 Task: Plan a trip to Astaneh-ye Ashrafiyeh, Iran from 24th December, 2023 to 28th December, 2023 for 2 adults. Place can be room with 1 bedroom having 1 bed and 1 bathroom. Property type can be hotel.
Action: Mouse moved to (591, 106)
Screenshot: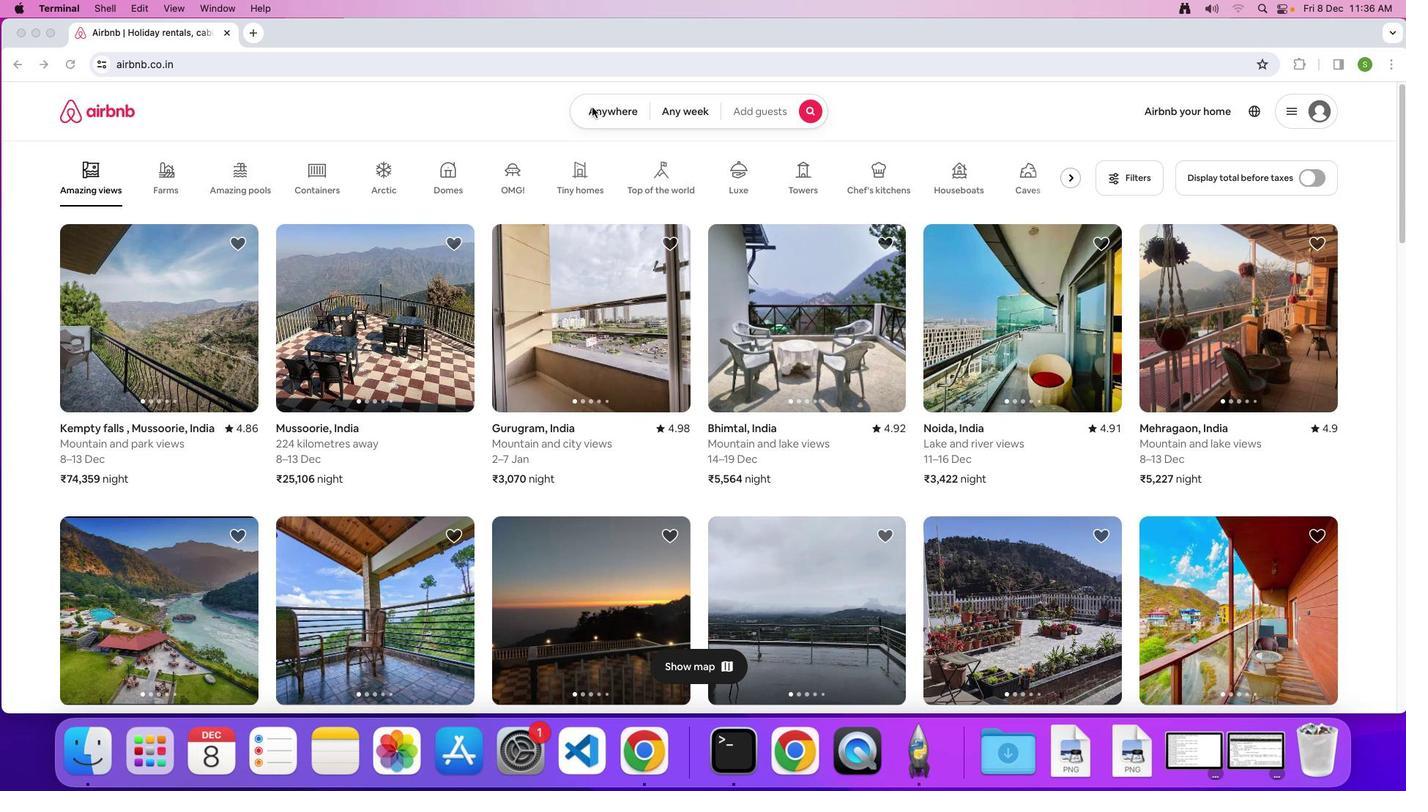 
Action: Mouse pressed left at (591, 106)
Screenshot: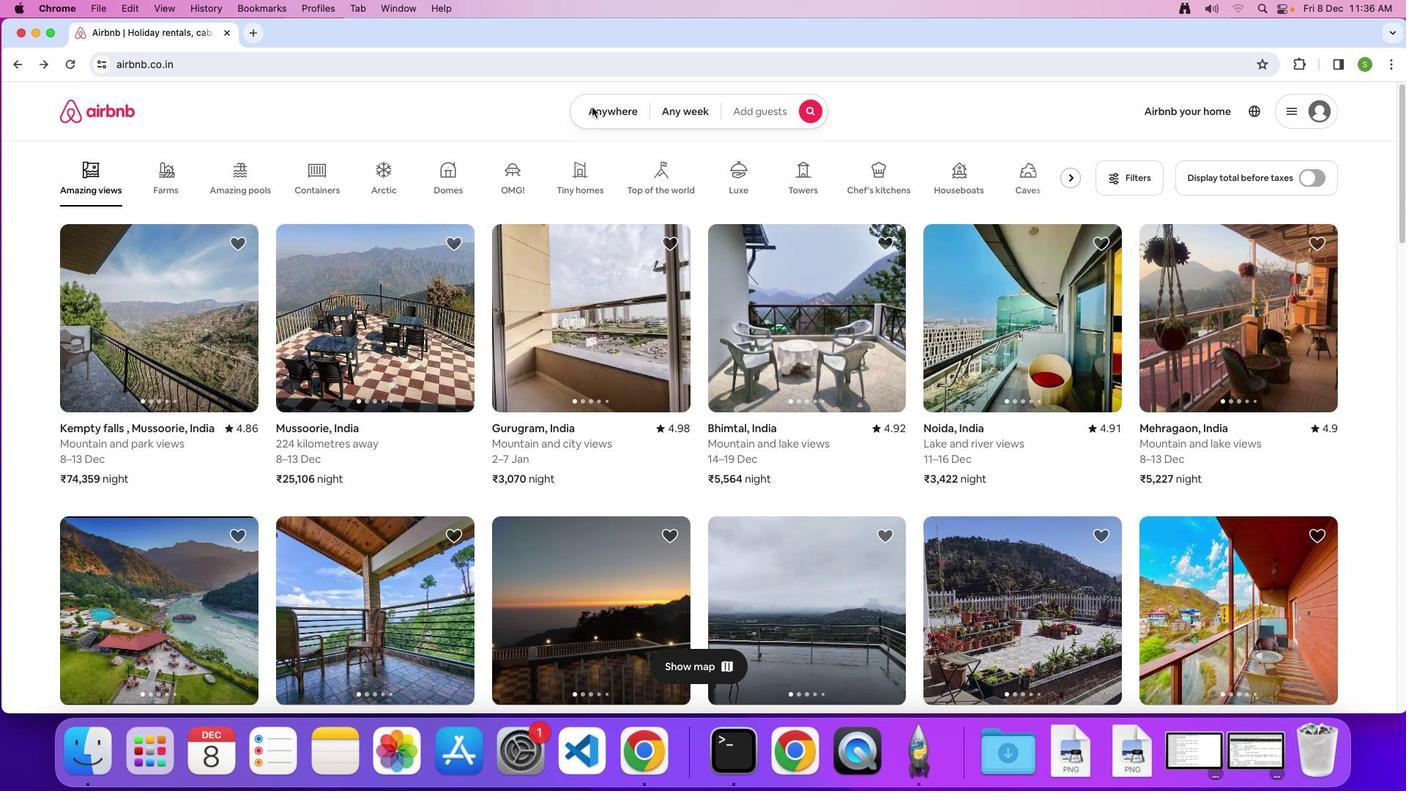 
Action: Mouse moved to (590, 109)
Screenshot: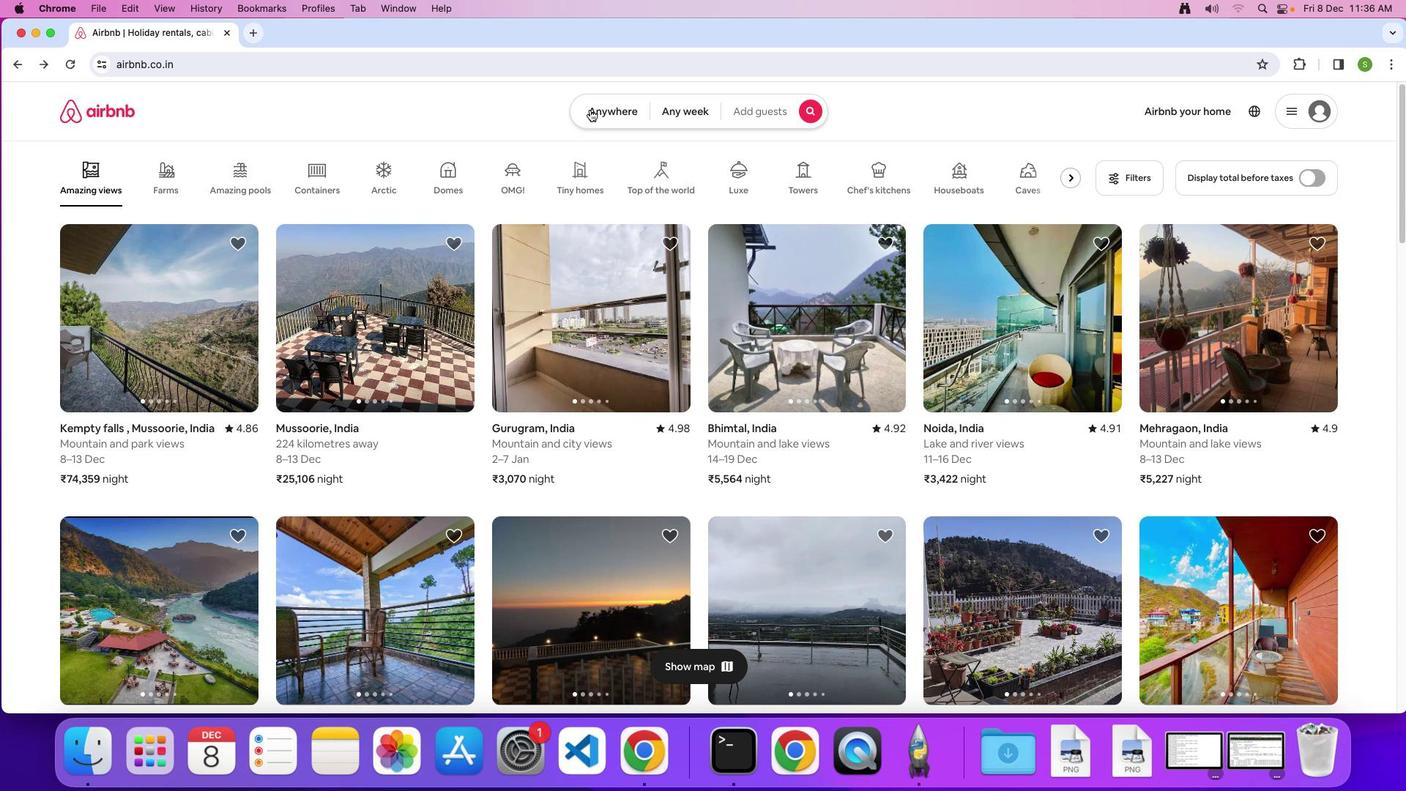 
Action: Mouse pressed left at (590, 109)
Screenshot: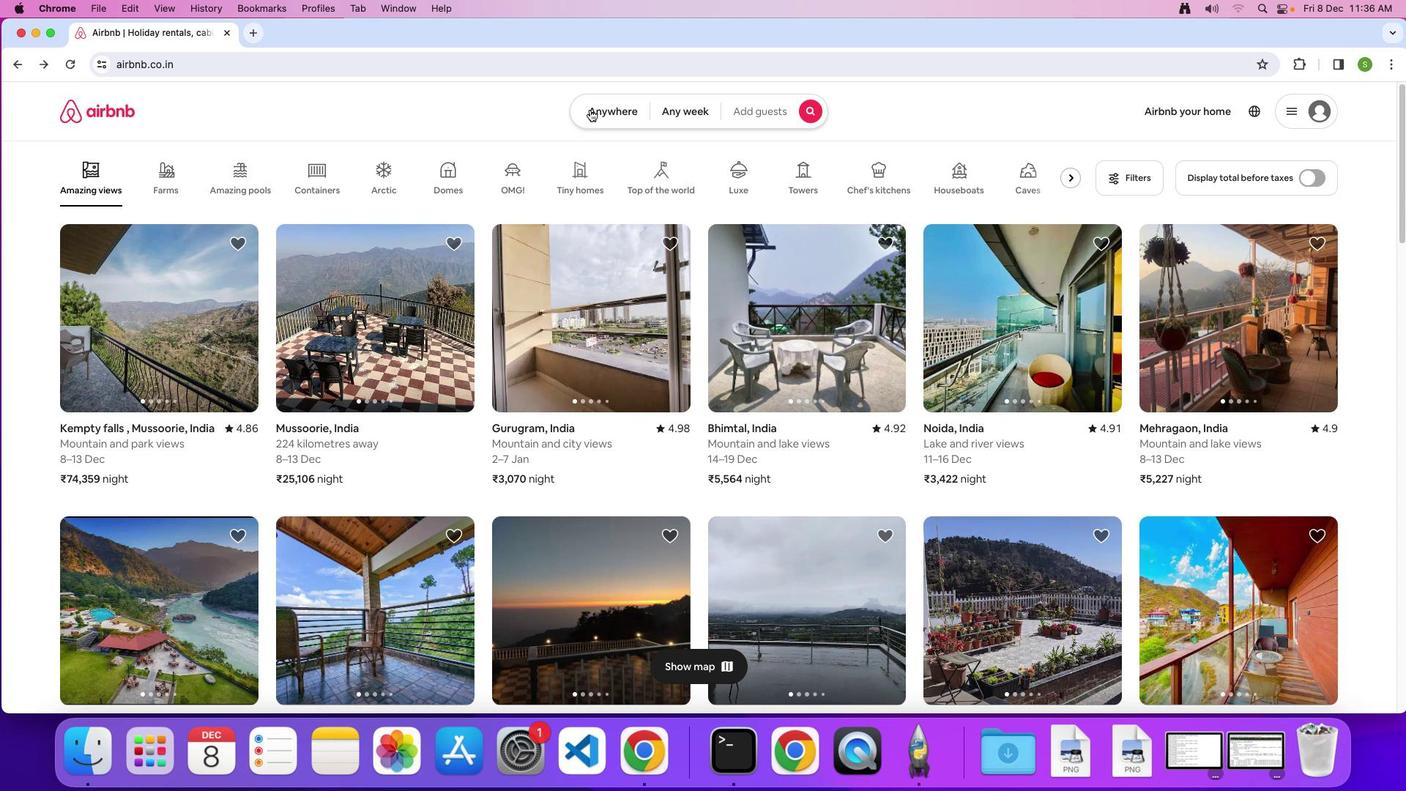 
Action: Mouse moved to (487, 158)
Screenshot: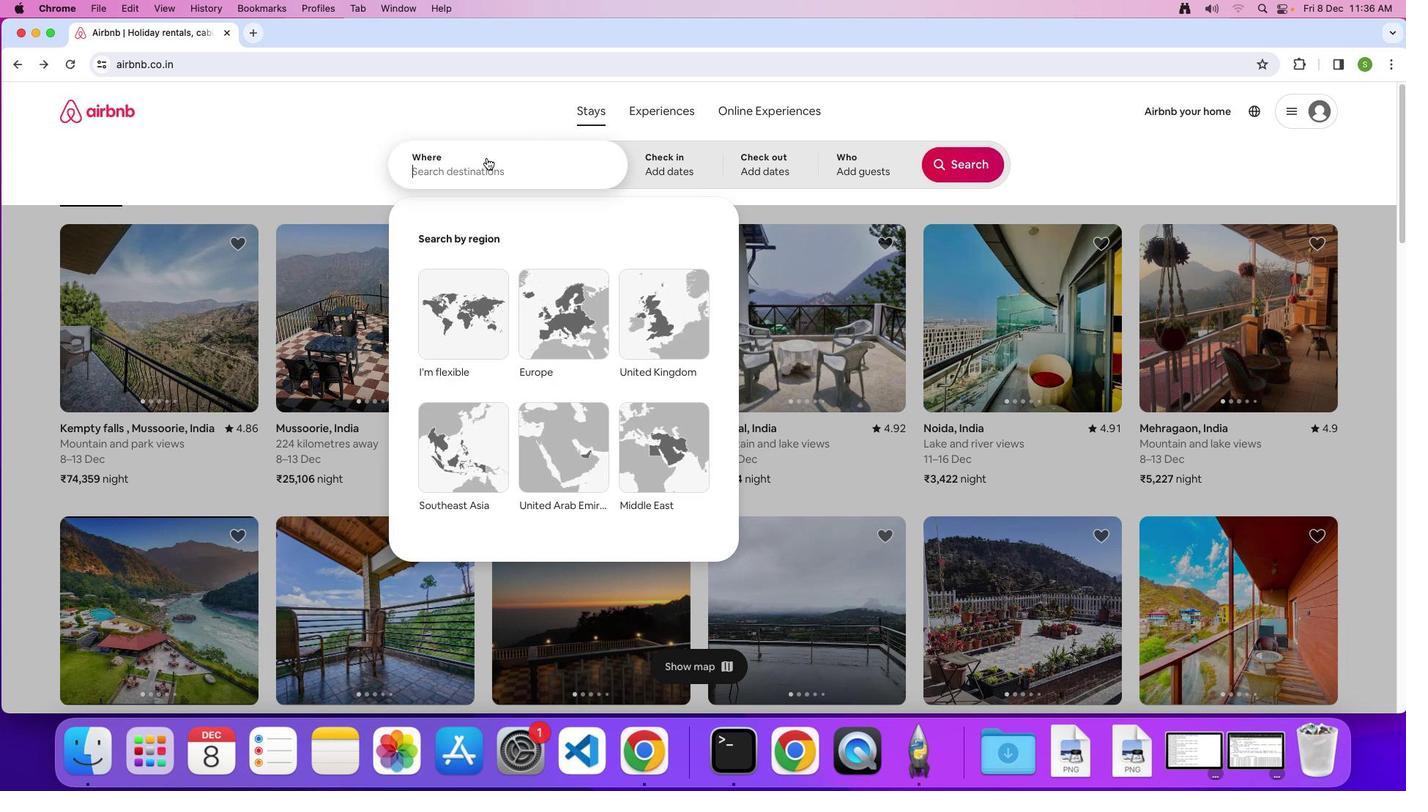 
Action: Mouse pressed left at (487, 158)
Screenshot: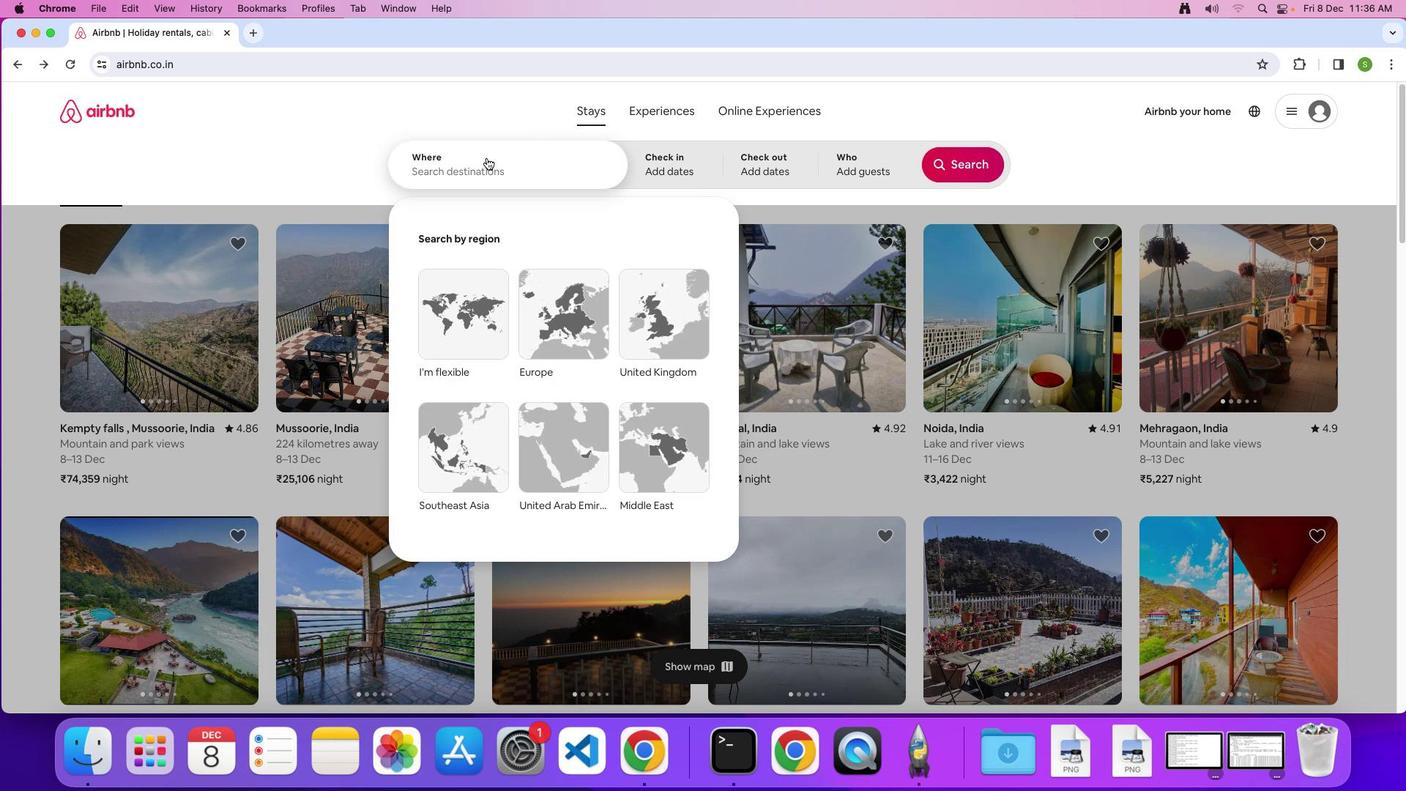 
Action: Key pressed Key.shift'A'Key.caps_lock's''t''a''n''e''h''-''y''e'Key.spaceKey.shift'A''s''h''r''a''f''i''y''e''h'','Key.spaceKey.shift'i''r''a''n'Key.enter
Screenshot: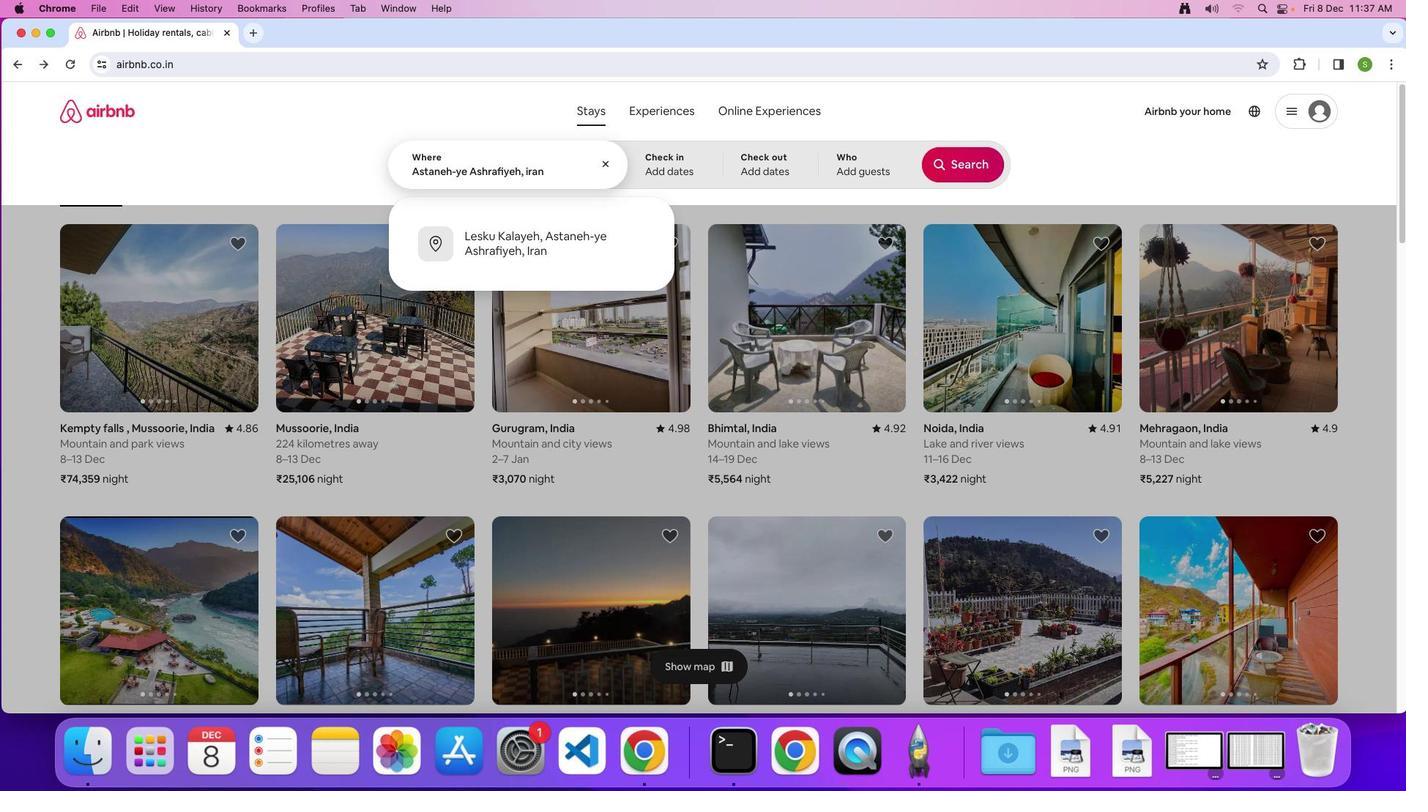 
Action: Mouse moved to (453, 492)
Screenshot: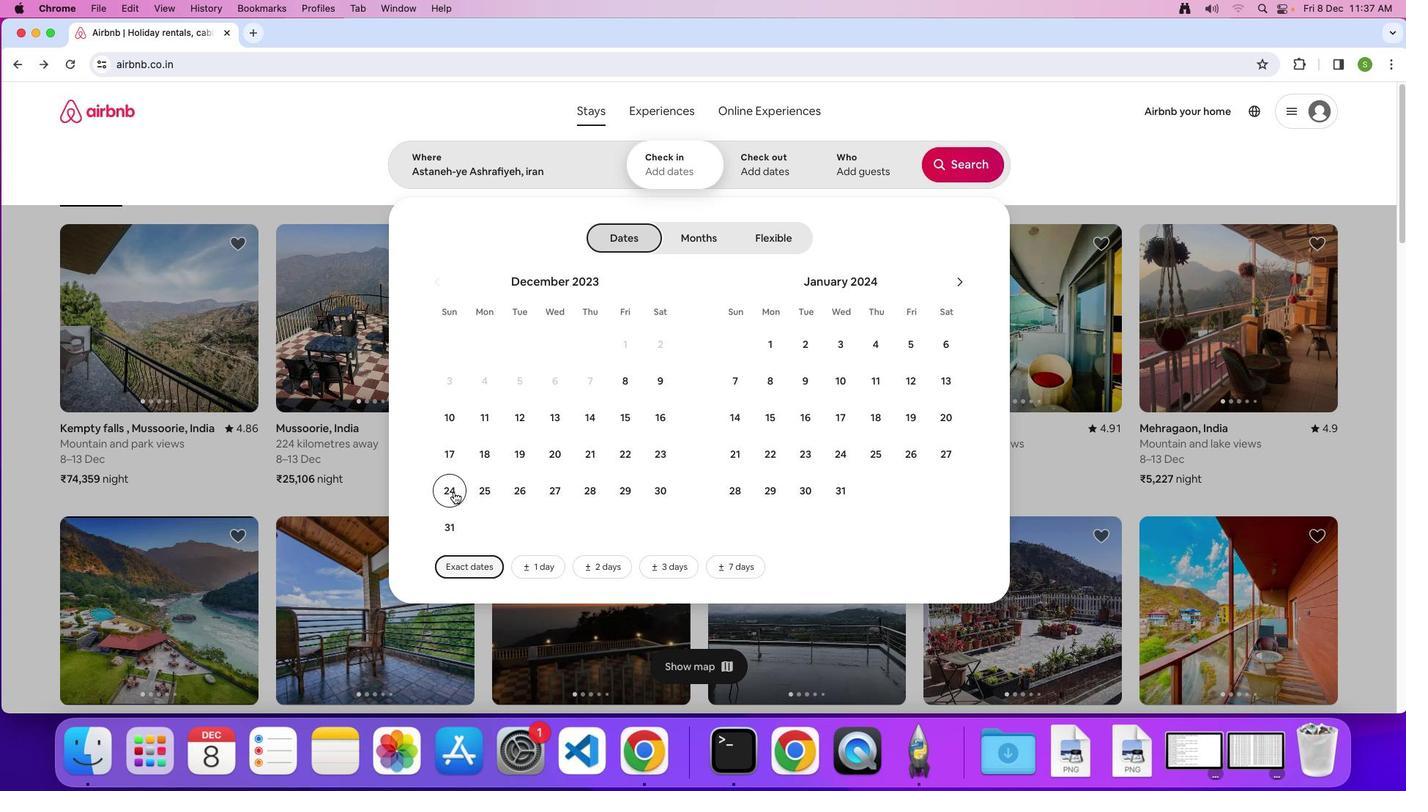 
Action: Mouse pressed left at (453, 492)
Screenshot: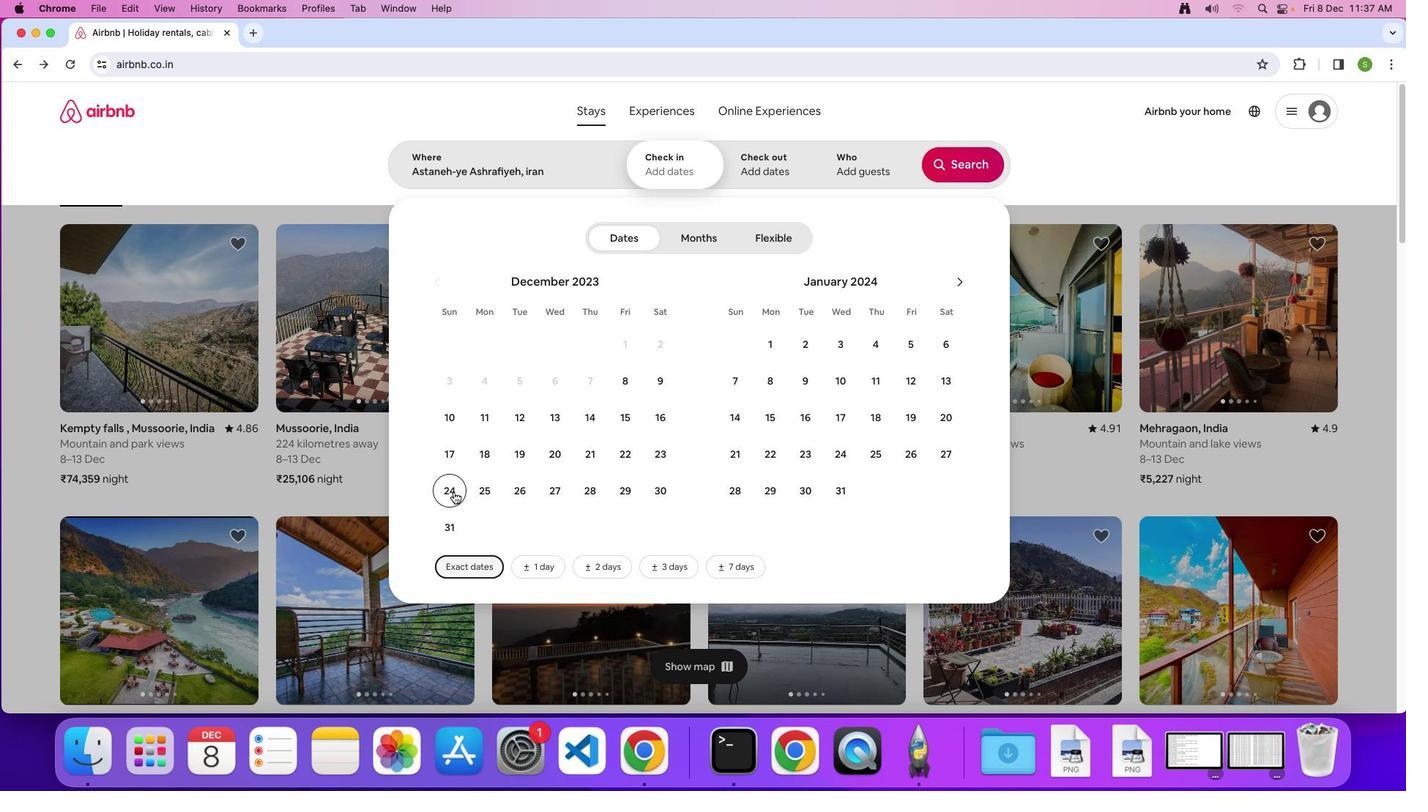 
Action: Mouse moved to (586, 493)
Screenshot: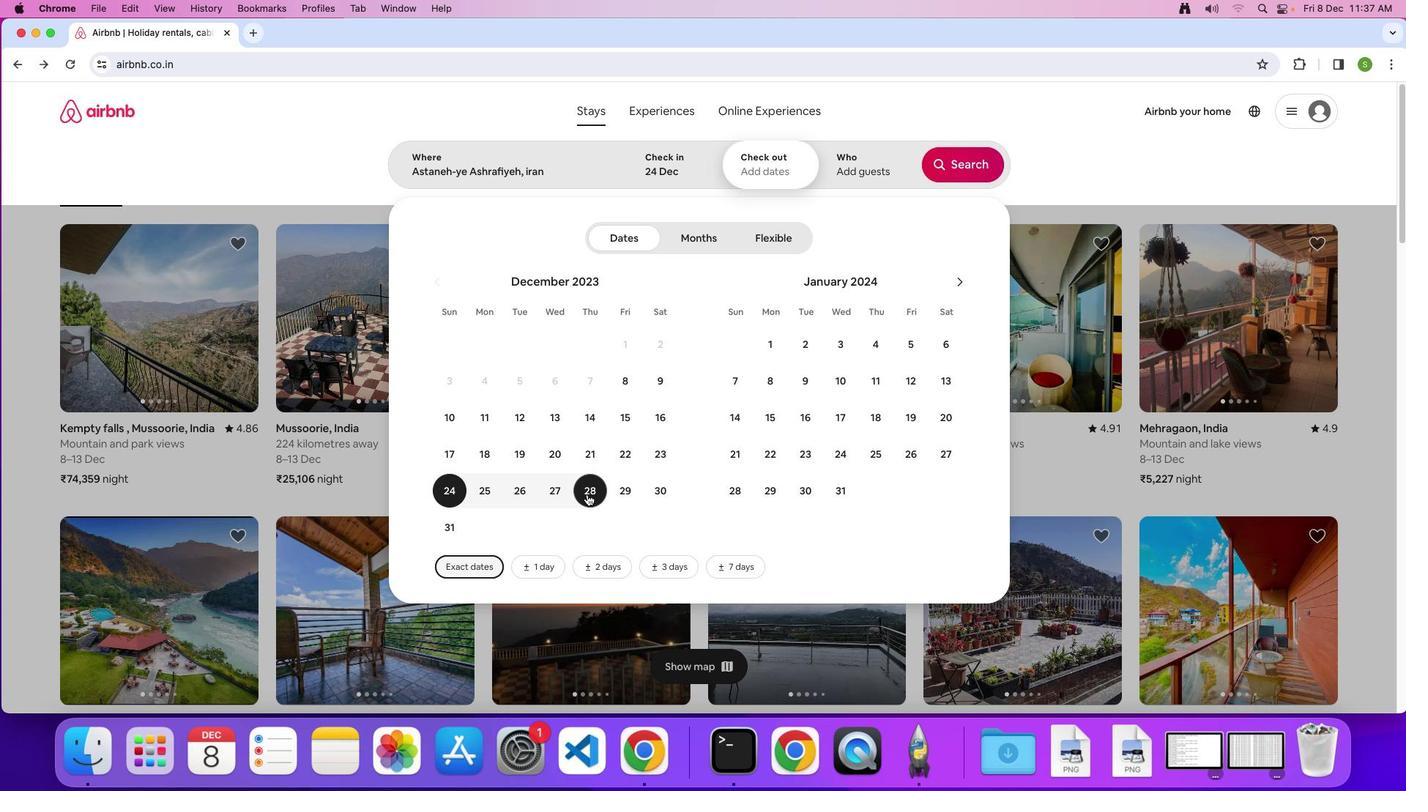 
Action: Mouse pressed left at (586, 493)
Screenshot: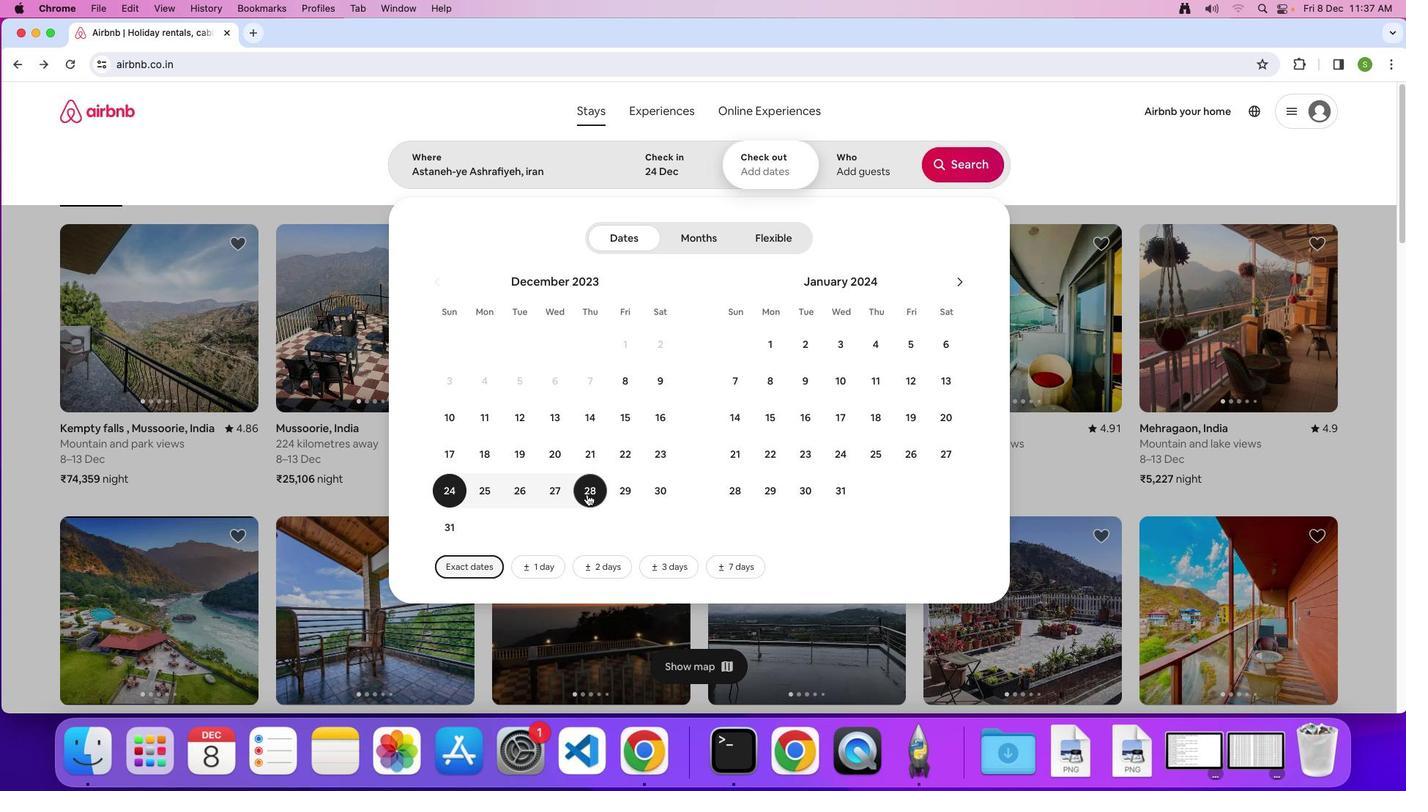 
Action: Mouse moved to (868, 166)
Screenshot: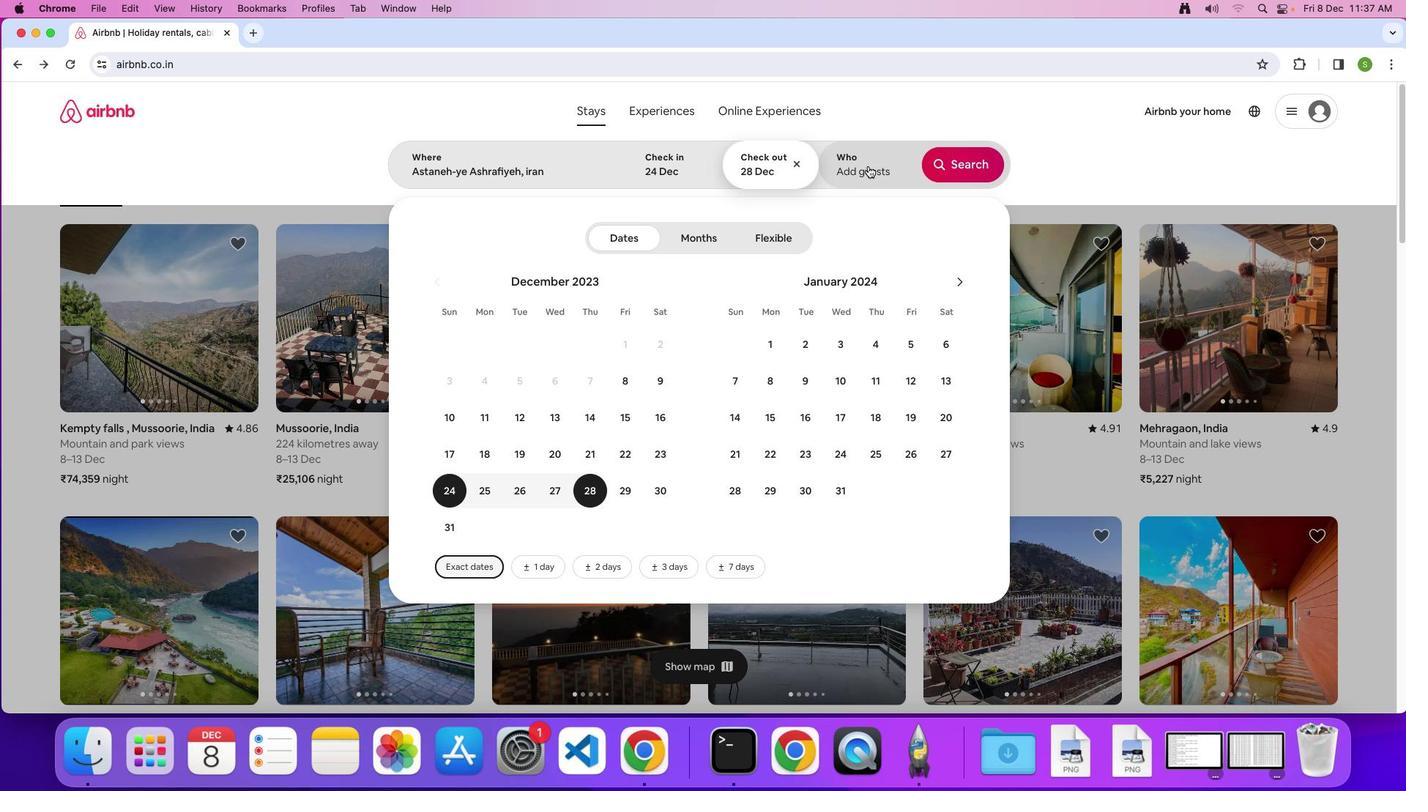 
Action: Mouse pressed left at (868, 166)
Screenshot: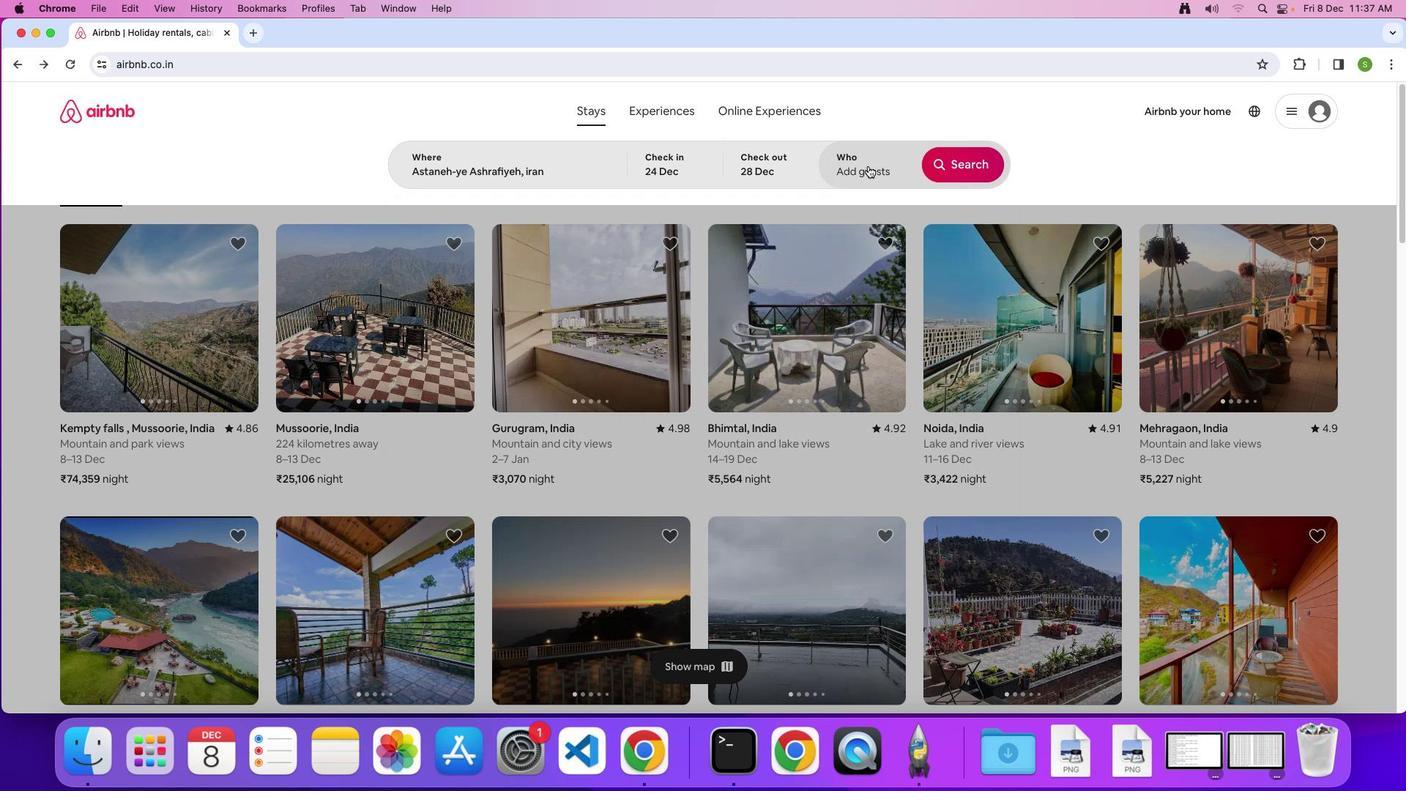 
Action: Mouse moved to (961, 236)
Screenshot: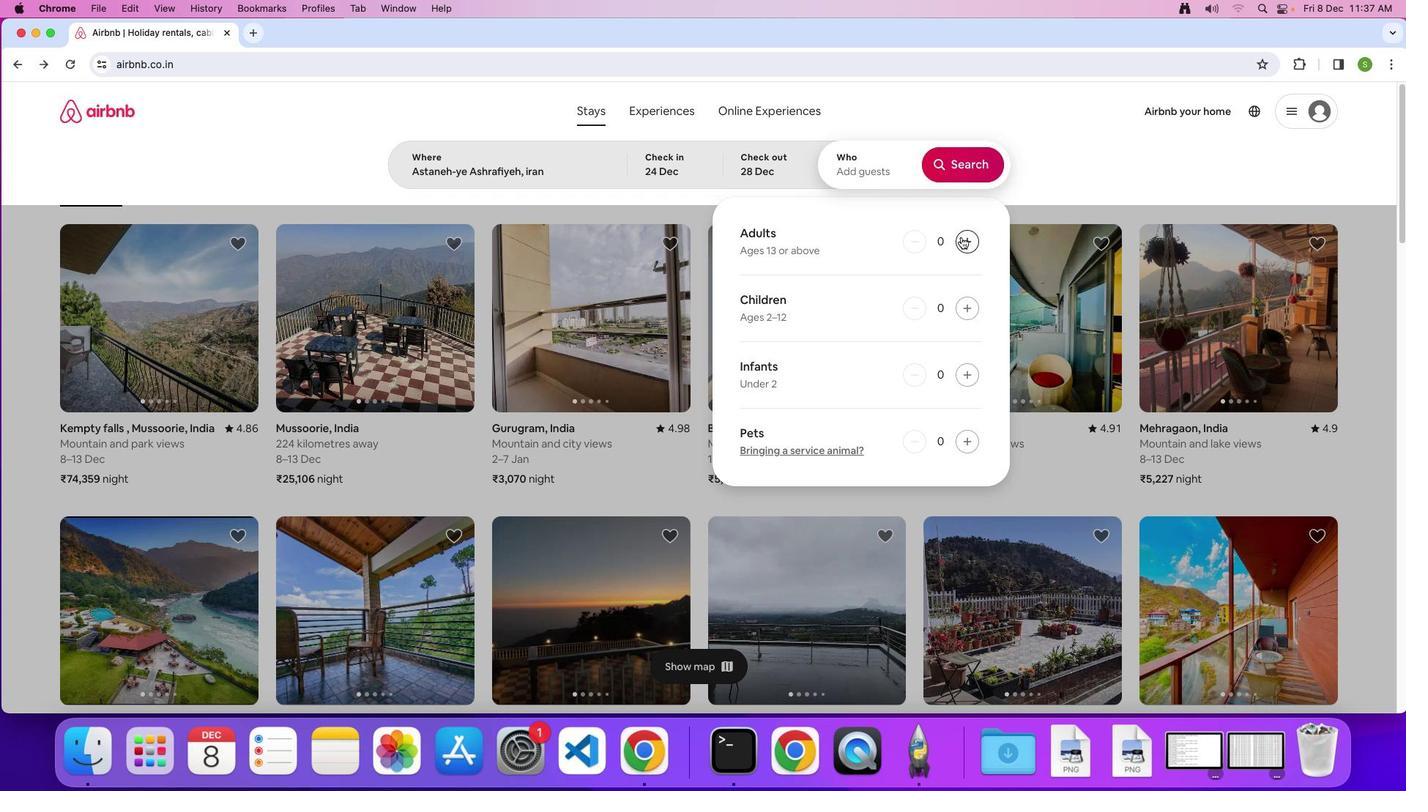 
Action: Mouse pressed left at (961, 236)
Screenshot: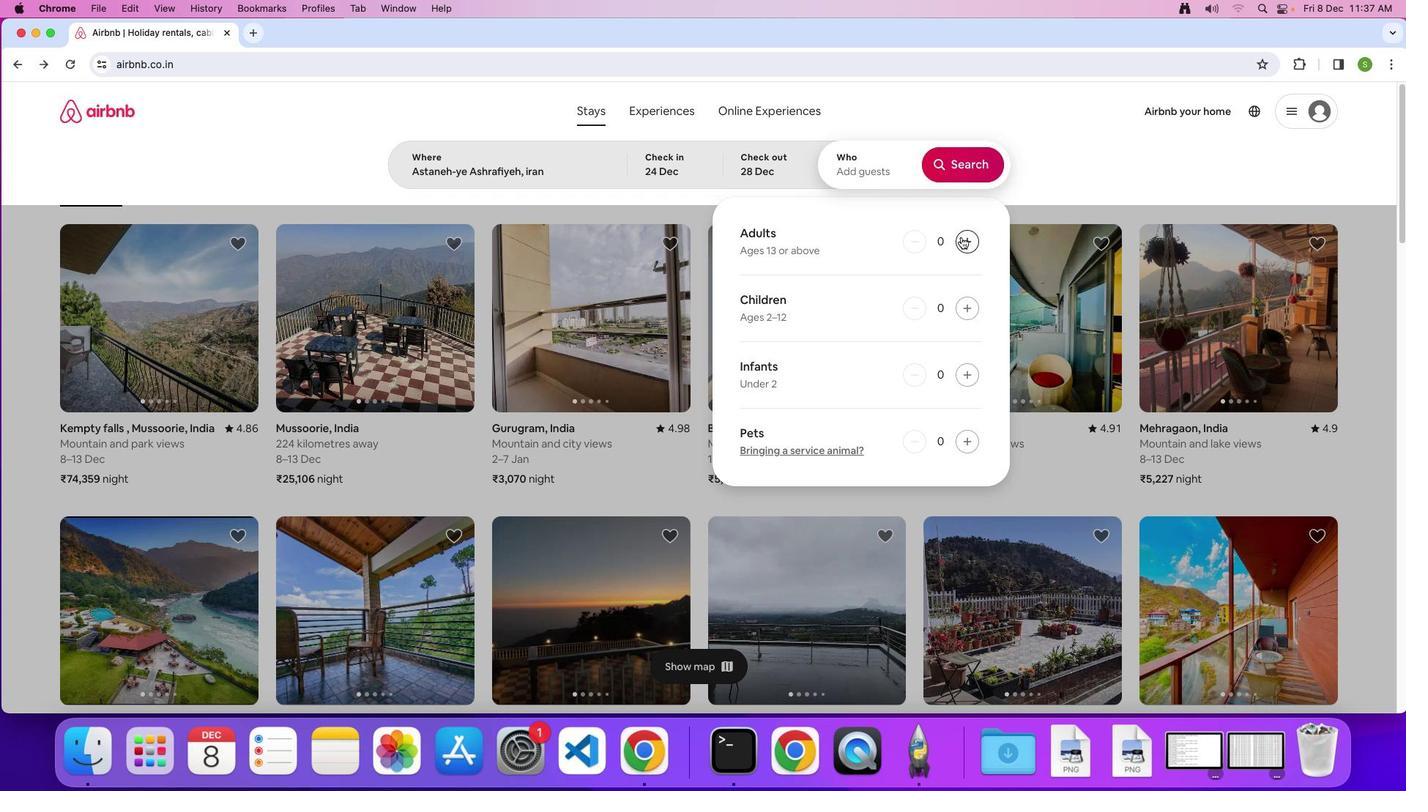 
Action: Mouse pressed left at (961, 236)
Screenshot: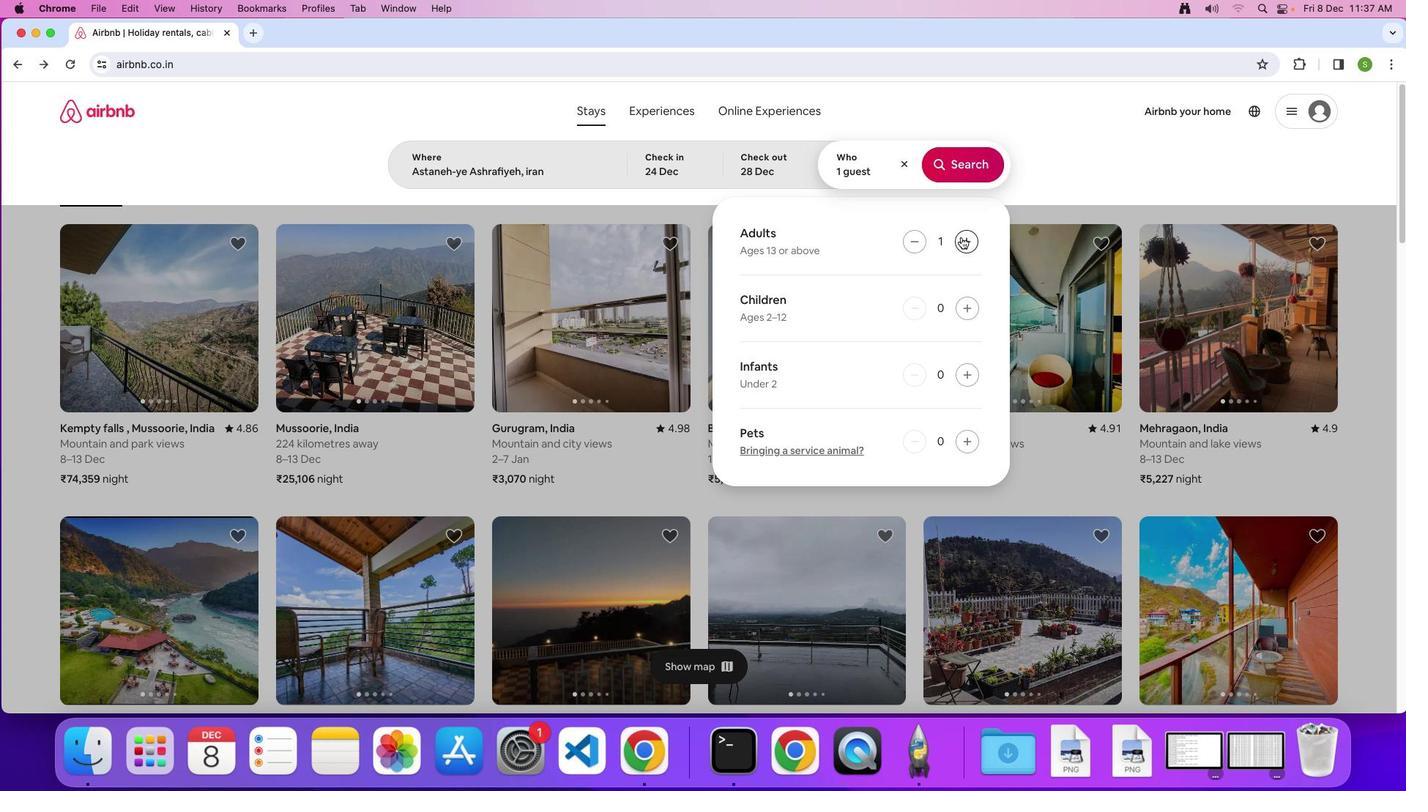 
Action: Mouse moved to (978, 169)
Screenshot: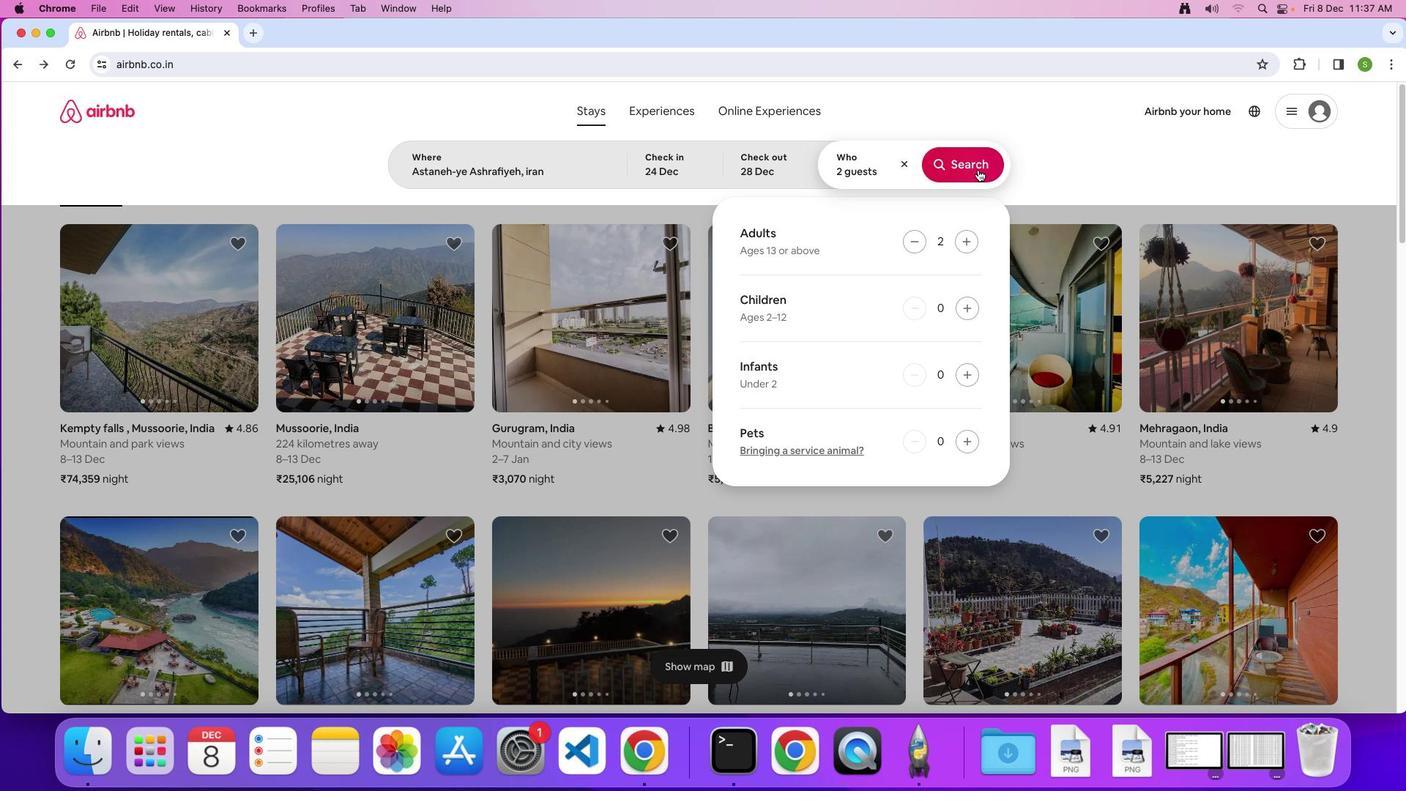 
Action: Mouse pressed left at (978, 169)
Screenshot: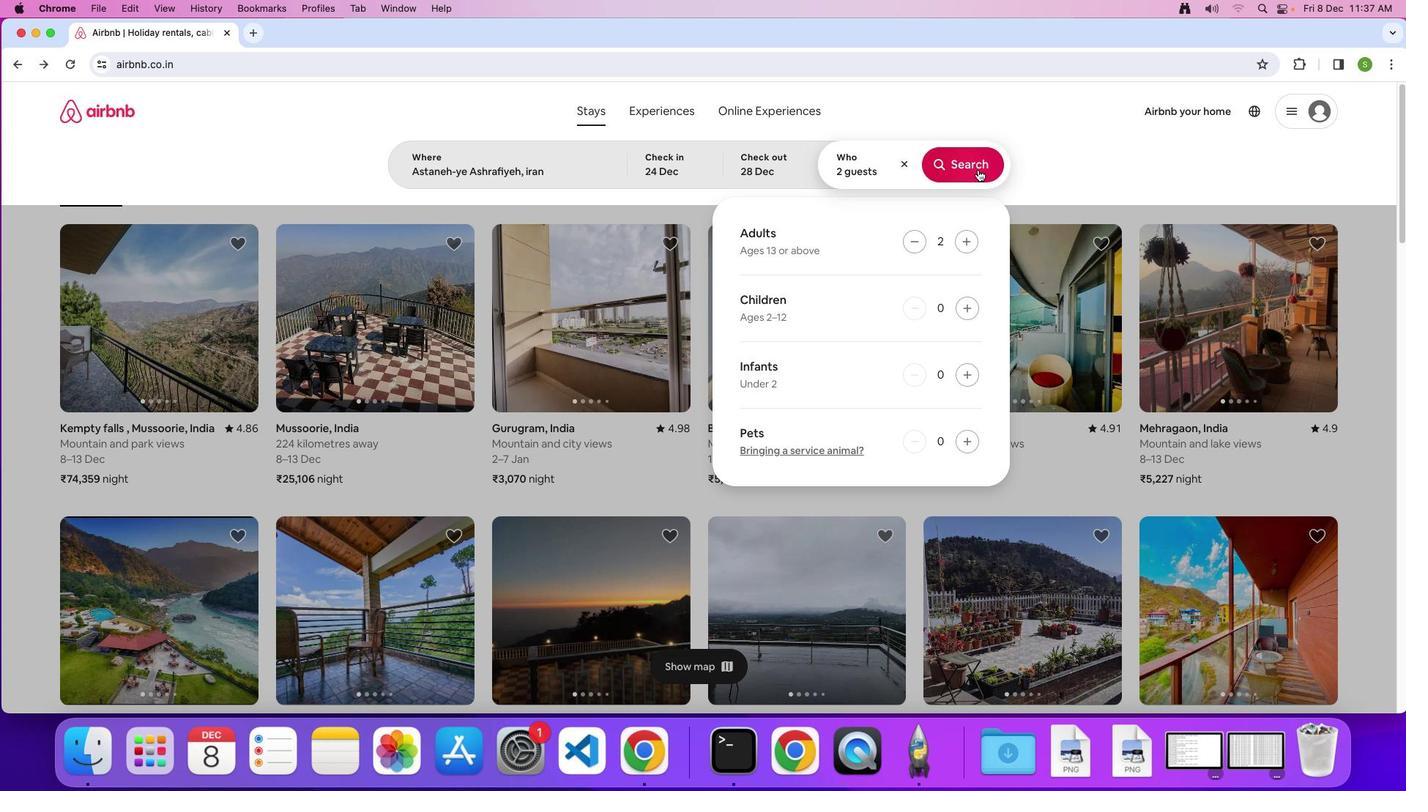 
Action: Mouse moved to (1195, 177)
Screenshot: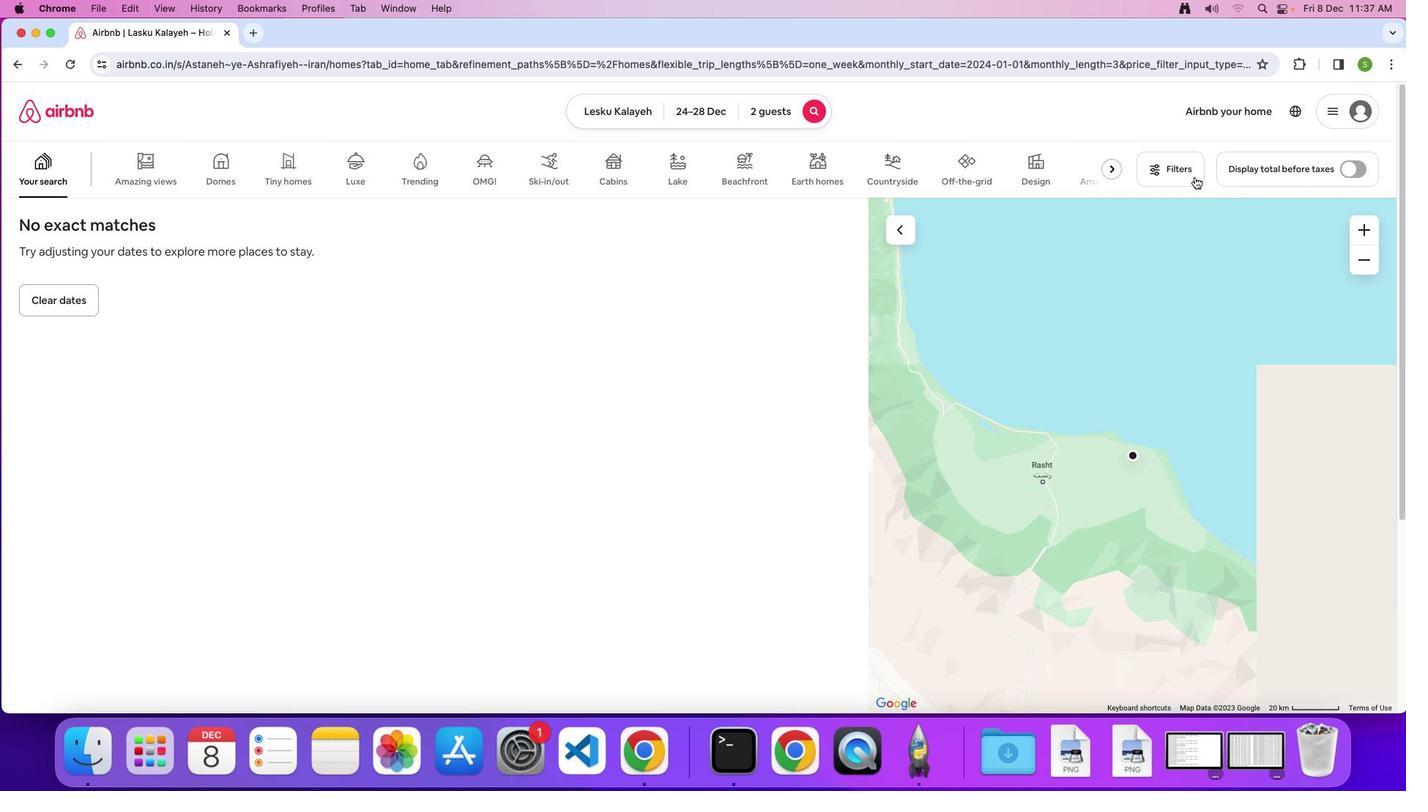 
Action: Mouse pressed left at (1195, 177)
Screenshot: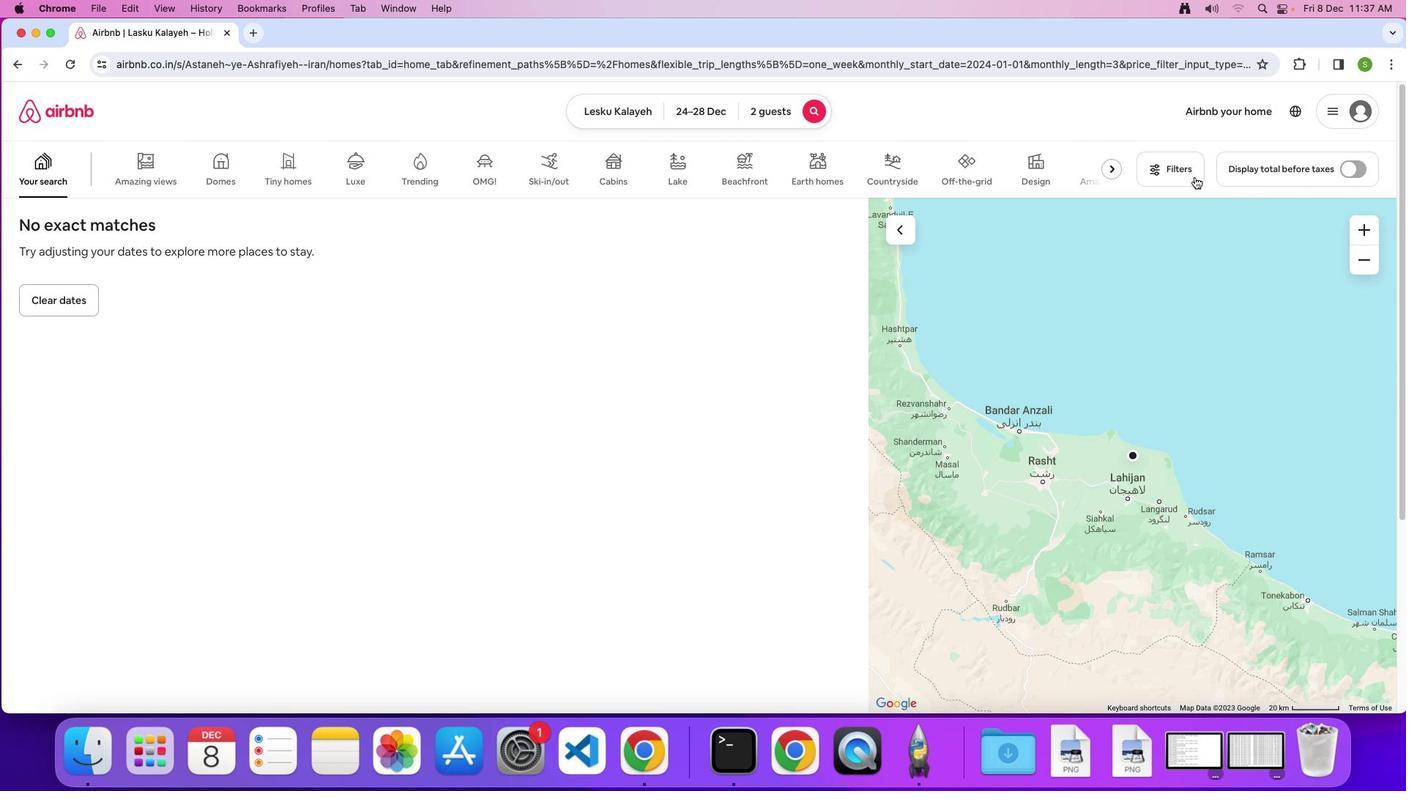 
Action: Mouse moved to (681, 262)
Screenshot: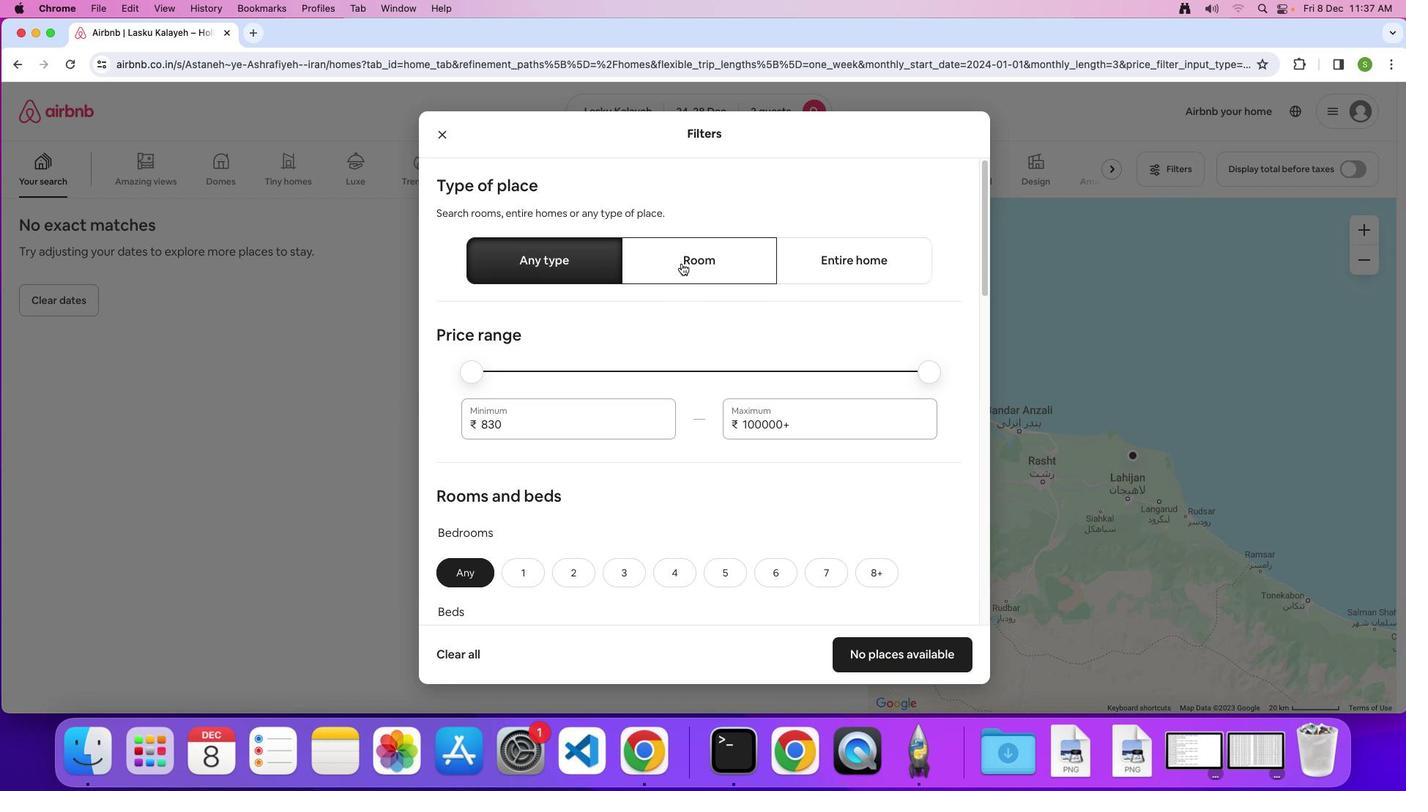 
Action: Mouse pressed left at (681, 262)
Screenshot: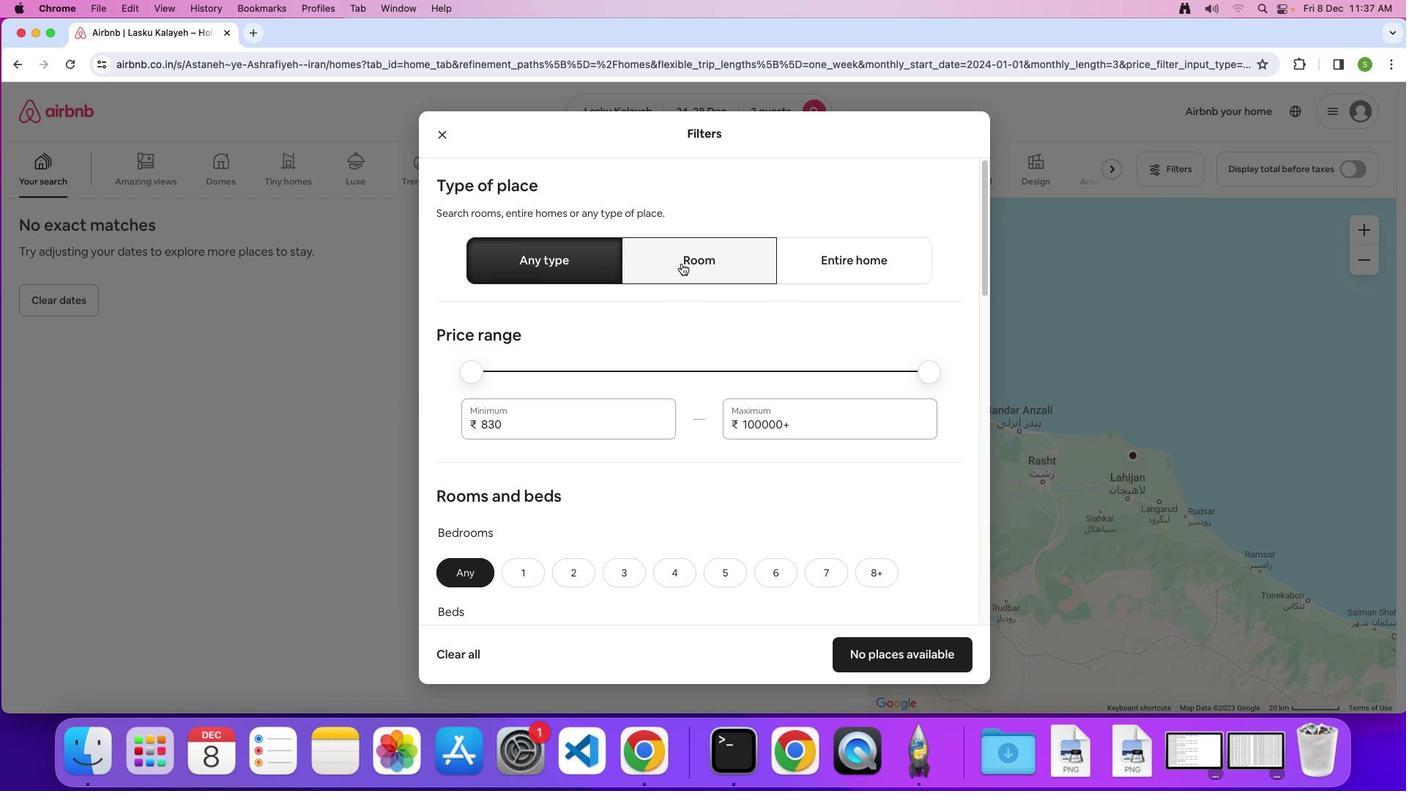 
Action: Mouse moved to (689, 388)
Screenshot: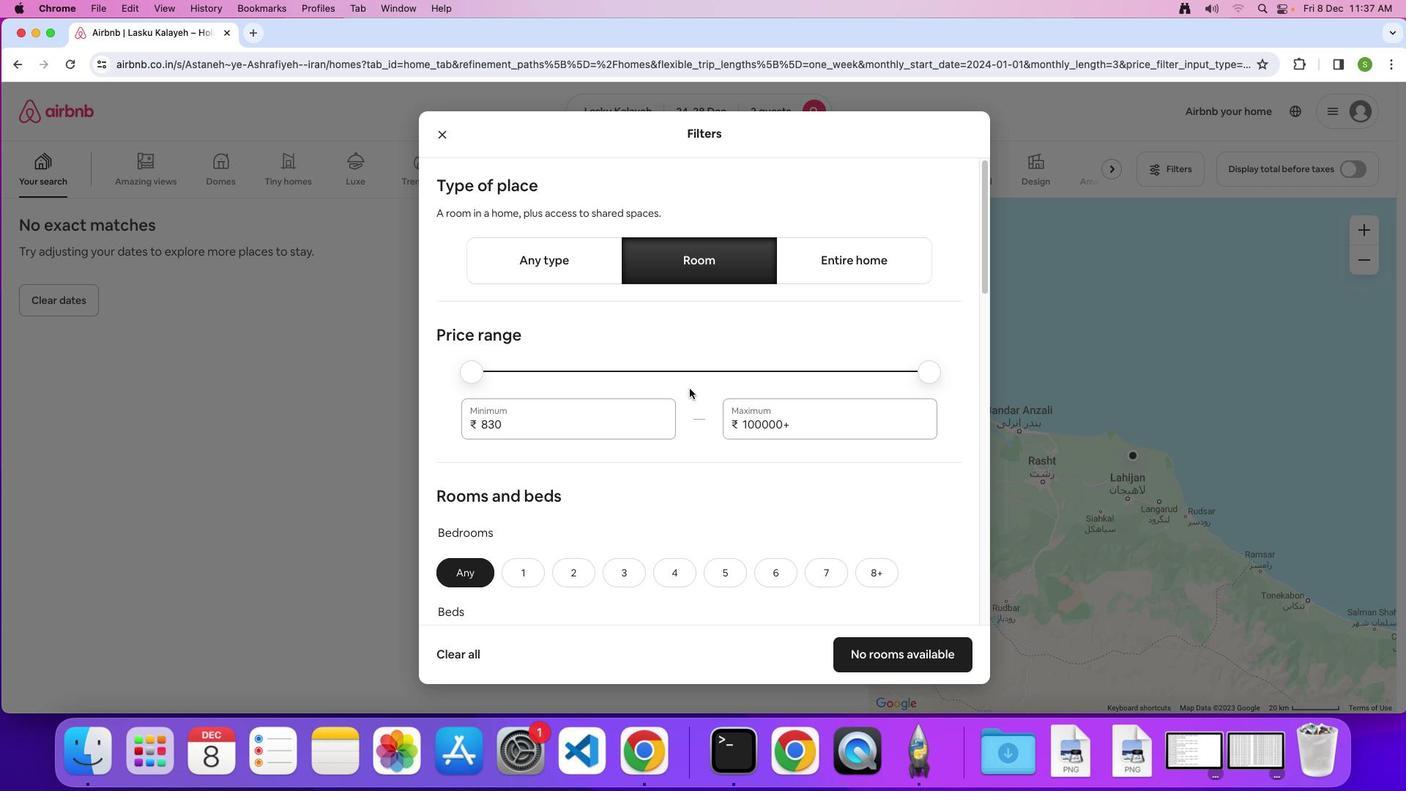 
Action: Mouse scrolled (689, 388) with delta (0, 0)
Screenshot: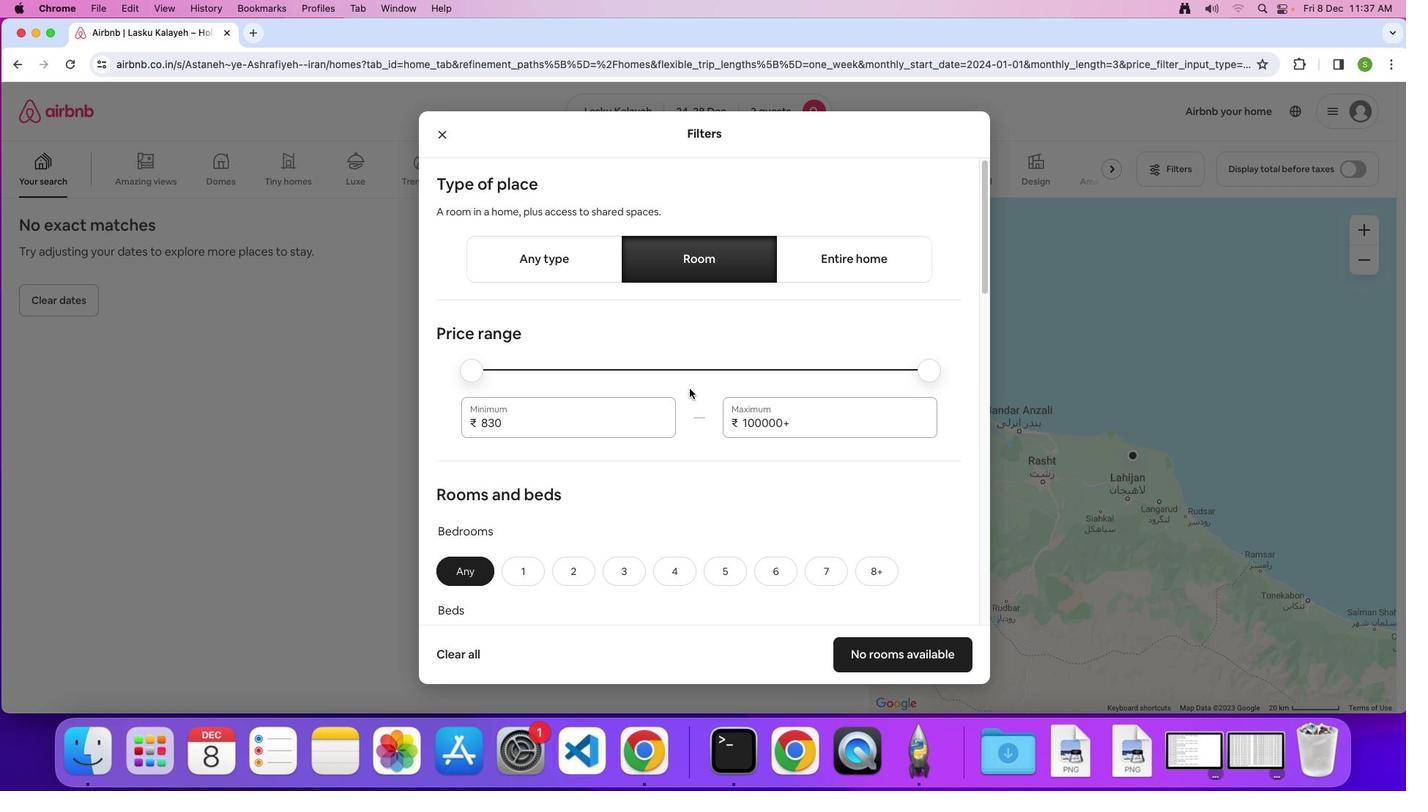 
Action: Mouse scrolled (689, 388) with delta (0, 0)
Screenshot: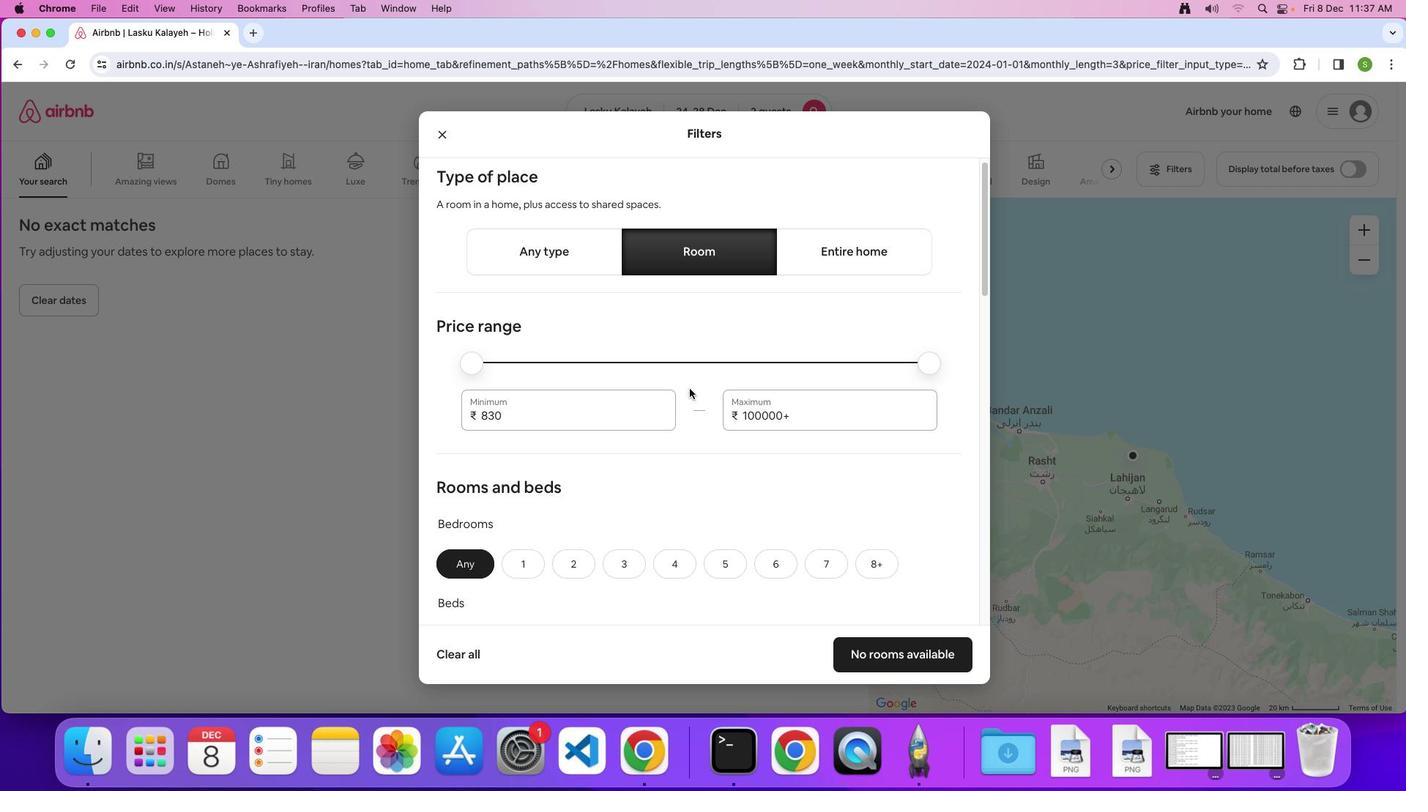 
Action: Mouse scrolled (689, 388) with delta (0, 0)
Screenshot: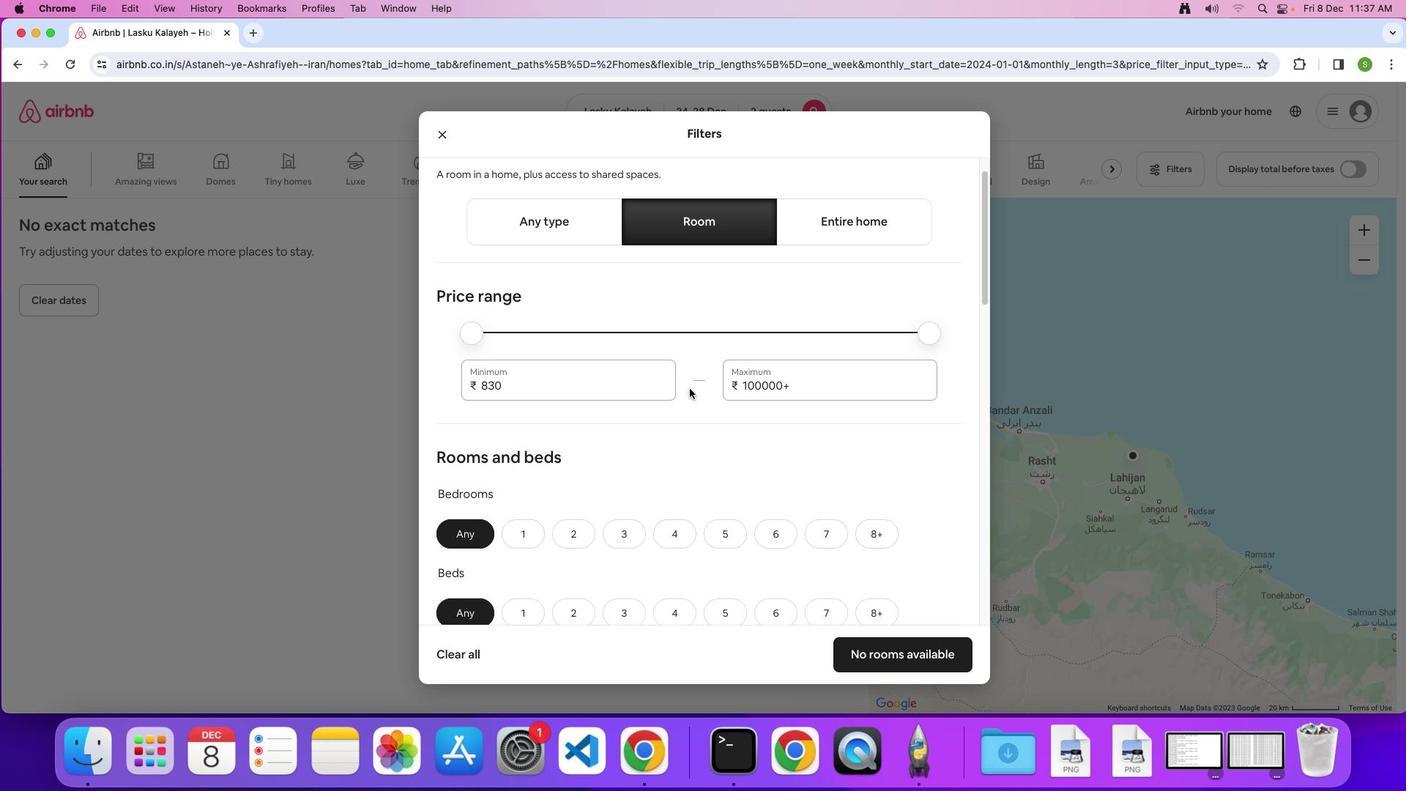 
Action: Mouse scrolled (689, 388) with delta (0, 0)
Screenshot: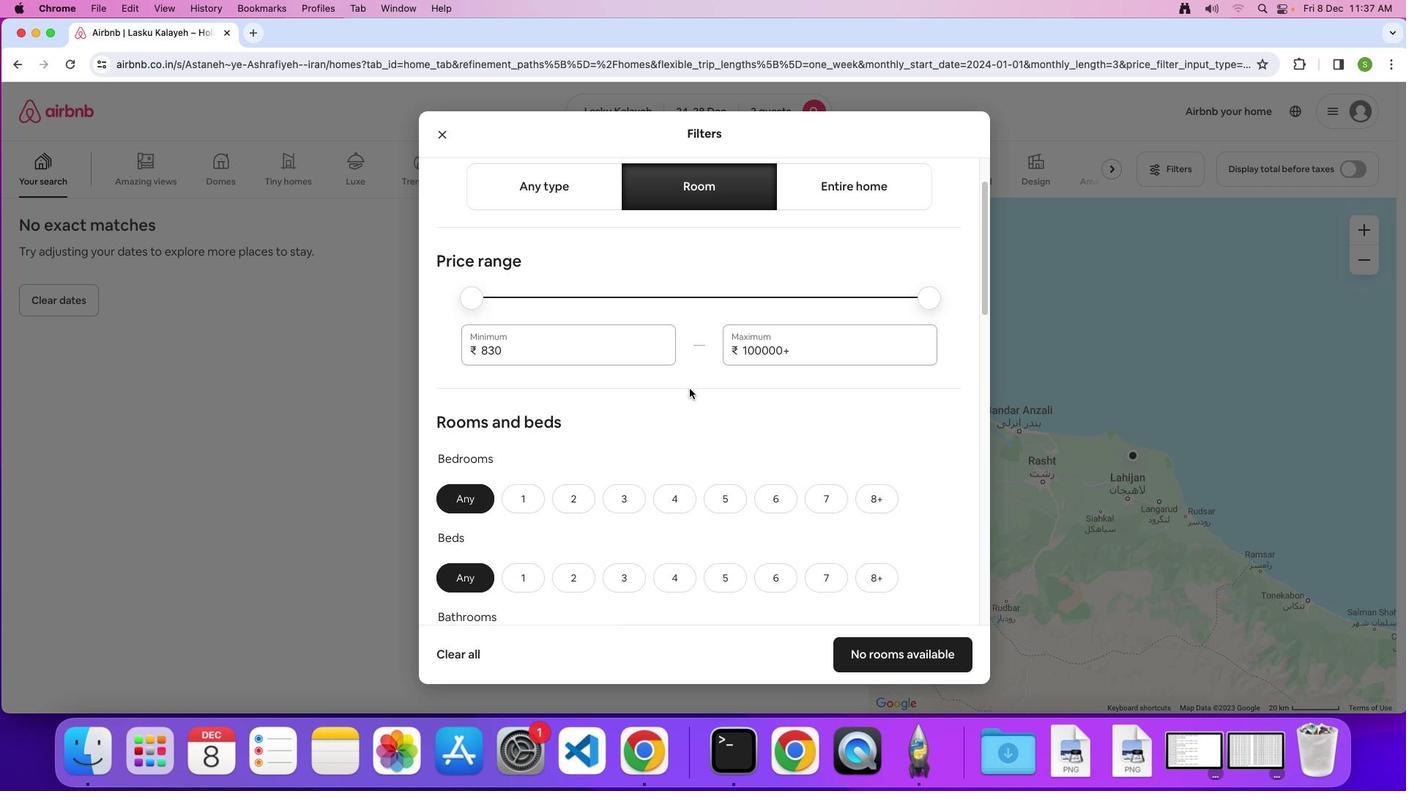 
Action: Mouse scrolled (689, 388) with delta (0, 0)
Screenshot: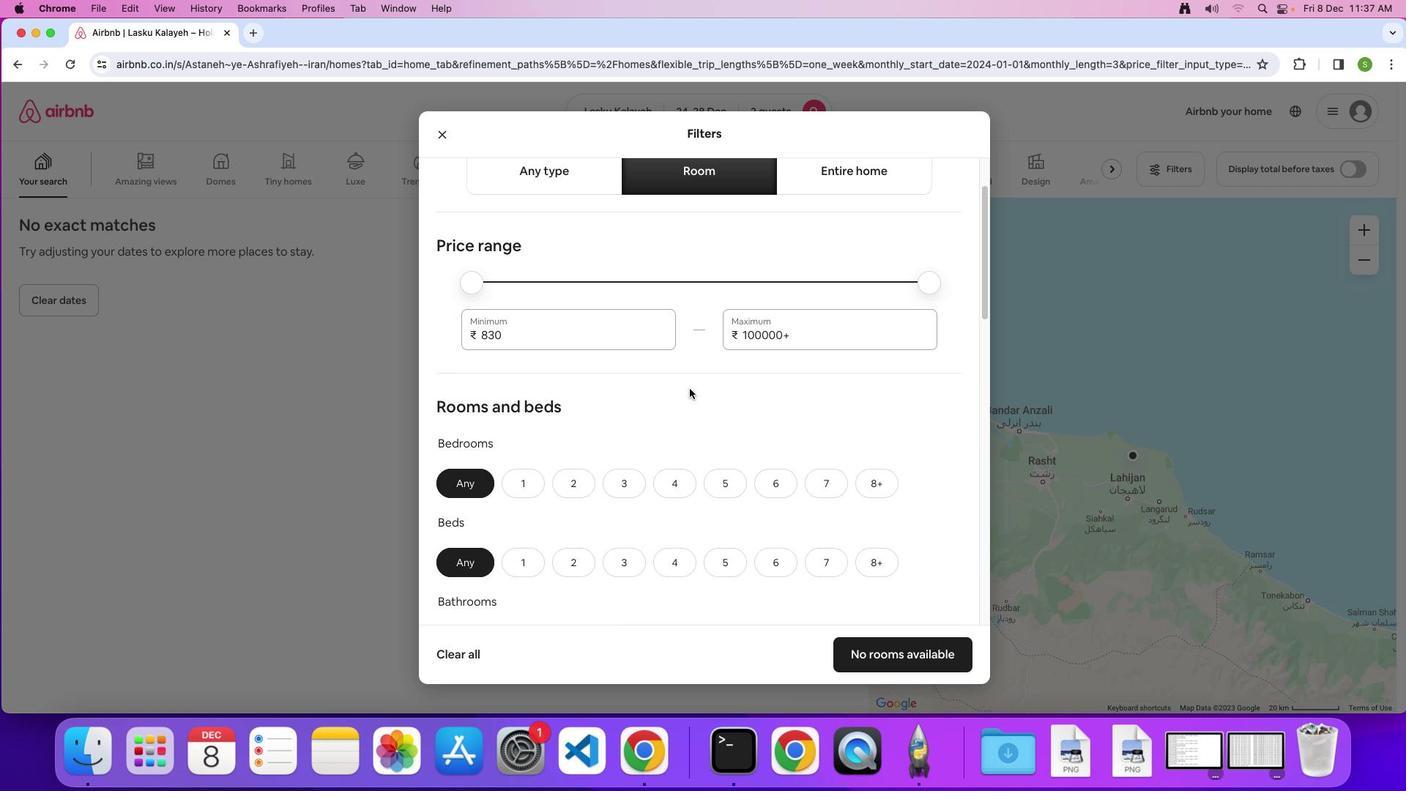 
Action: Mouse scrolled (689, 388) with delta (0, 0)
Screenshot: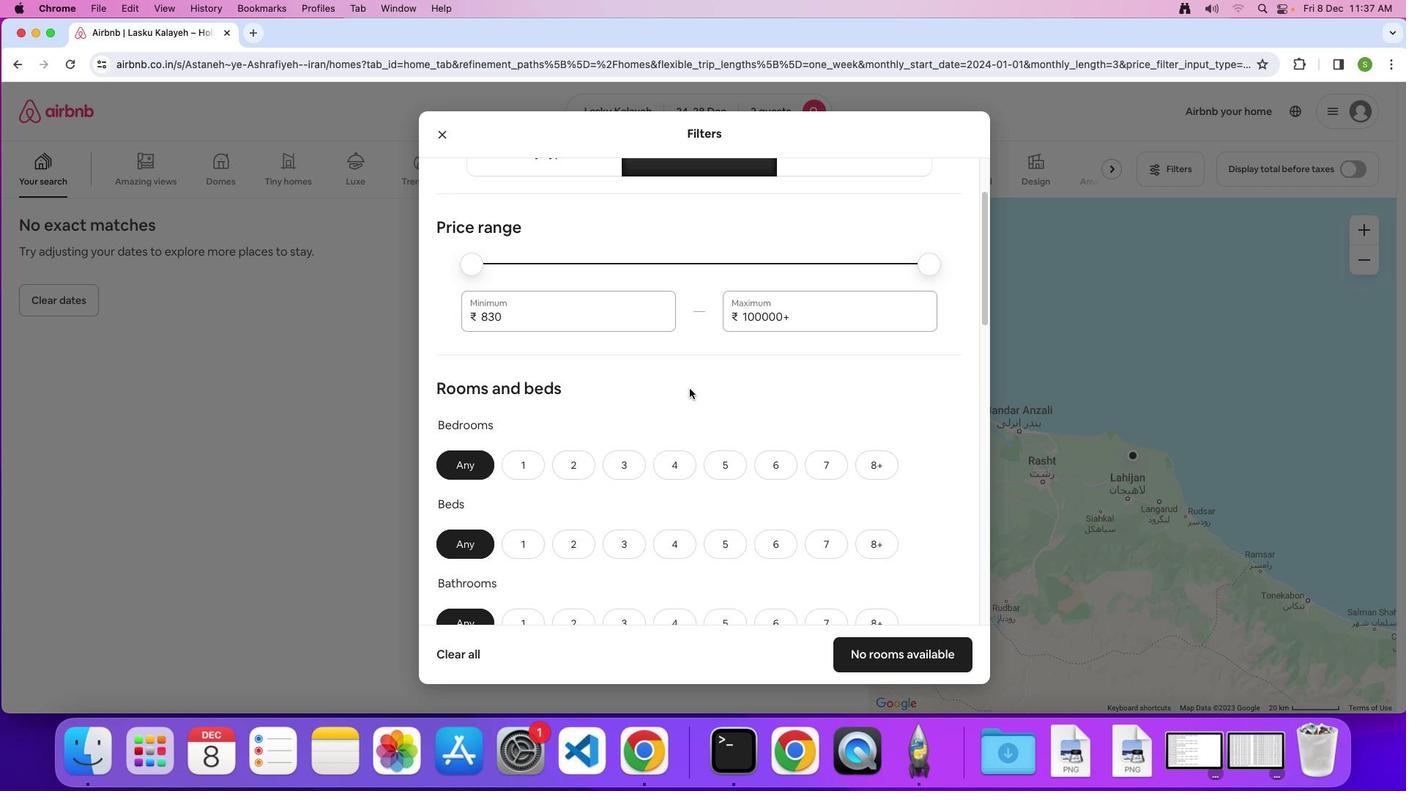 
Action: Mouse scrolled (689, 388) with delta (0, 0)
Screenshot: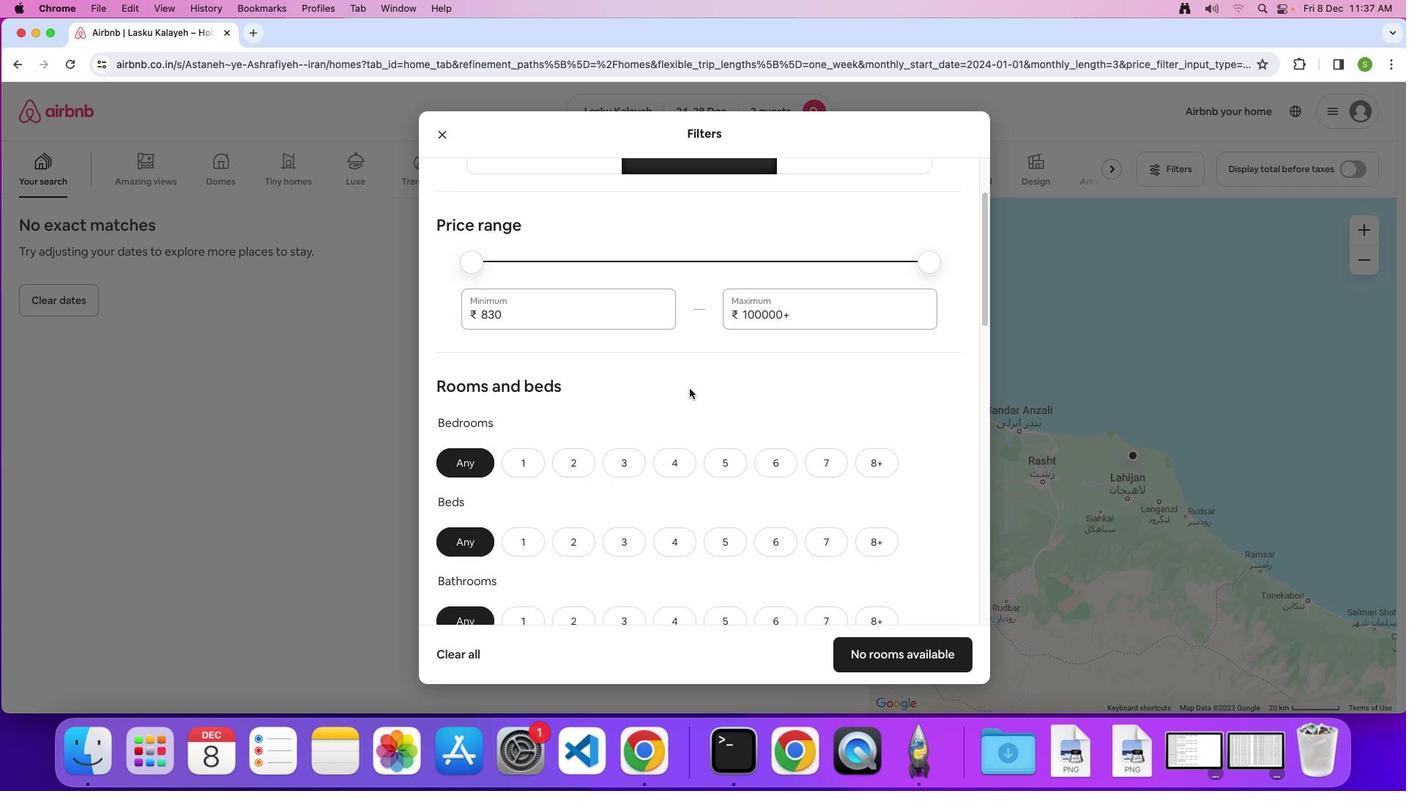 
Action: Mouse scrolled (689, 388) with delta (0, -1)
Screenshot: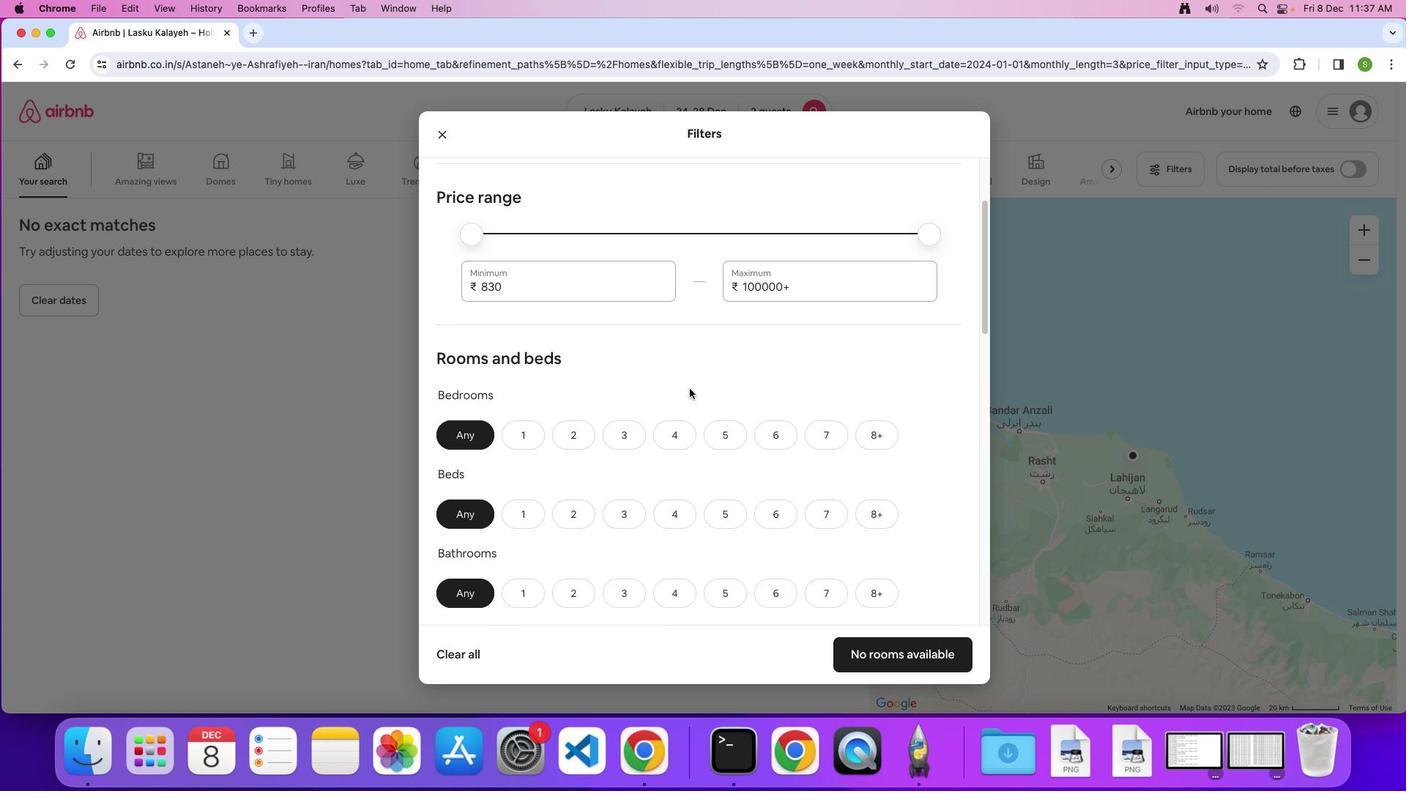 
Action: Mouse scrolled (689, 388) with delta (0, 0)
Screenshot: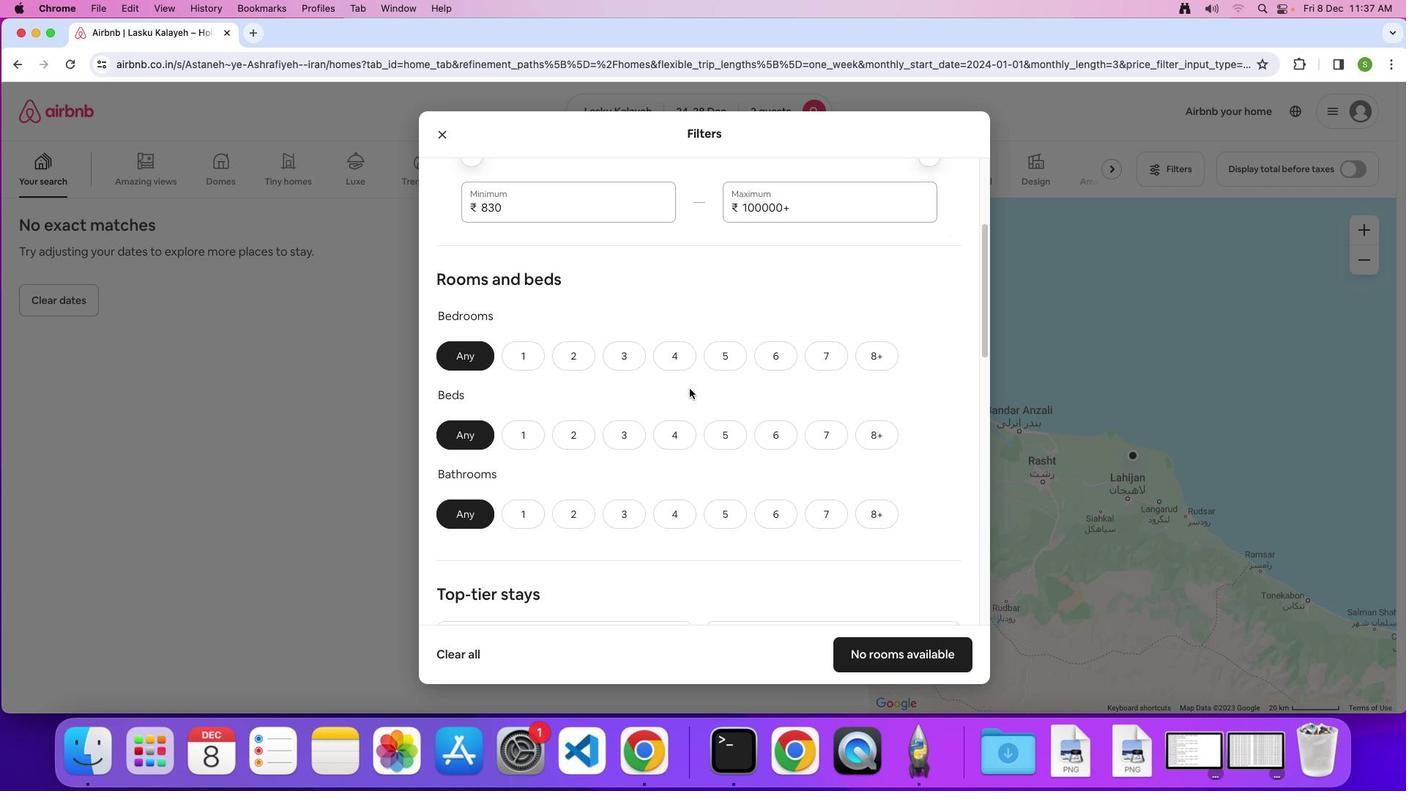 
Action: Mouse scrolled (689, 388) with delta (0, 0)
Screenshot: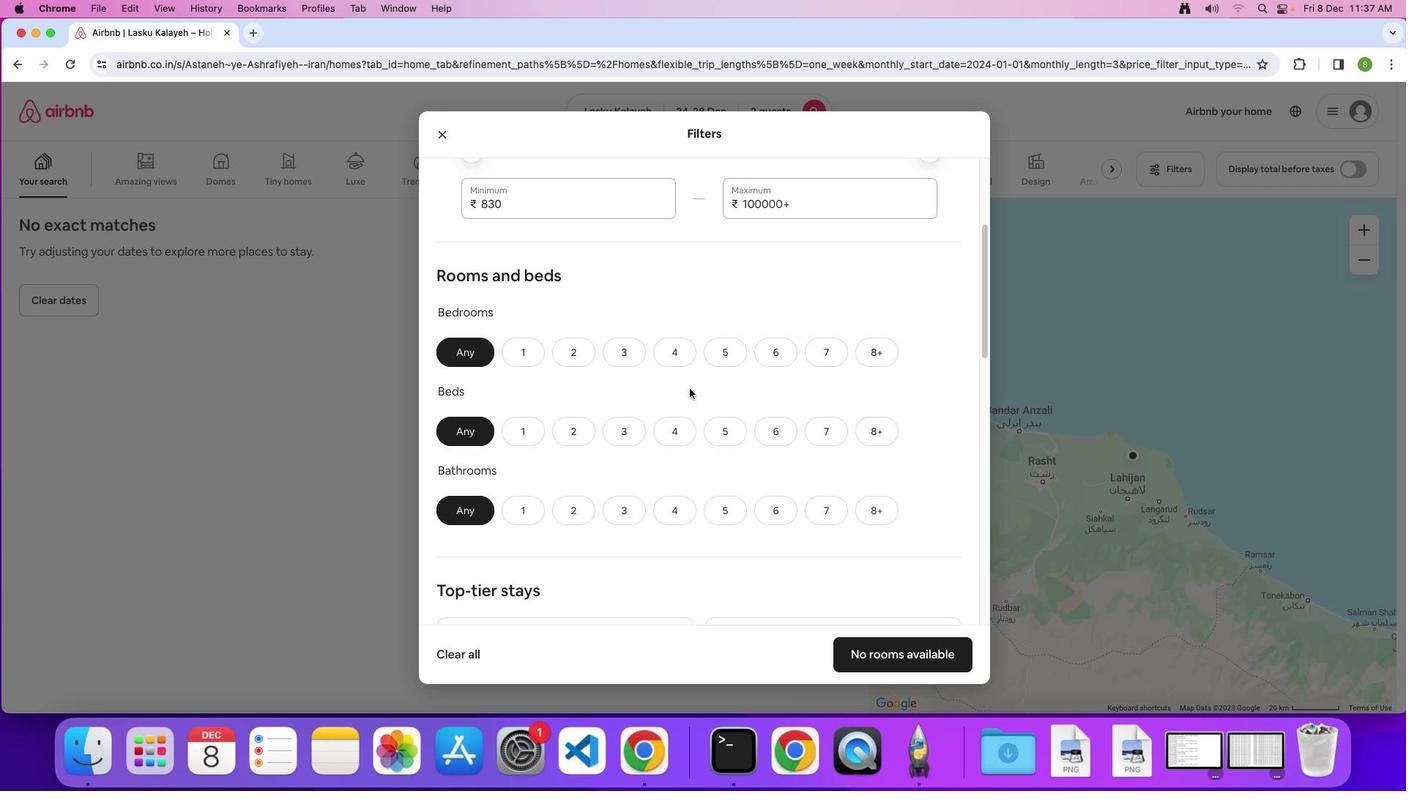 
Action: Mouse moved to (514, 333)
Screenshot: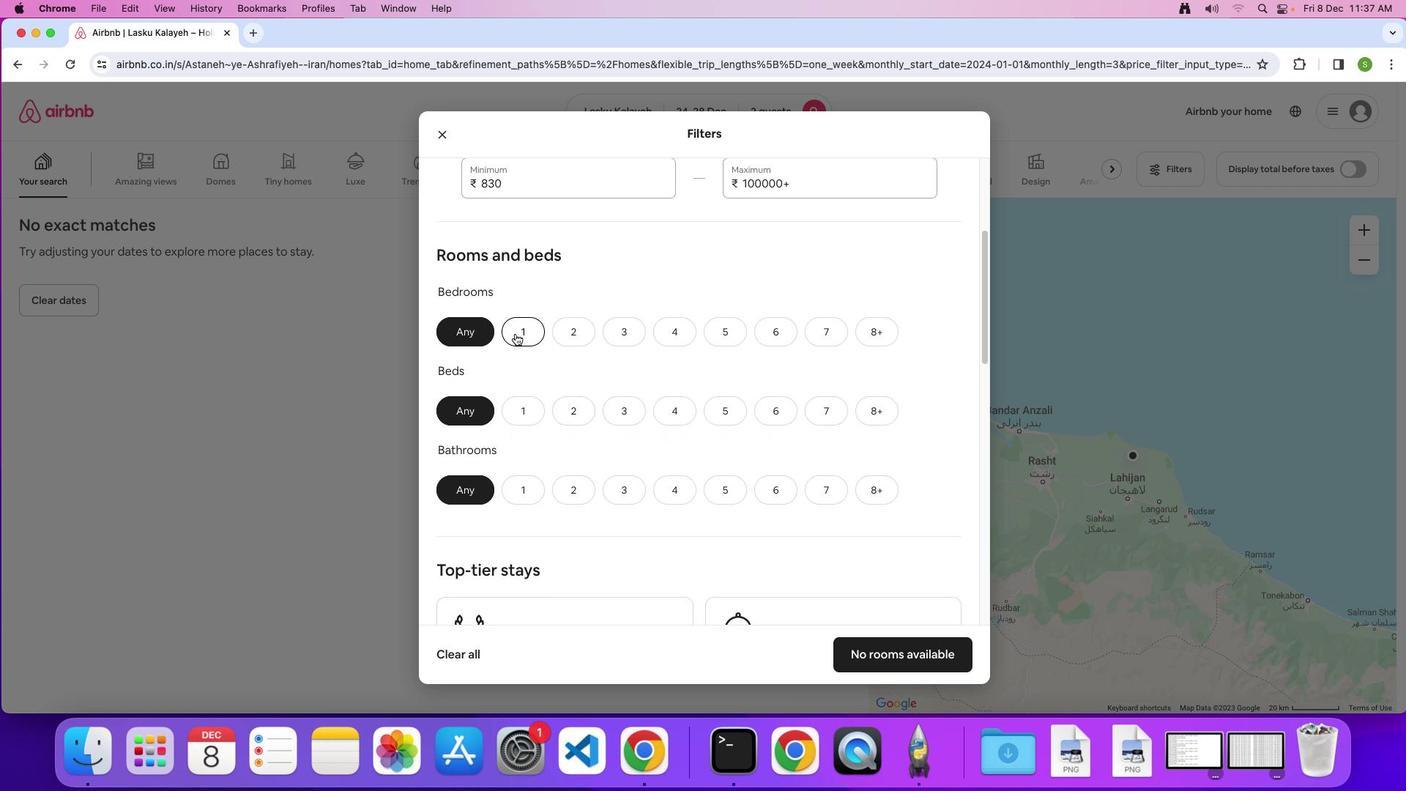 
Action: Mouse pressed left at (514, 333)
Screenshot: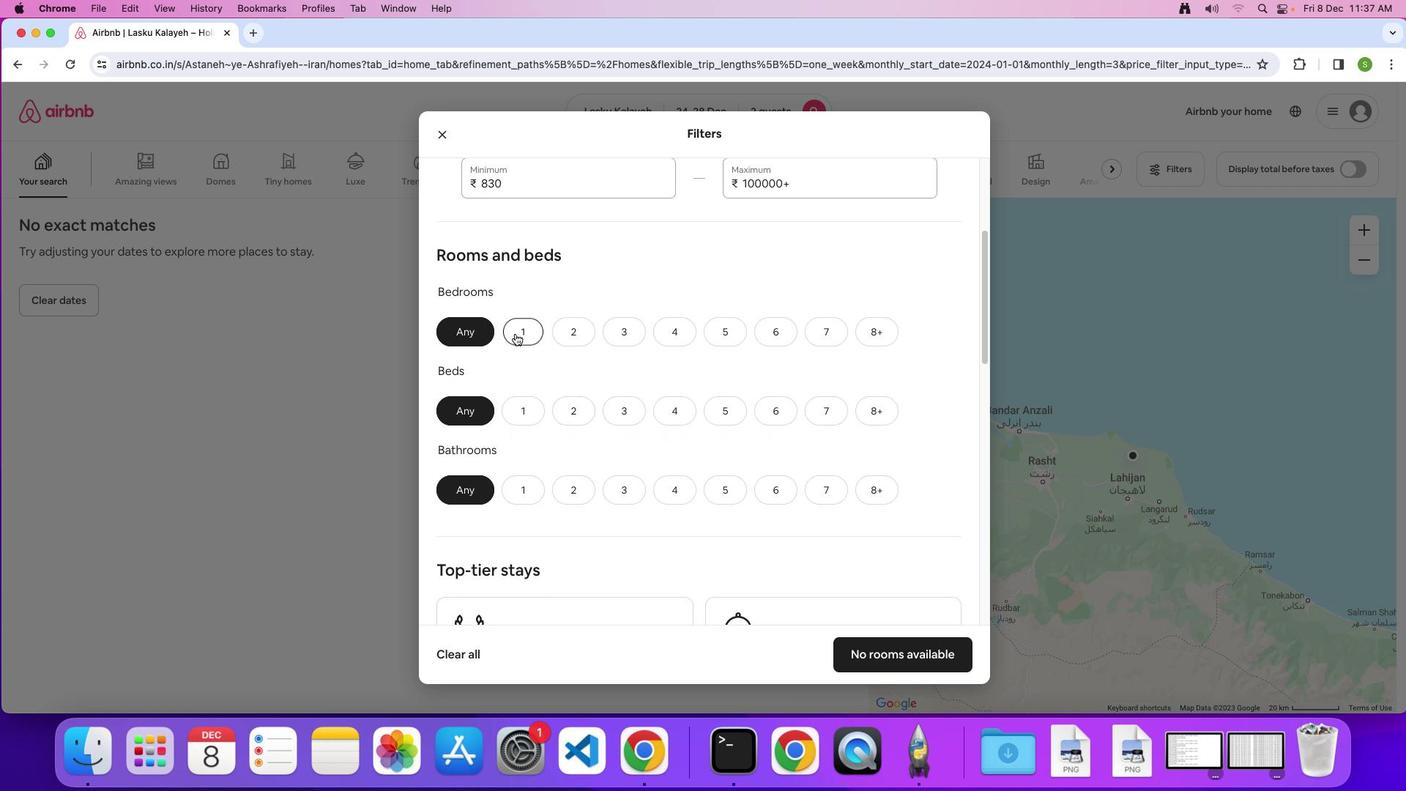 
Action: Mouse moved to (520, 402)
Screenshot: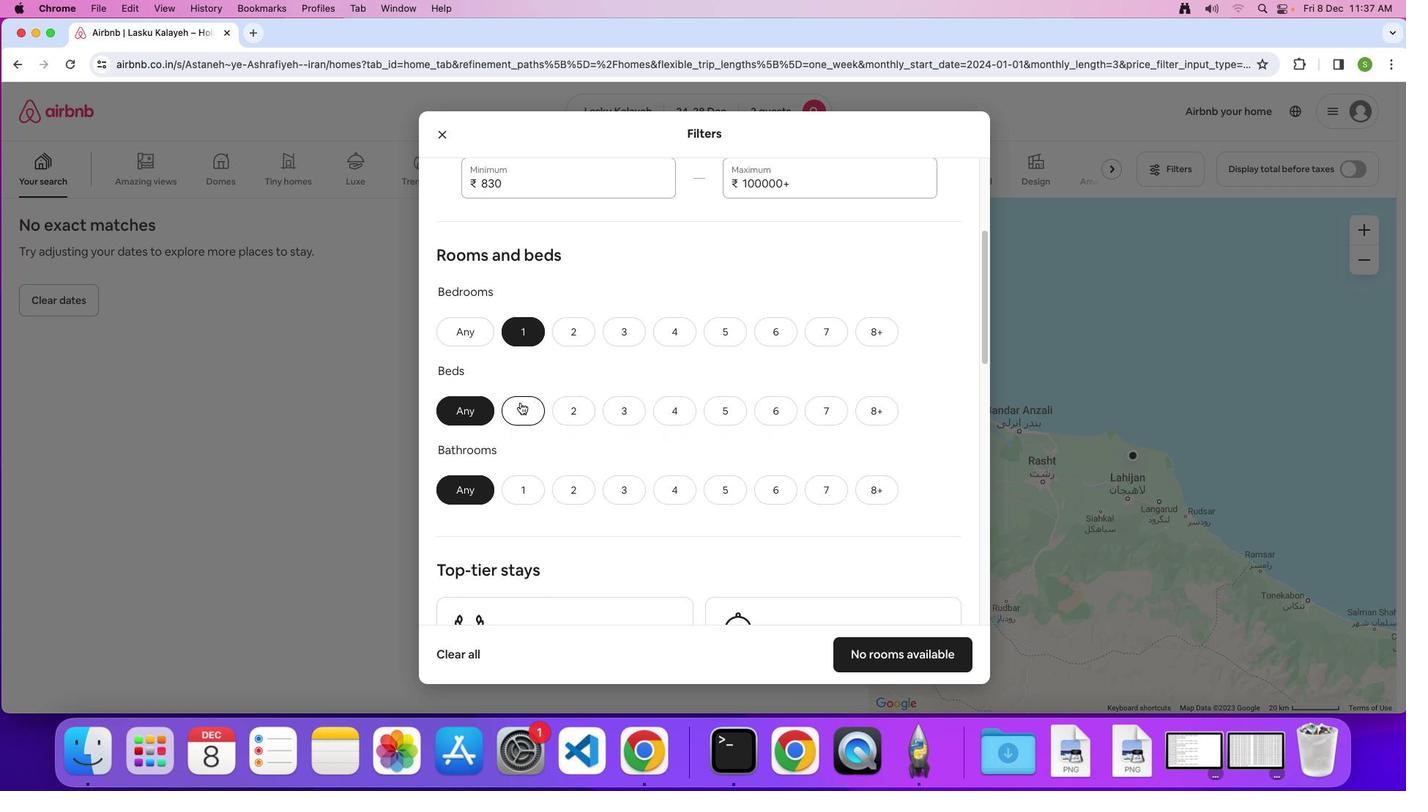 
Action: Mouse pressed left at (520, 402)
Screenshot: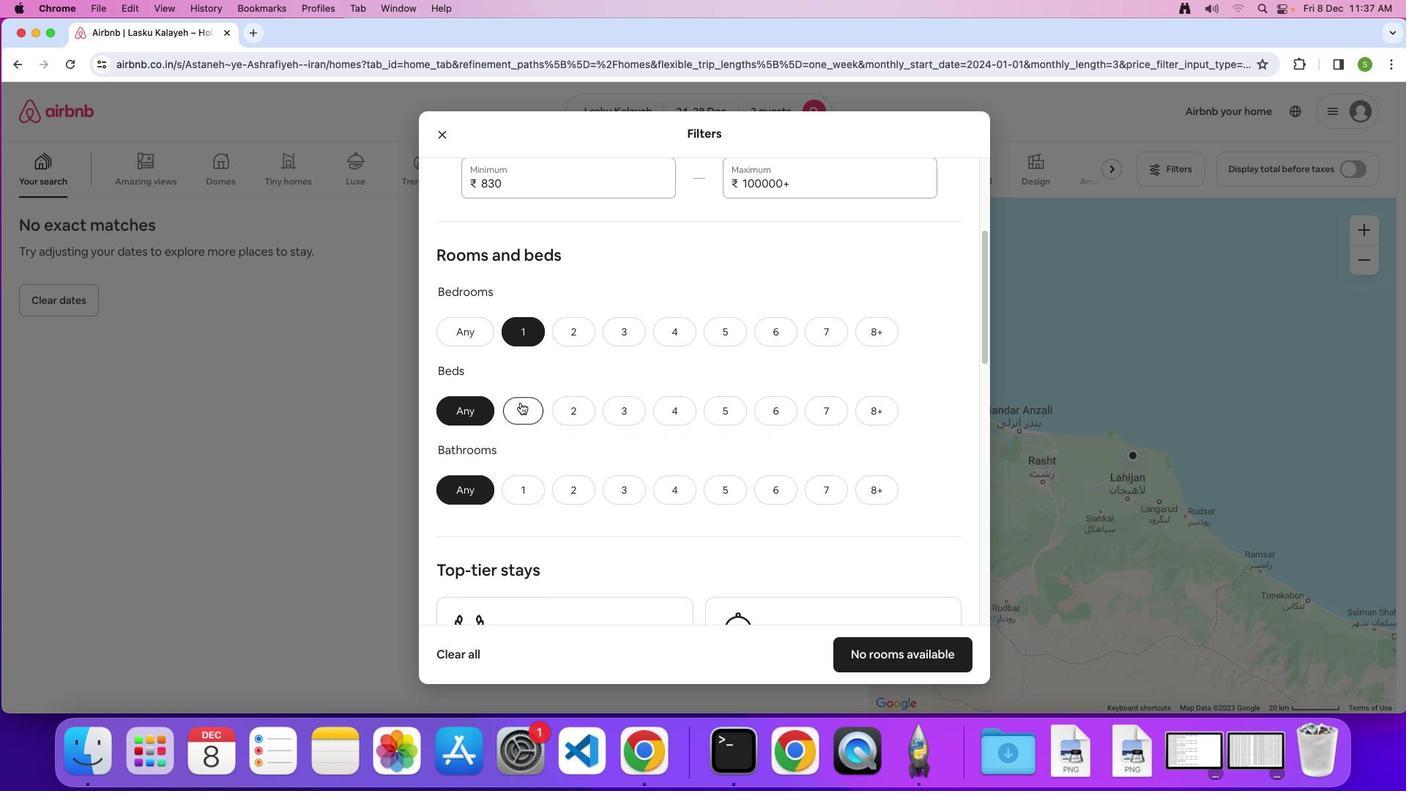 
Action: Mouse moved to (520, 482)
Screenshot: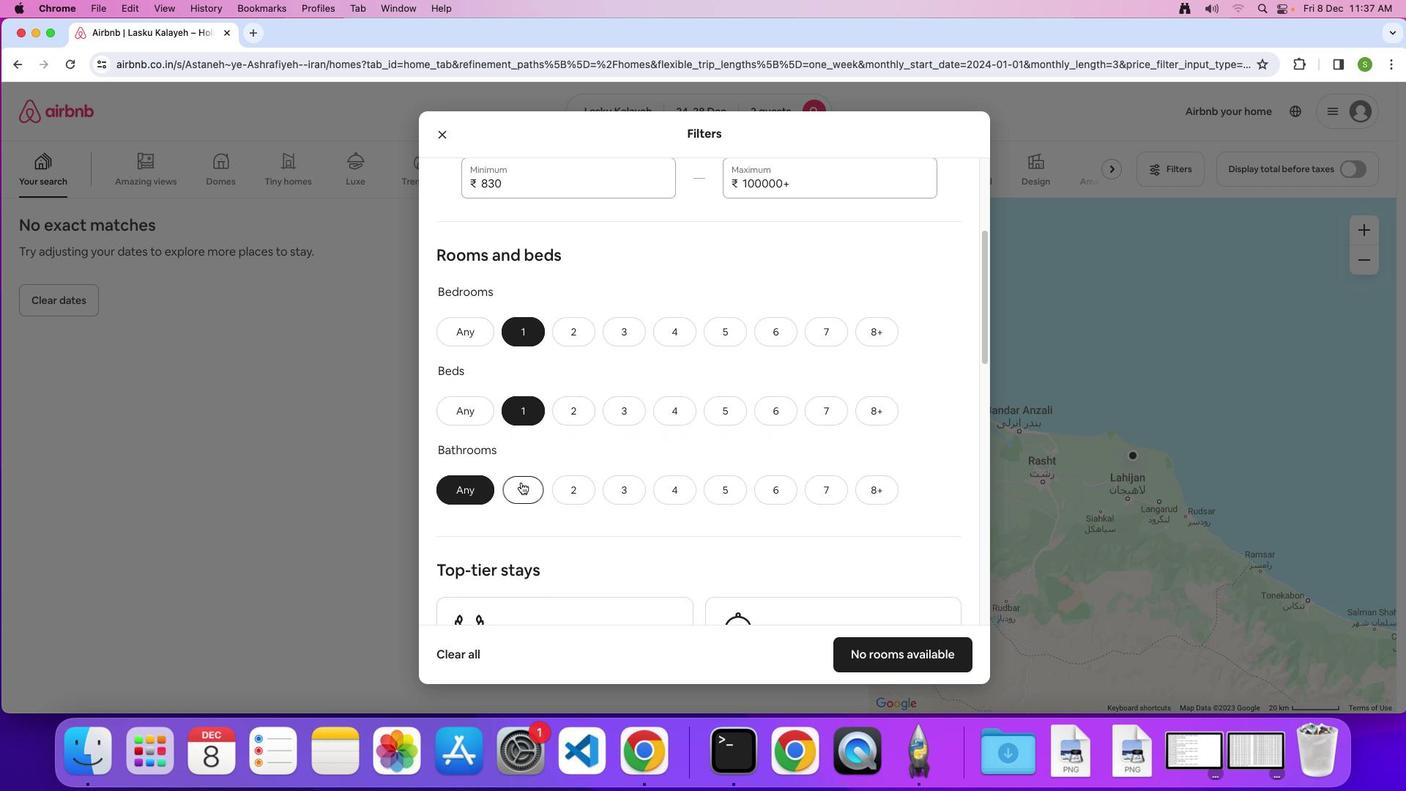
Action: Mouse pressed left at (520, 482)
Screenshot: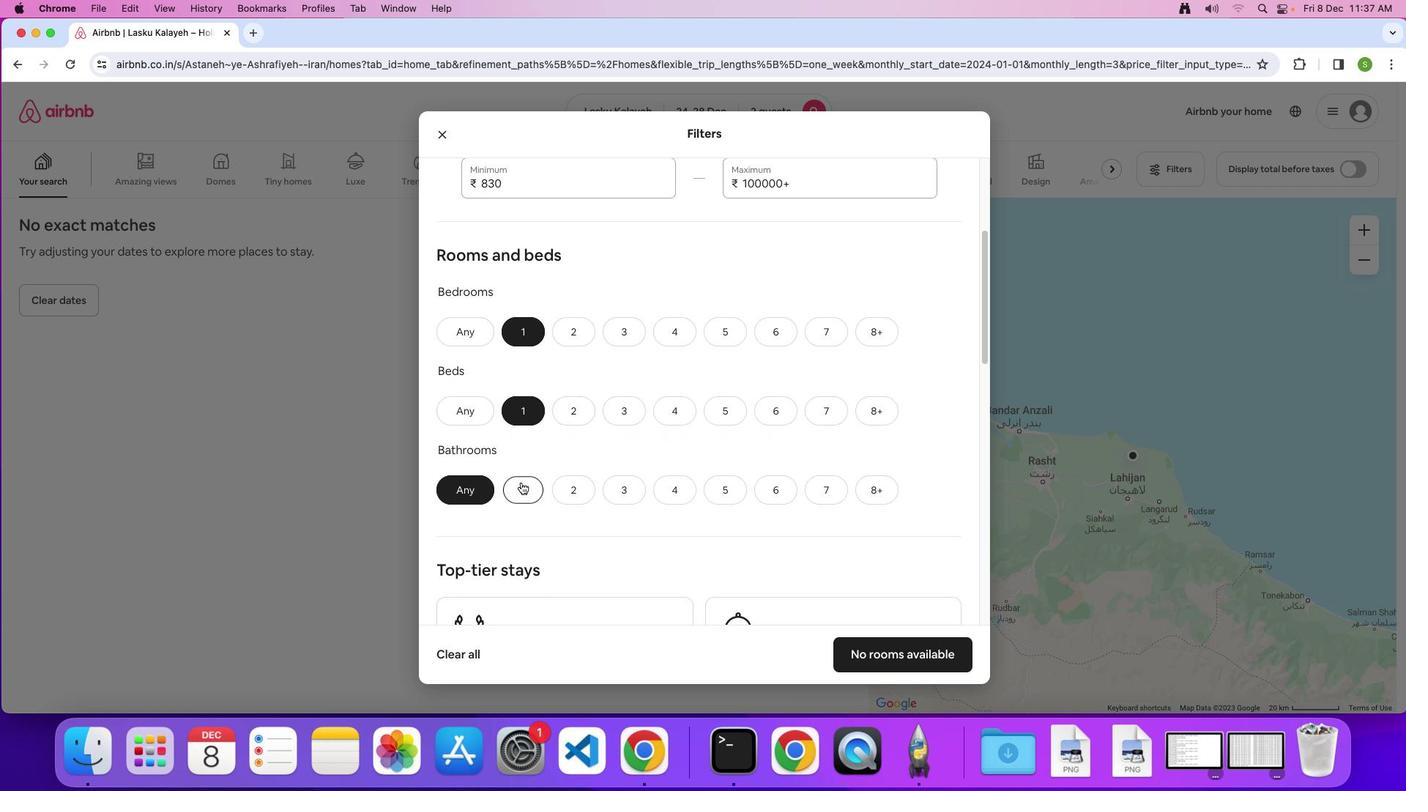 
Action: Mouse moved to (700, 418)
Screenshot: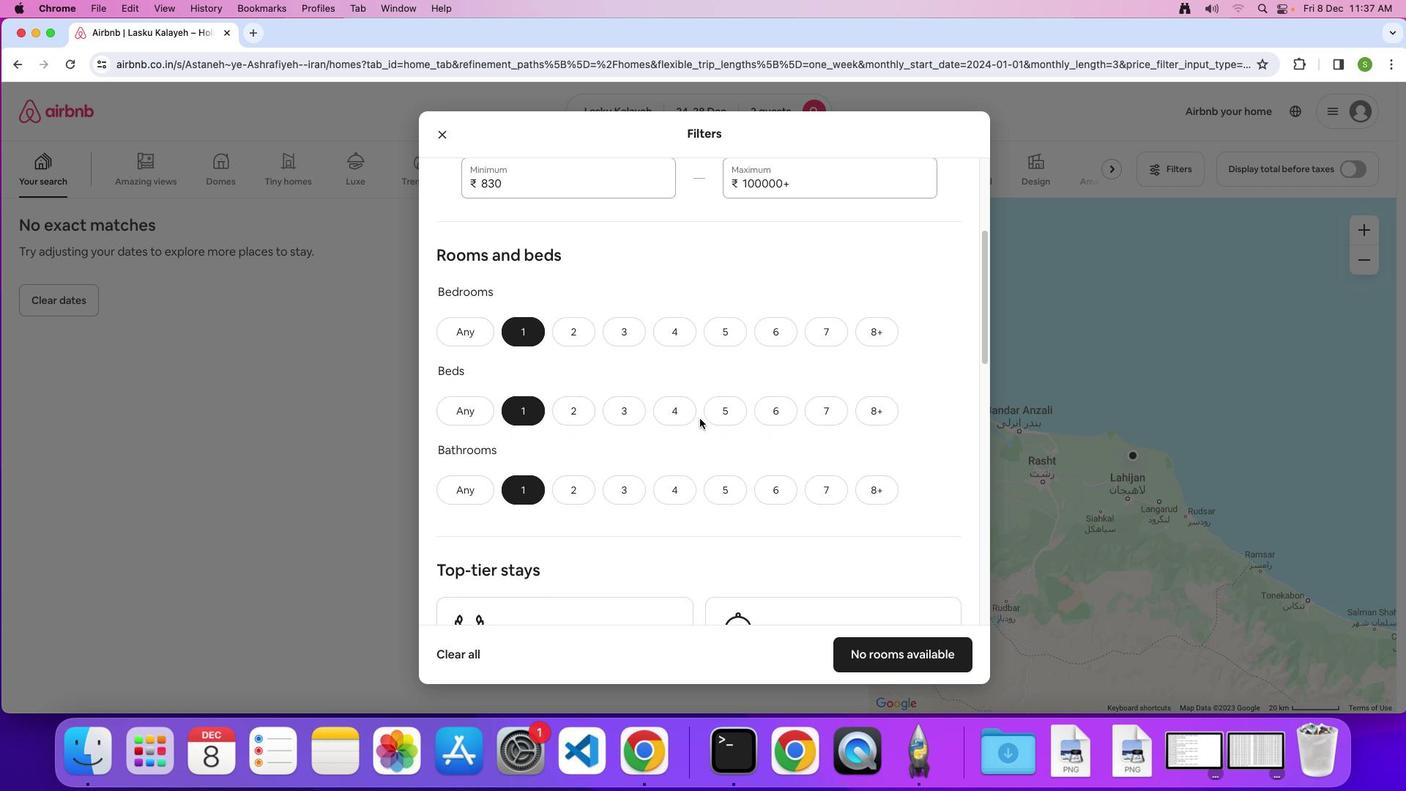 
Action: Mouse scrolled (700, 418) with delta (0, 0)
Screenshot: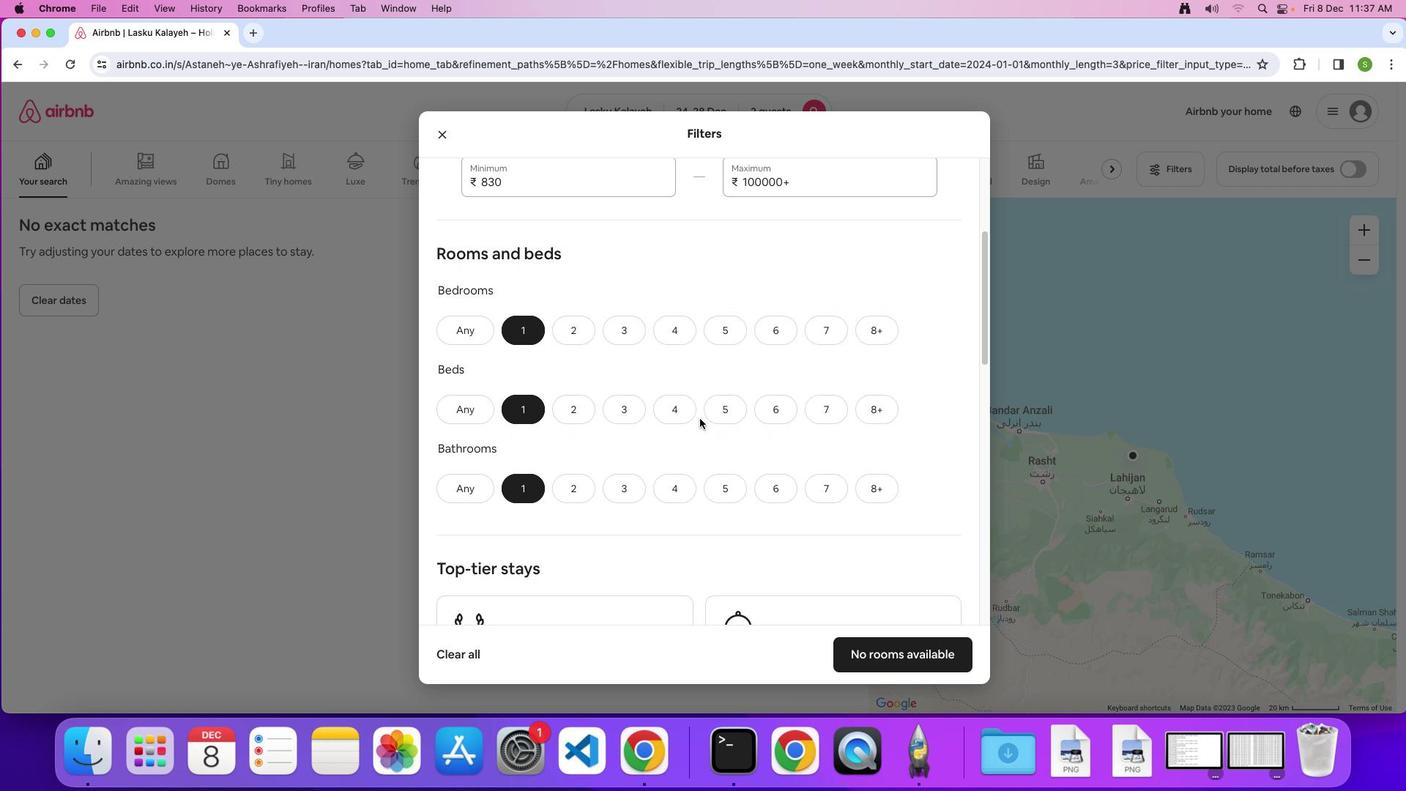 
Action: Mouse scrolled (700, 418) with delta (0, 0)
Screenshot: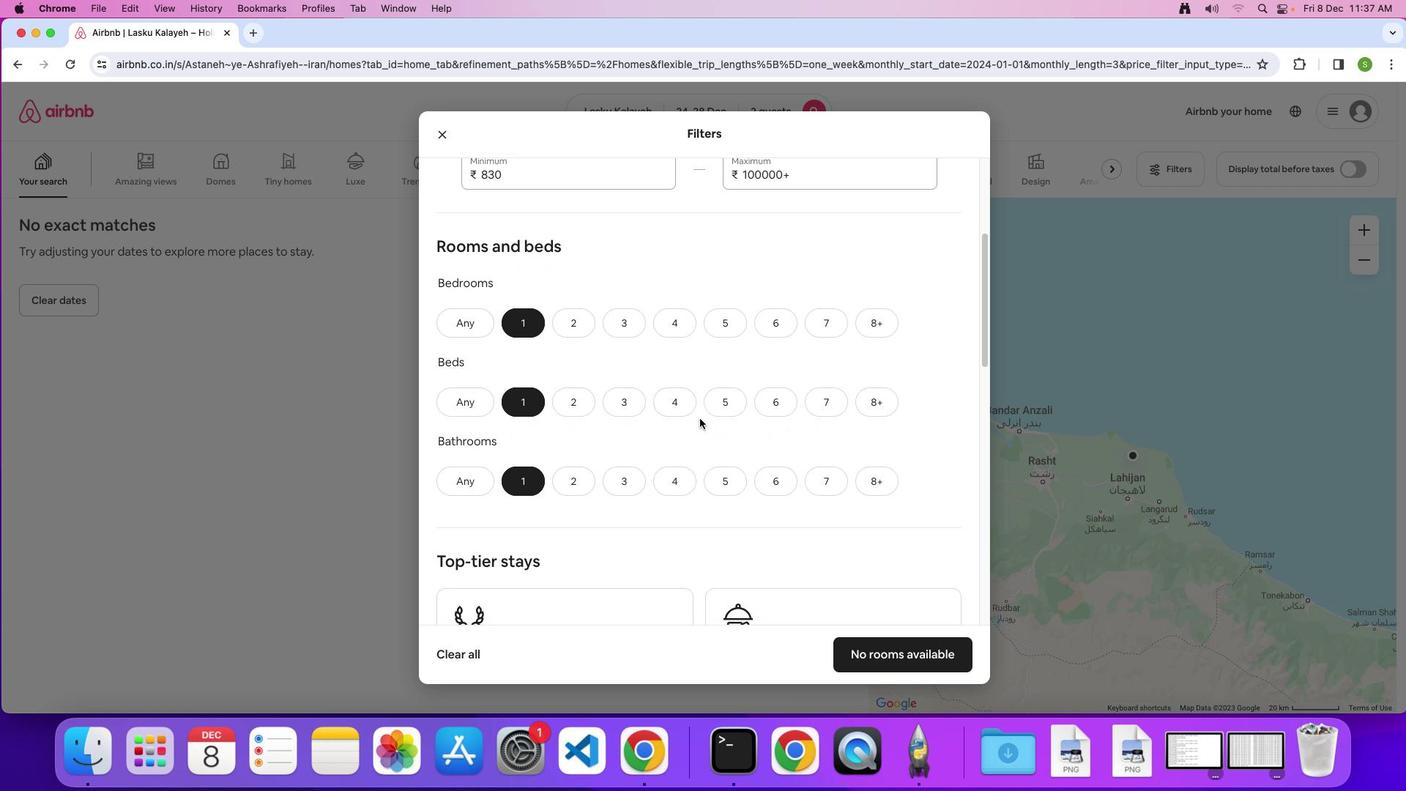 
Action: Mouse scrolled (700, 418) with delta (0, -1)
Screenshot: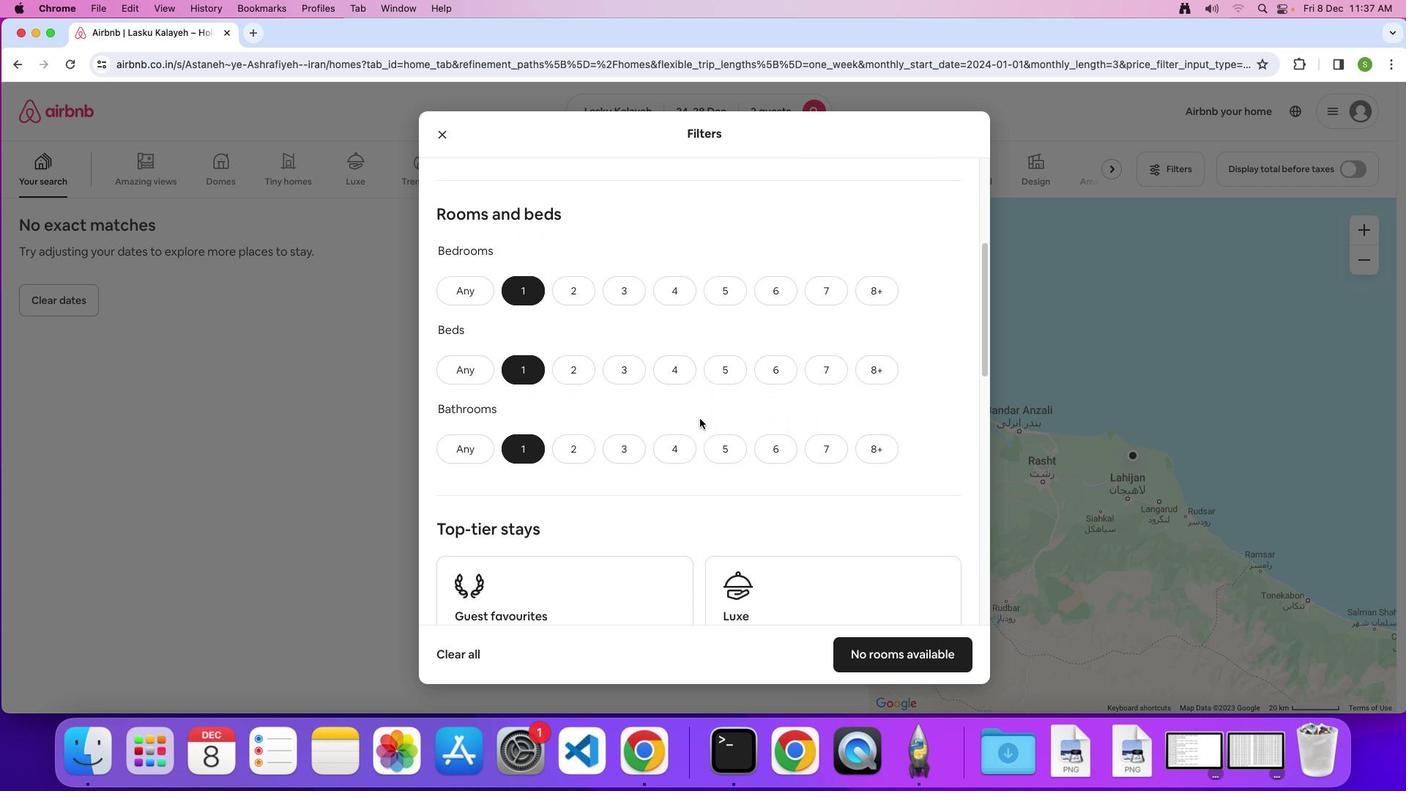 
Action: Mouse scrolled (700, 418) with delta (0, 0)
Screenshot: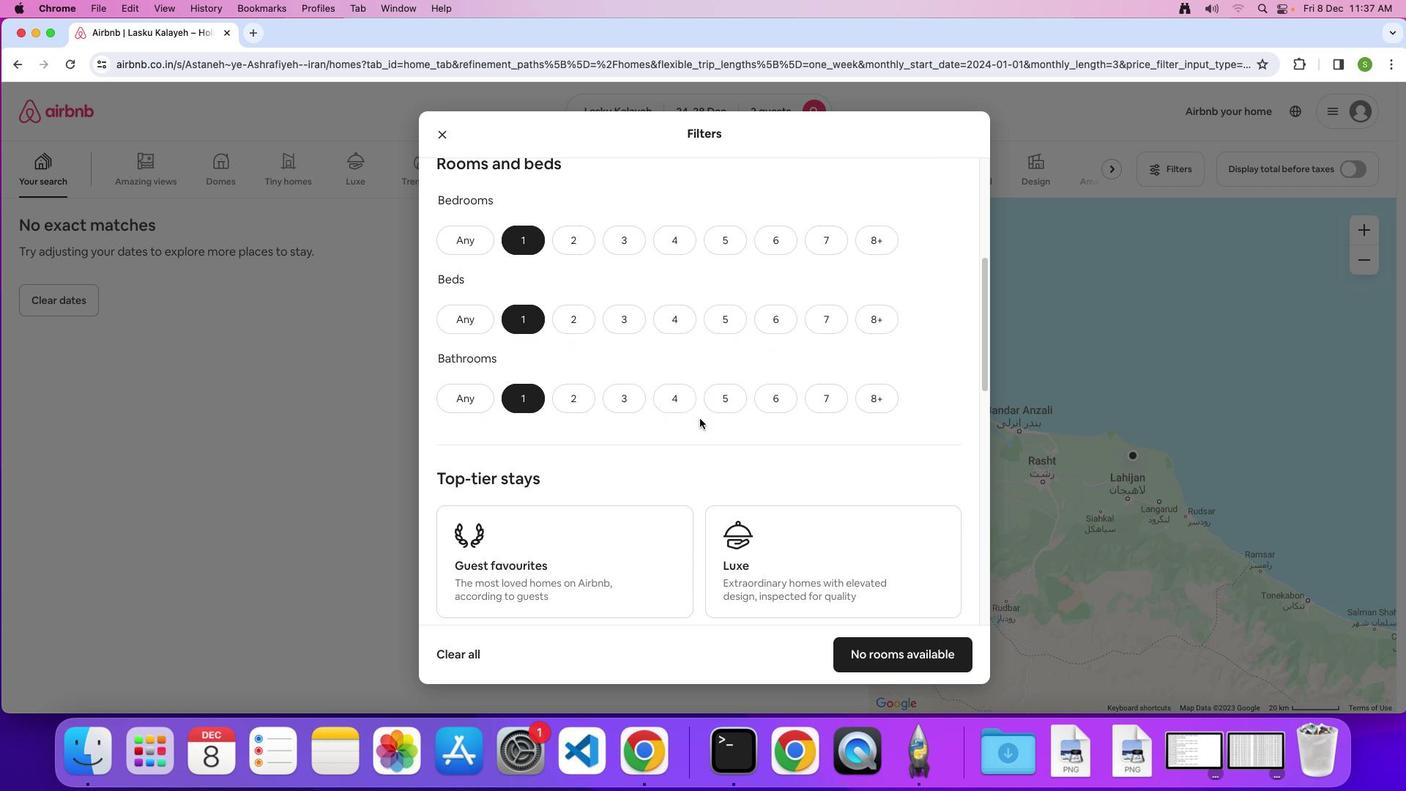 
Action: Mouse scrolled (700, 418) with delta (0, 0)
Screenshot: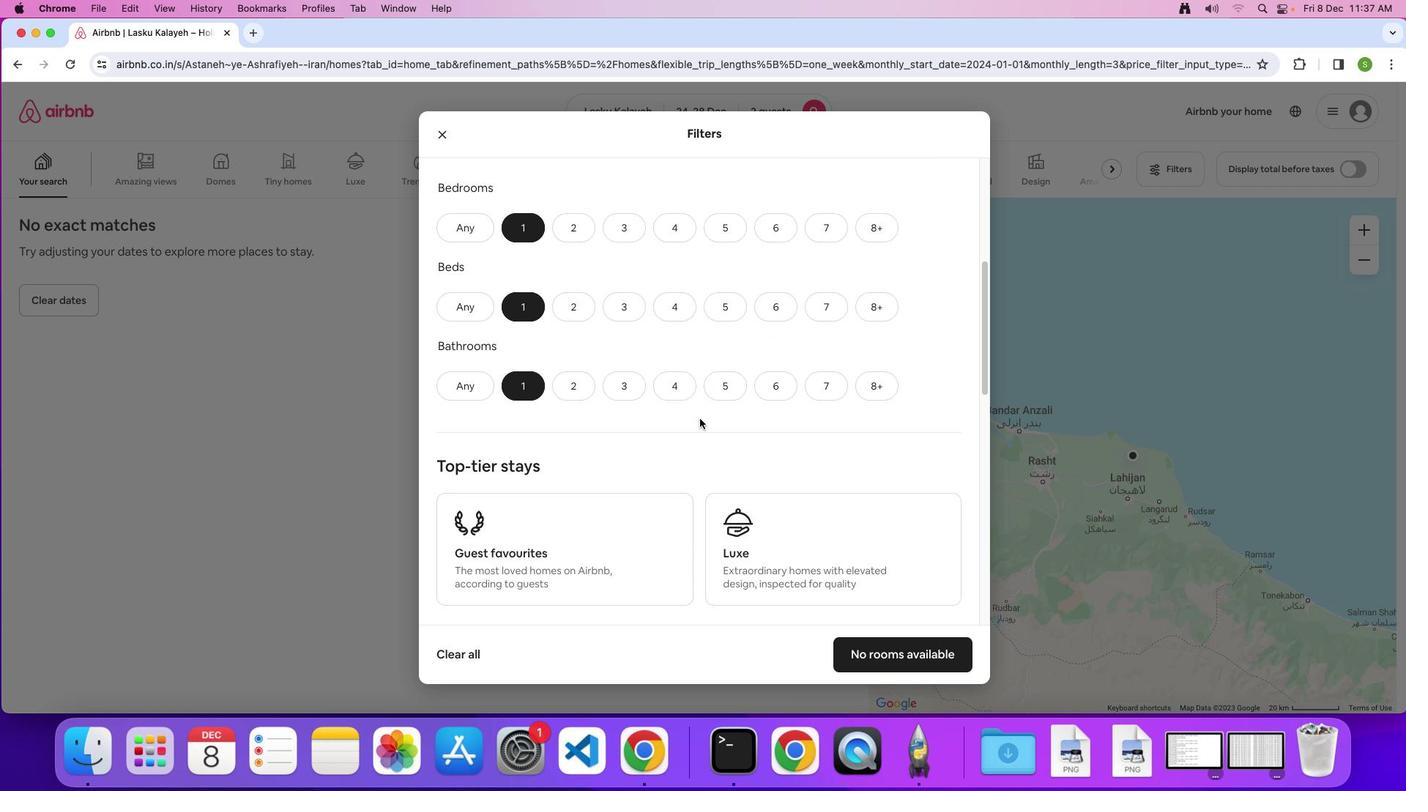 
Action: Mouse scrolled (700, 418) with delta (0, 0)
Screenshot: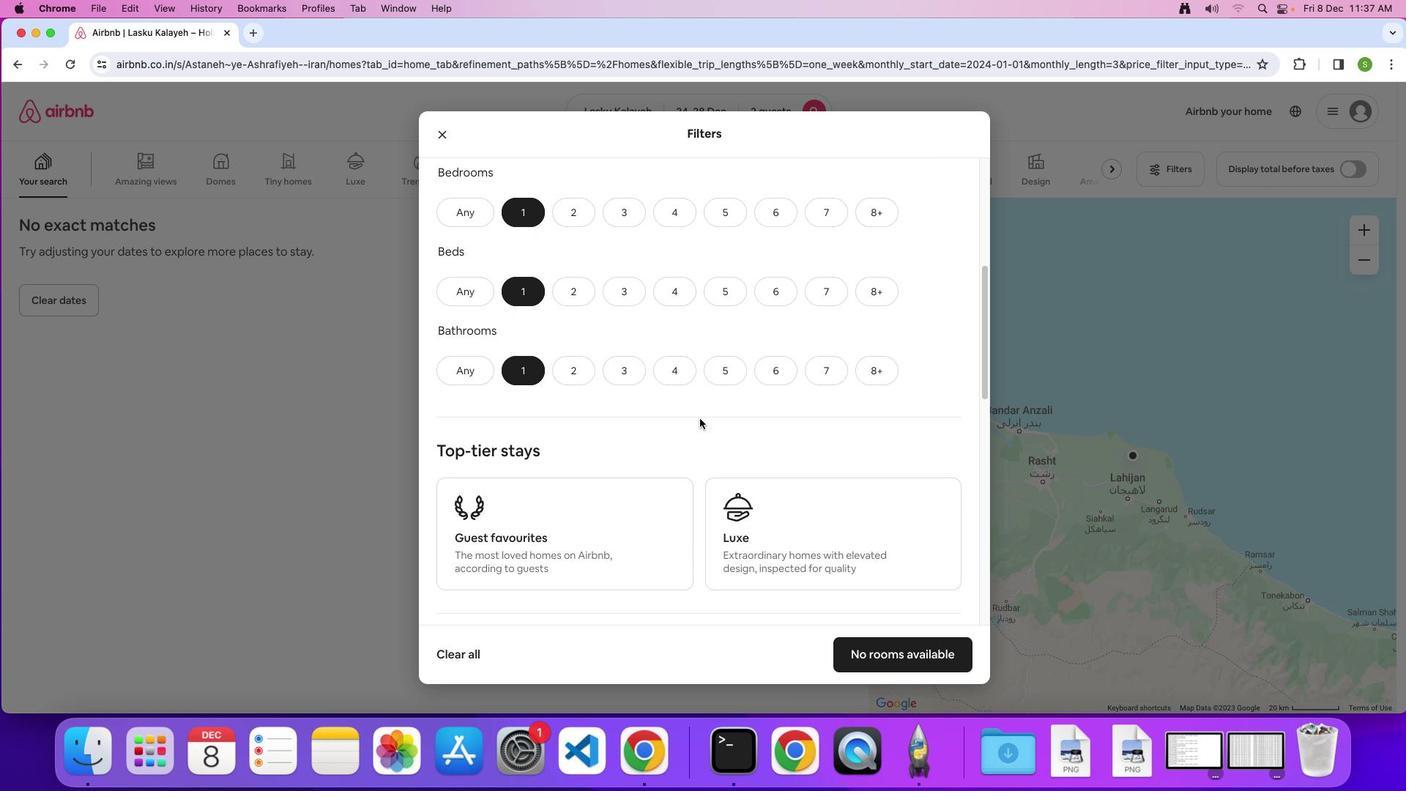 
Action: Mouse scrolled (700, 418) with delta (0, 0)
Screenshot: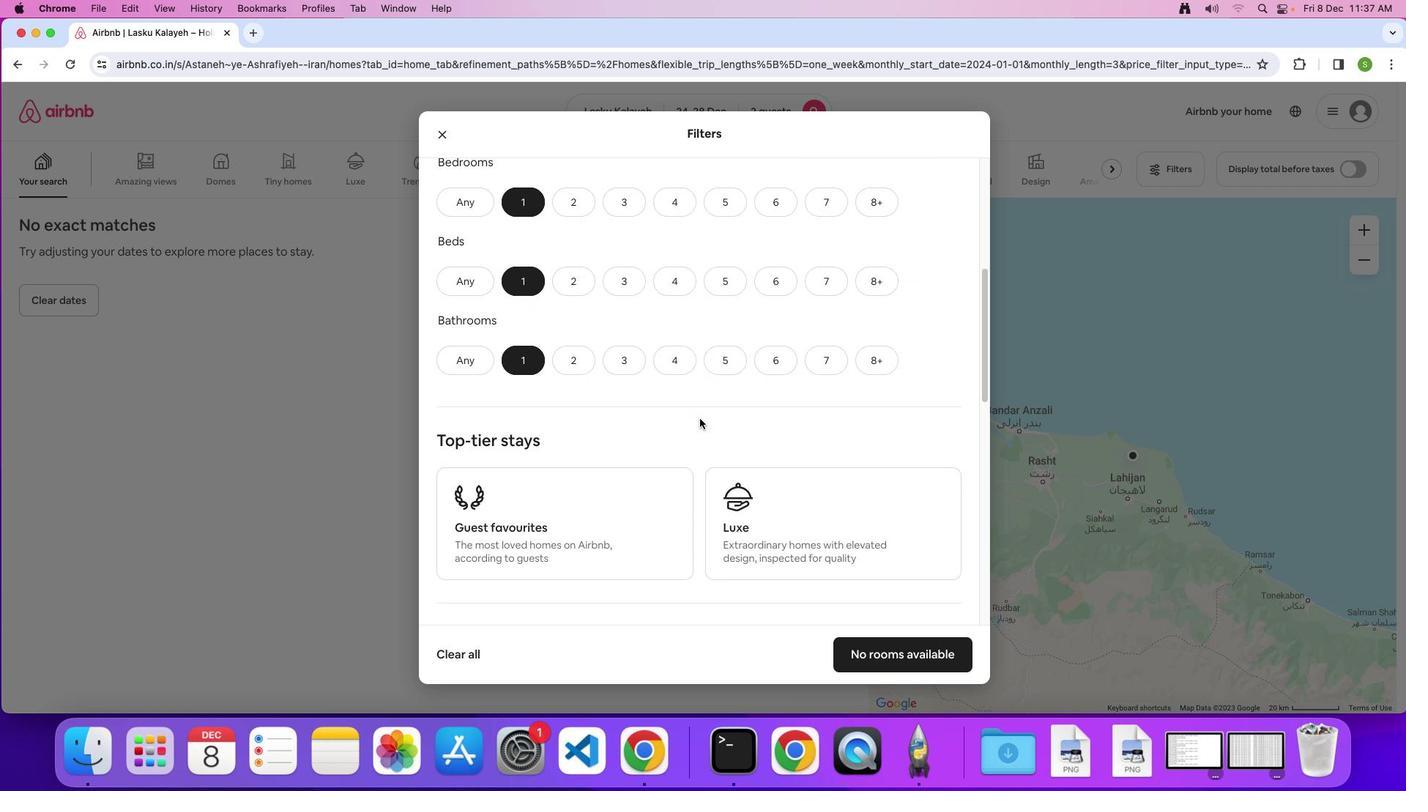 
Action: Mouse scrolled (700, 418) with delta (0, 0)
Screenshot: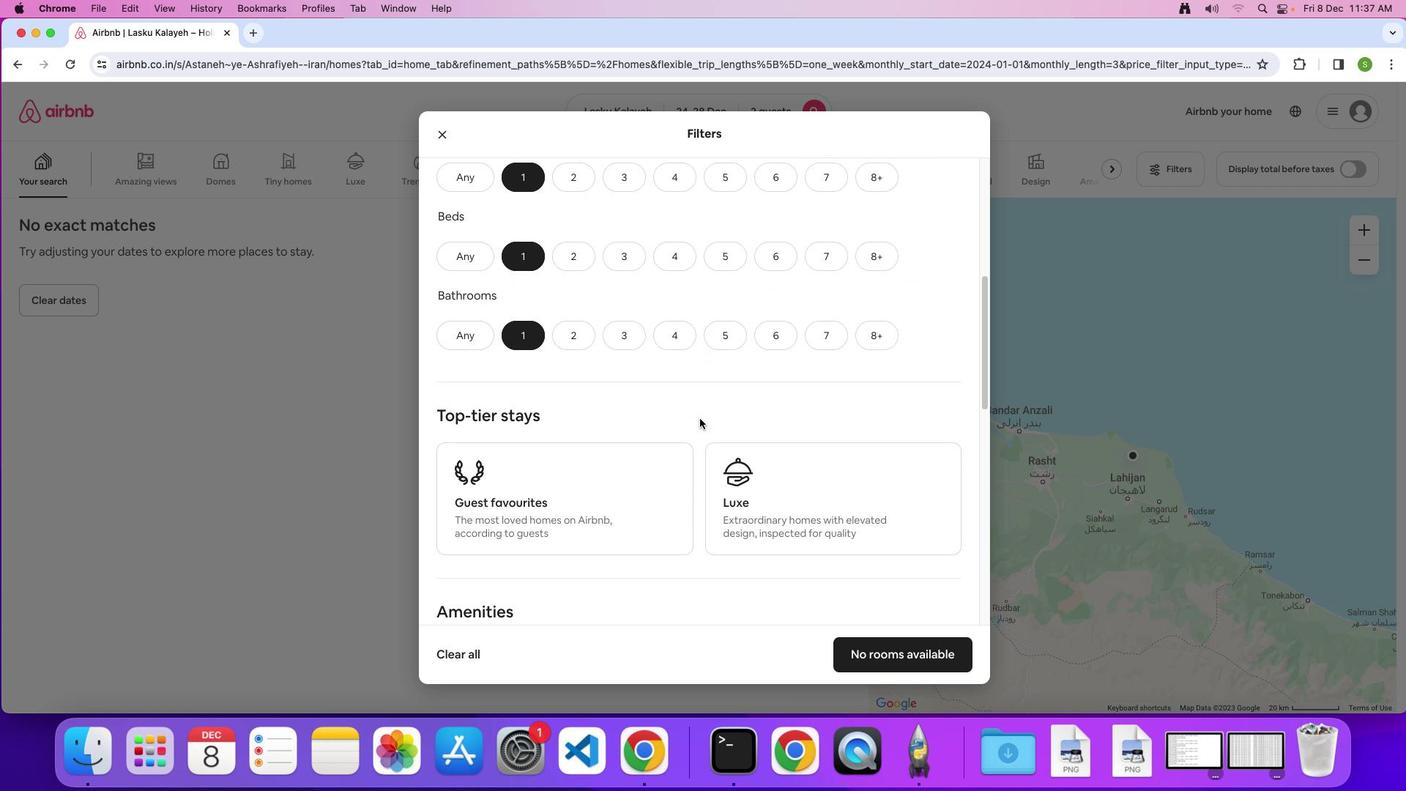 
Action: Mouse scrolled (700, 418) with delta (0, 0)
Screenshot: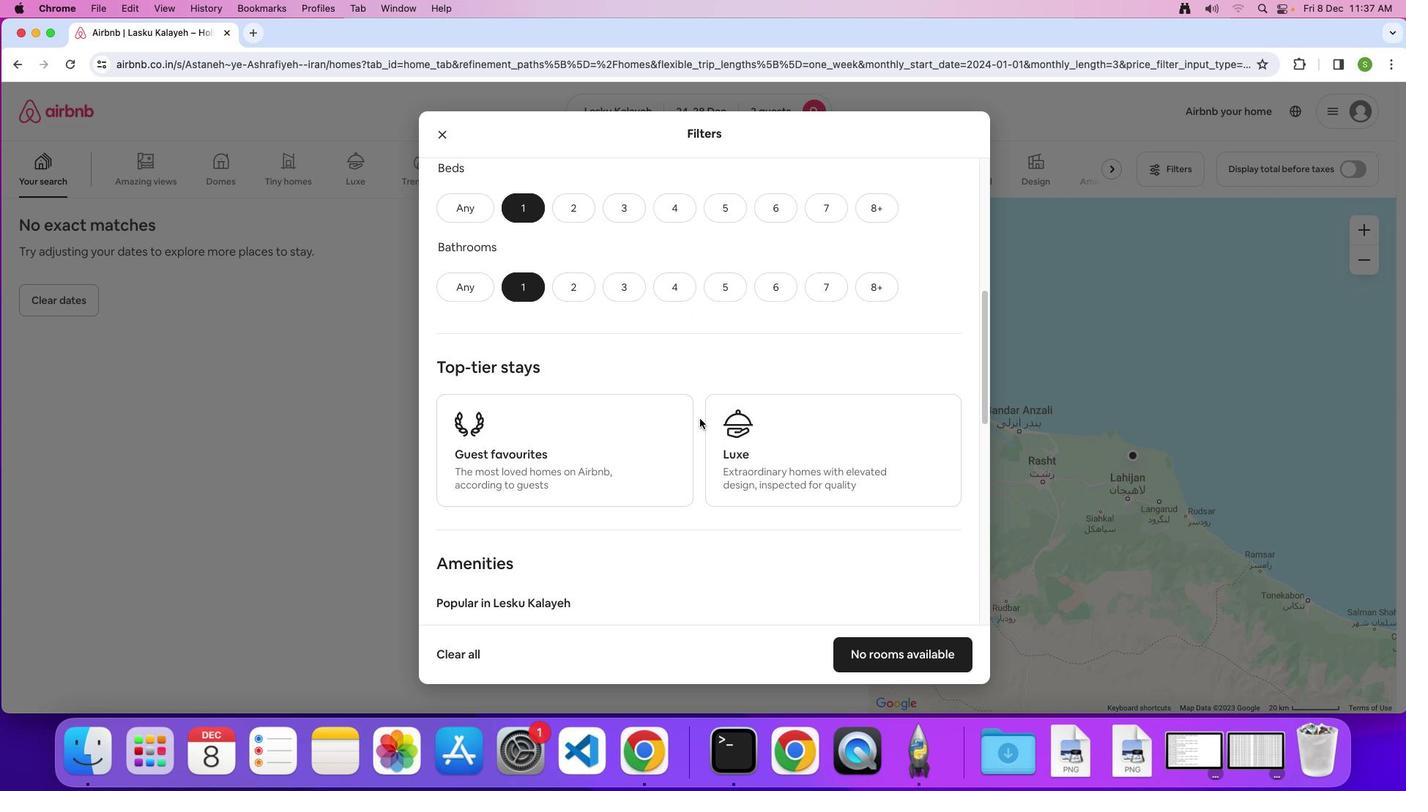 
Action: Mouse scrolled (700, 418) with delta (0, 0)
Screenshot: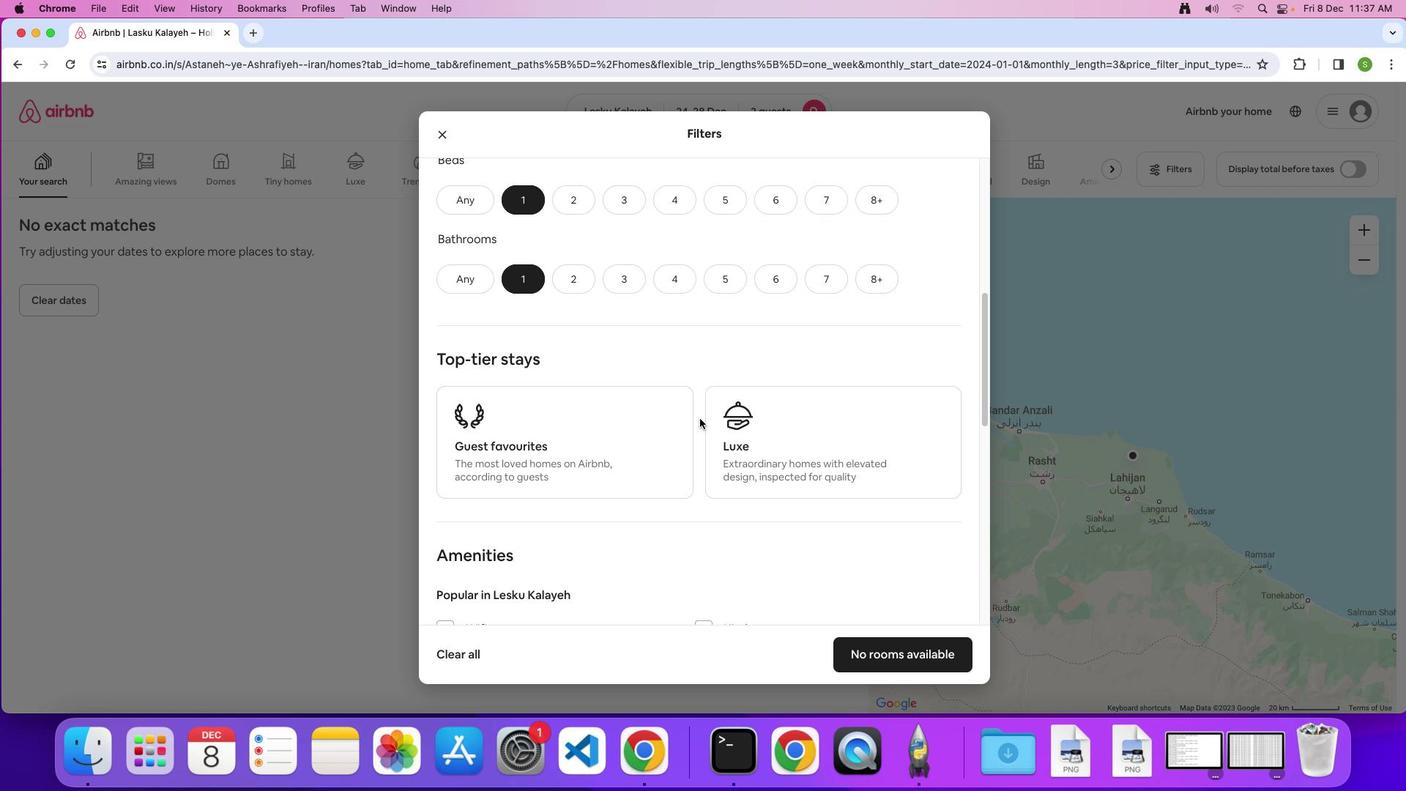 
Action: Mouse scrolled (700, 418) with delta (0, 0)
Screenshot: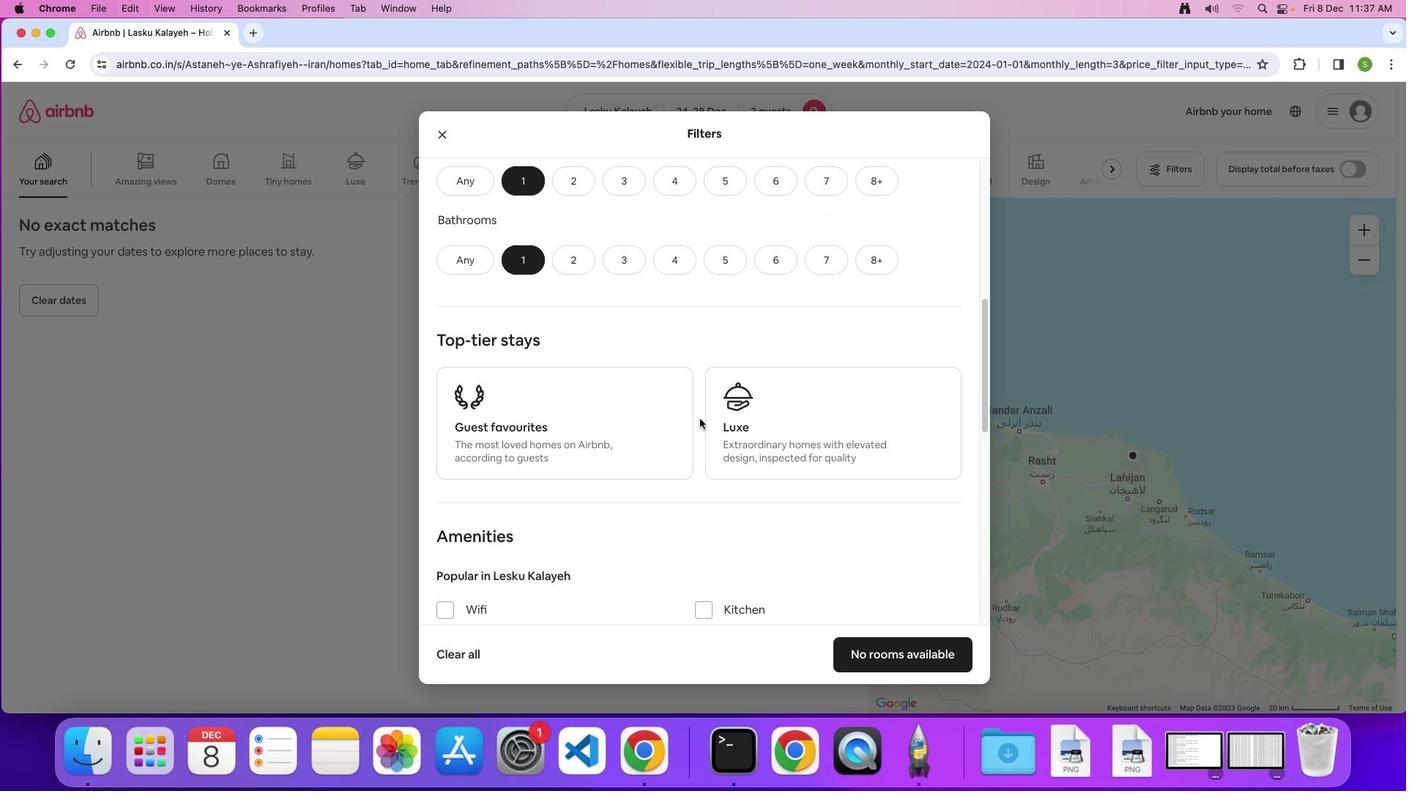 
Action: Mouse scrolled (700, 418) with delta (0, 0)
Screenshot: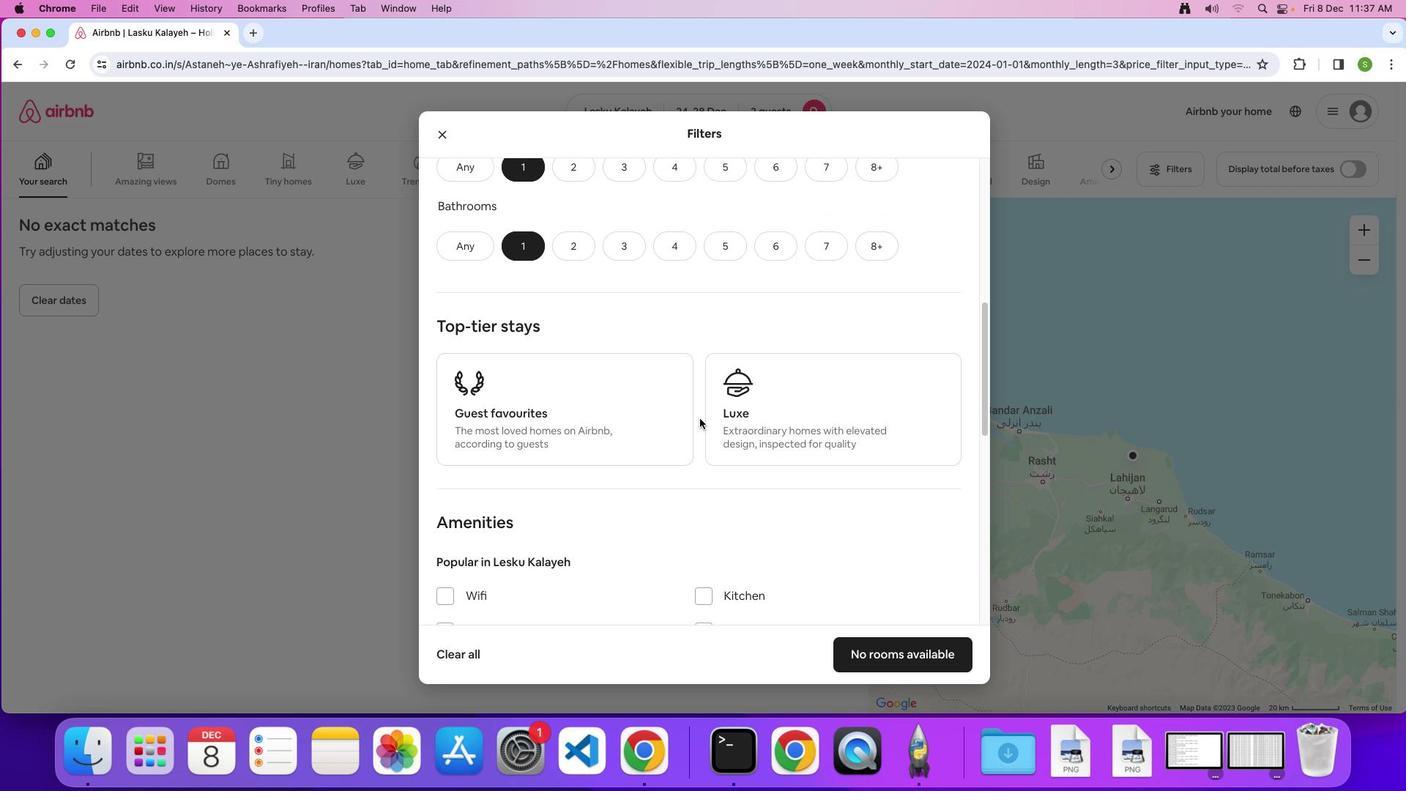 
Action: Mouse scrolled (700, 418) with delta (0, -1)
Screenshot: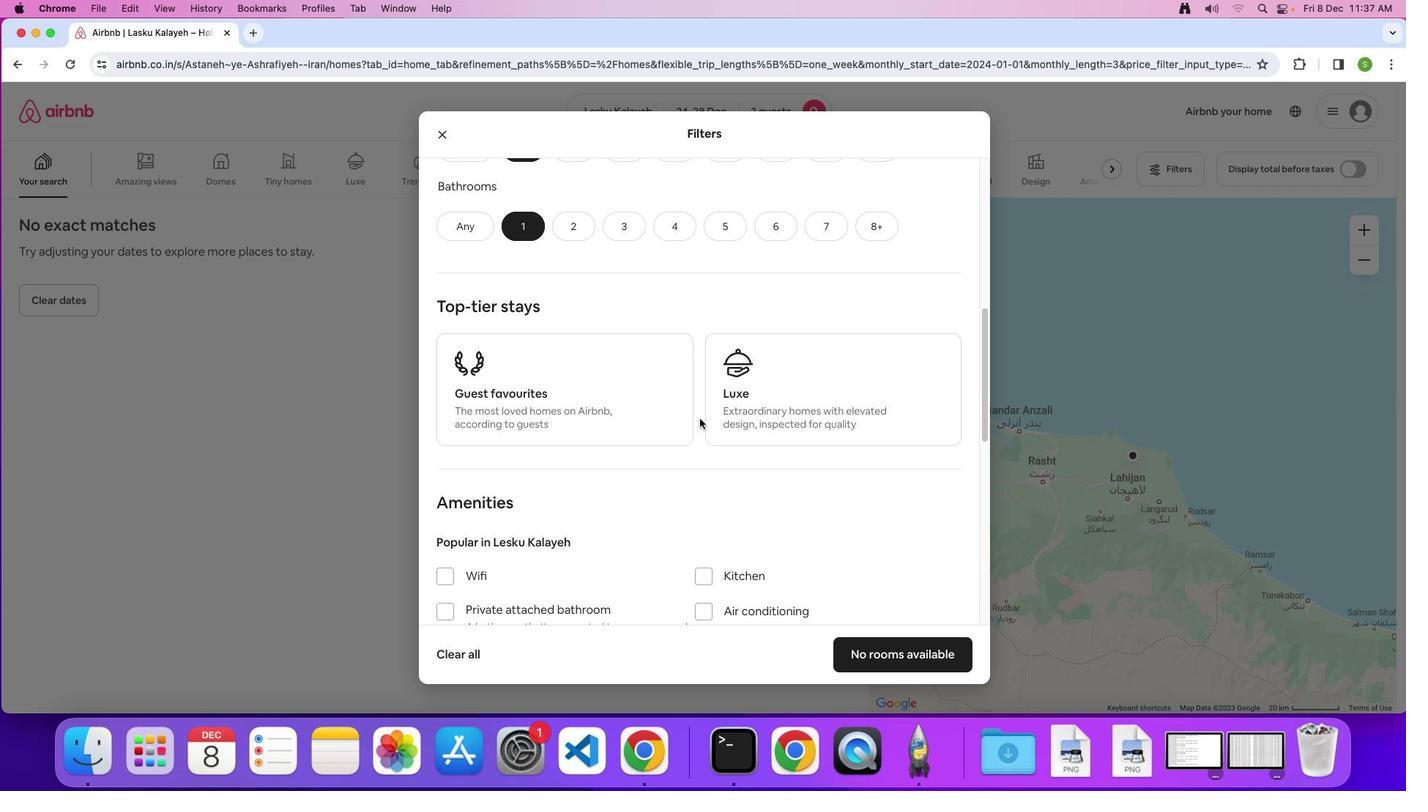 
Action: Mouse scrolled (700, 418) with delta (0, 0)
Screenshot: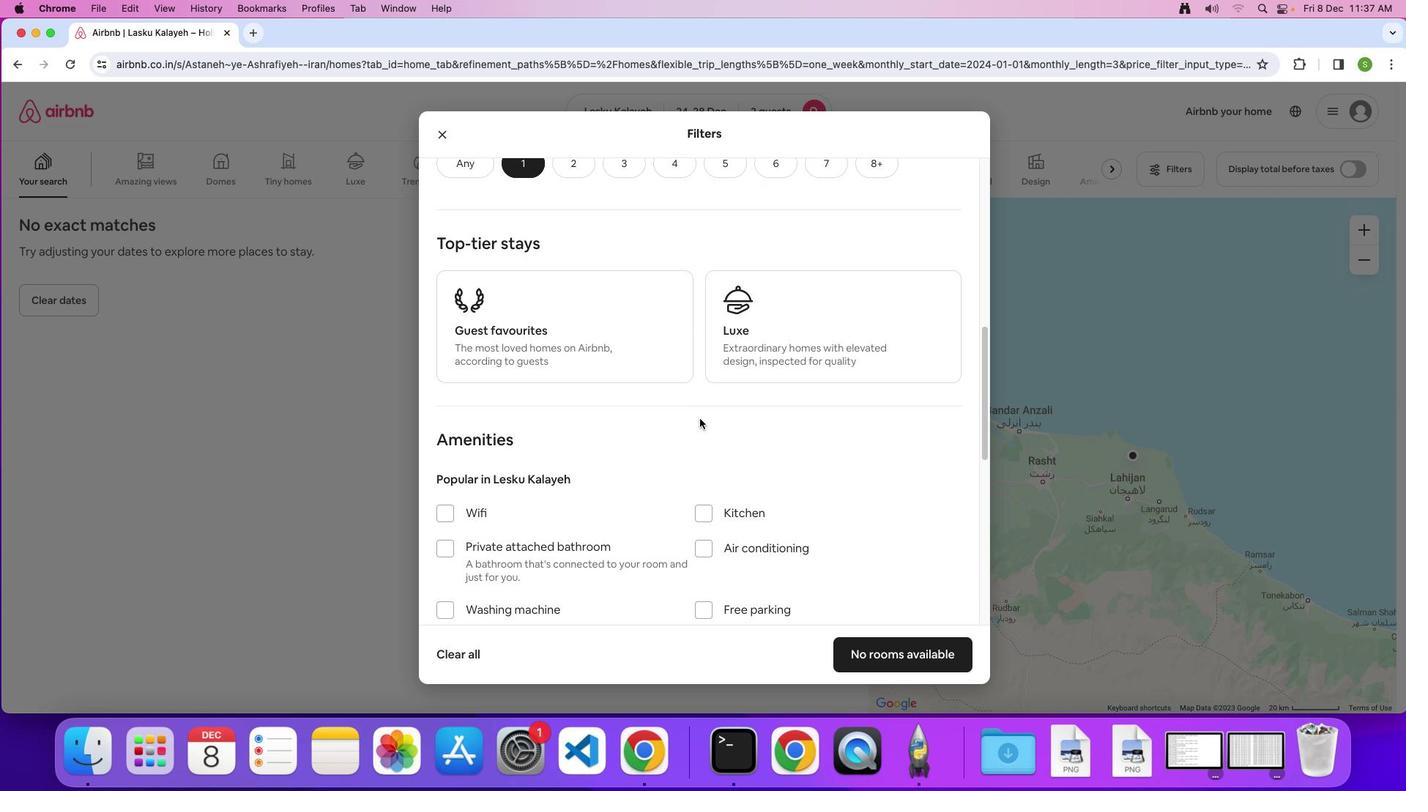 
Action: Mouse scrolled (700, 418) with delta (0, 0)
Screenshot: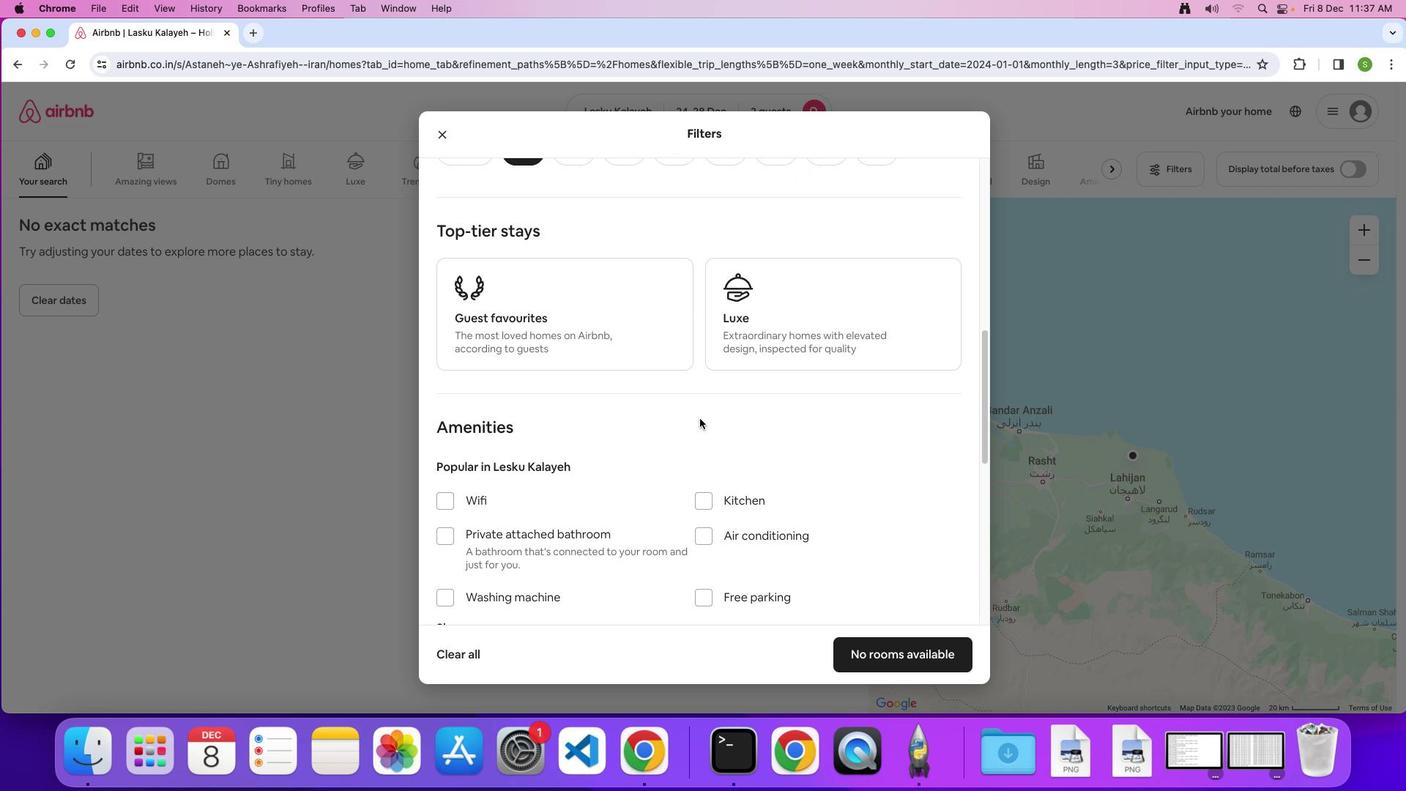 
Action: Mouse scrolled (700, 418) with delta (0, -1)
Screenshot: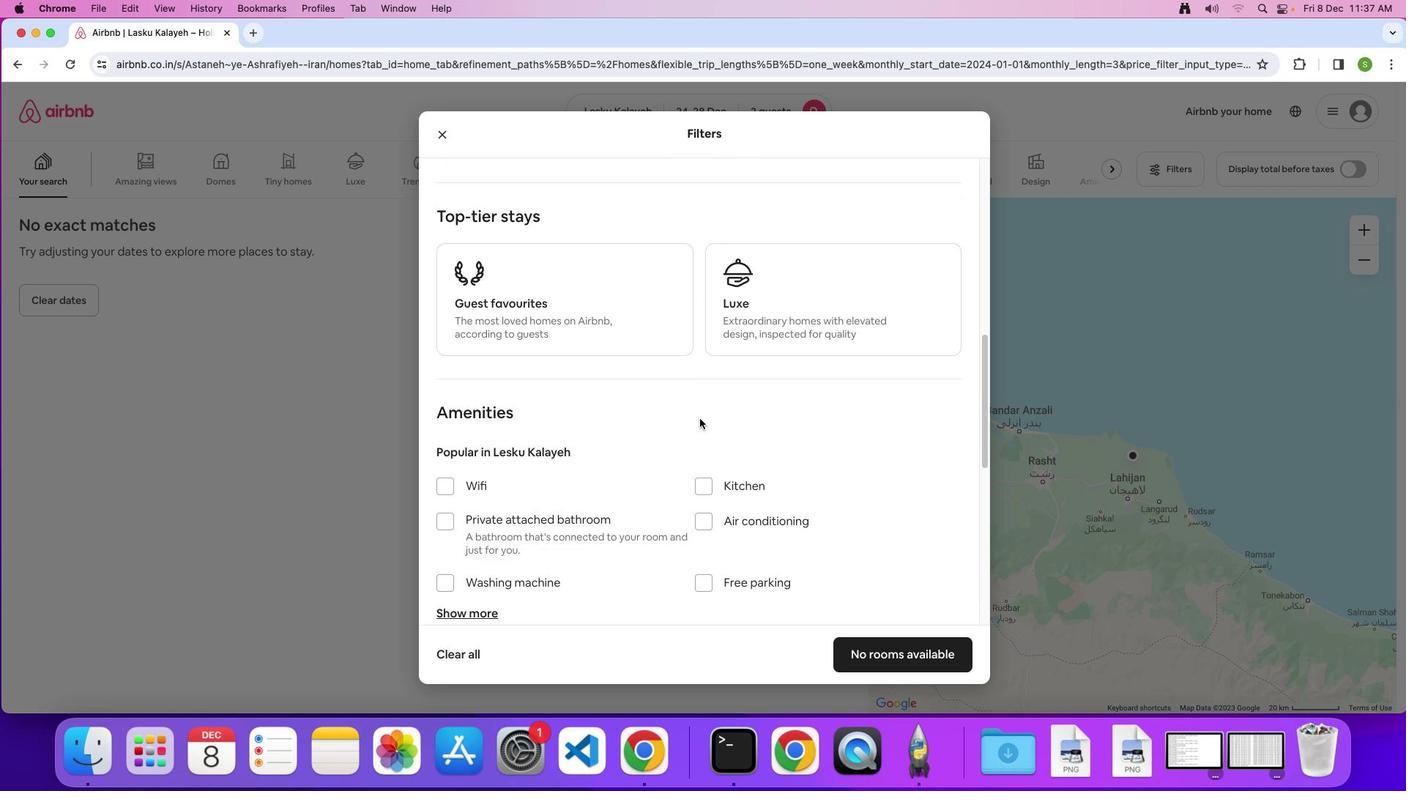 
Action: Mouse scrolled (700, 418) with delta (0, 0)
Screenshot: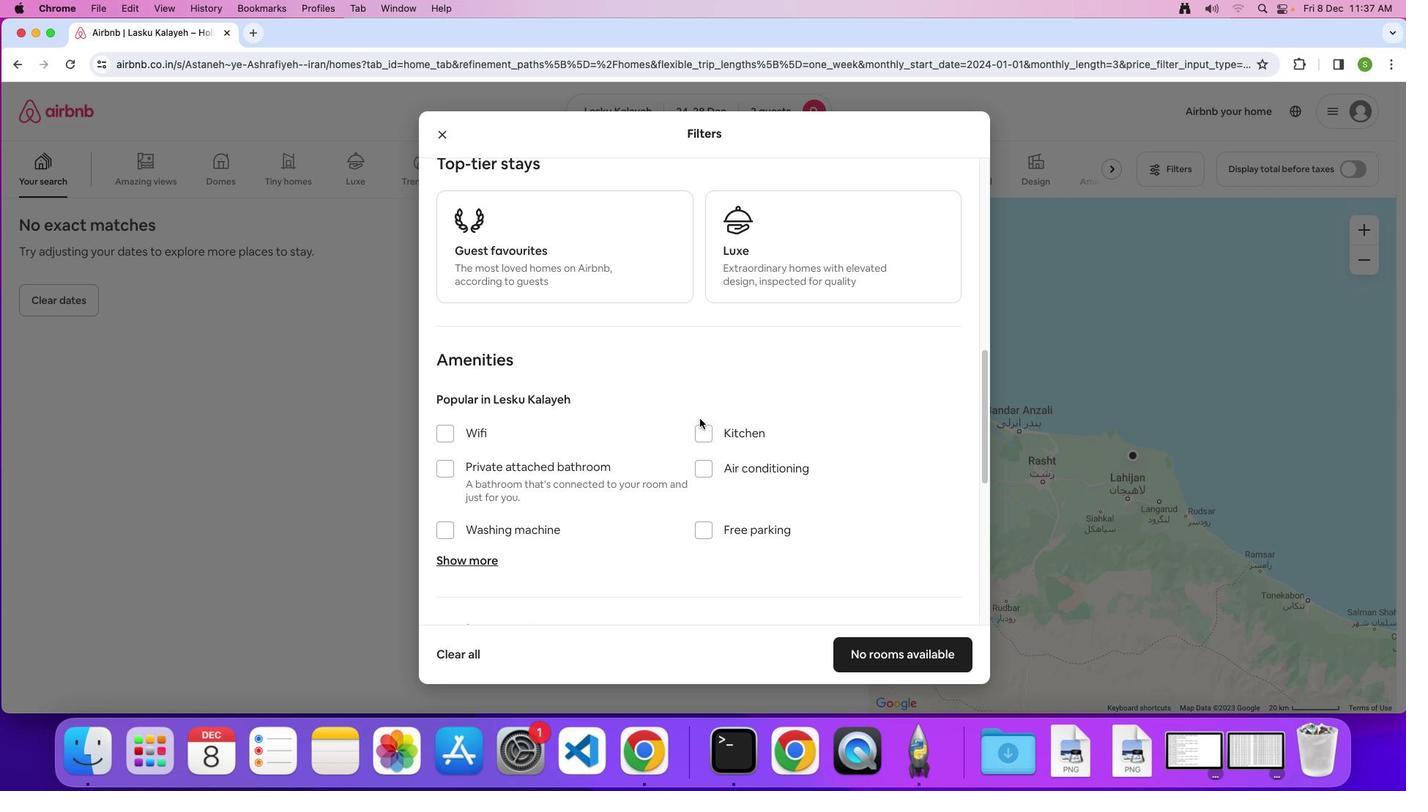 
Action: Mouse scrolled (700, 418) with delta (0, 0)
Screenshot: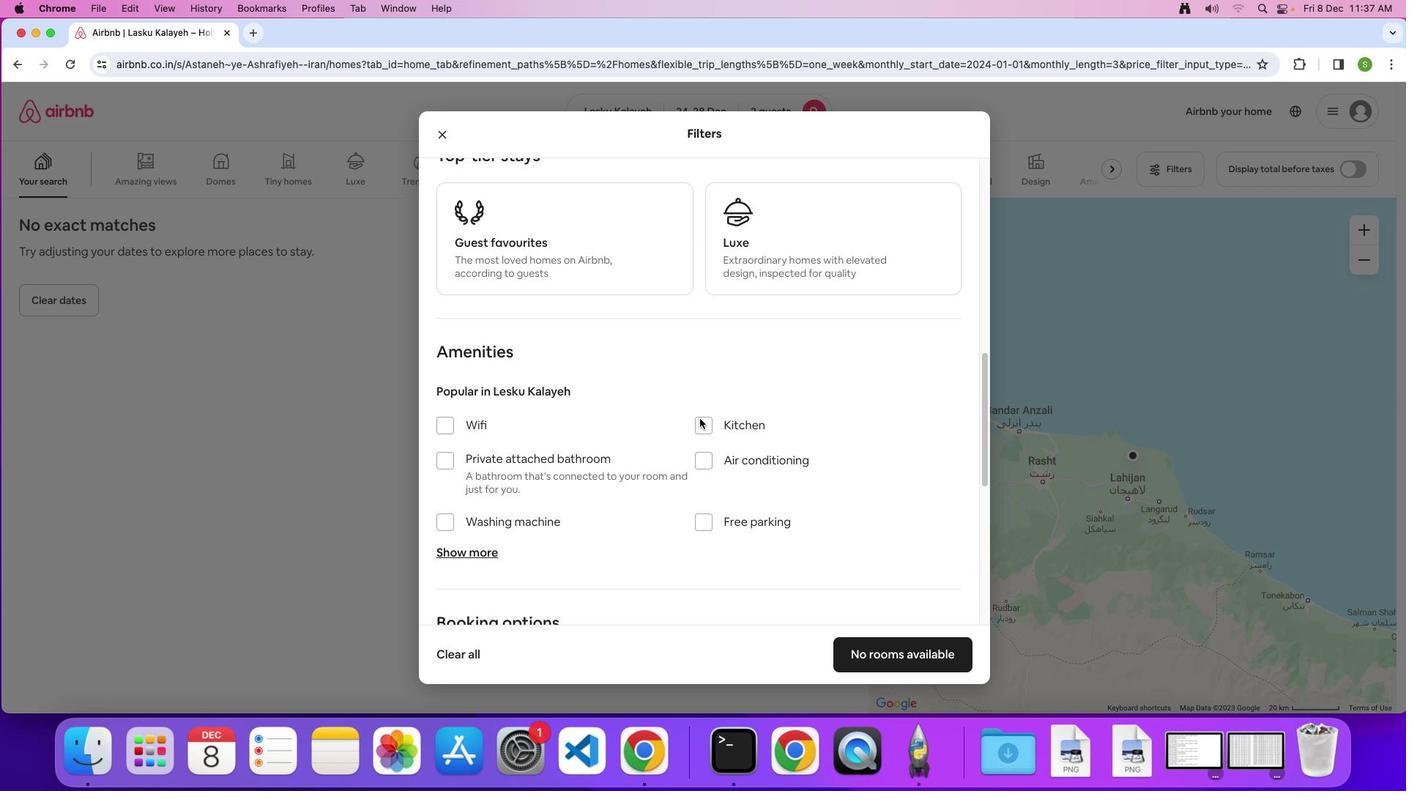 
Action: Mouse scrolled (700, 418) with delta (0, 0)
Screenshot: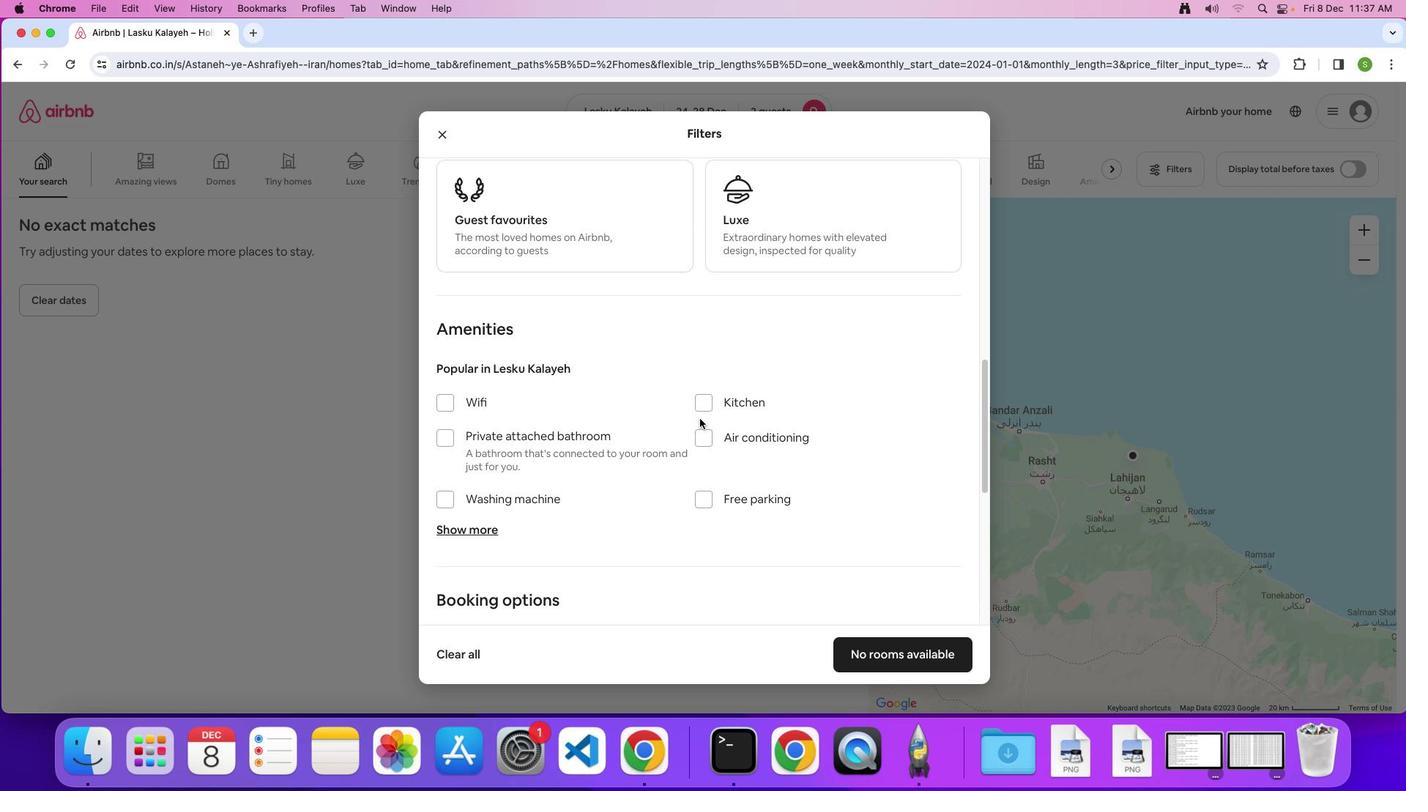 
Action: Mouse scrolled (700, 418) with delta (0, 0)
Screenshot: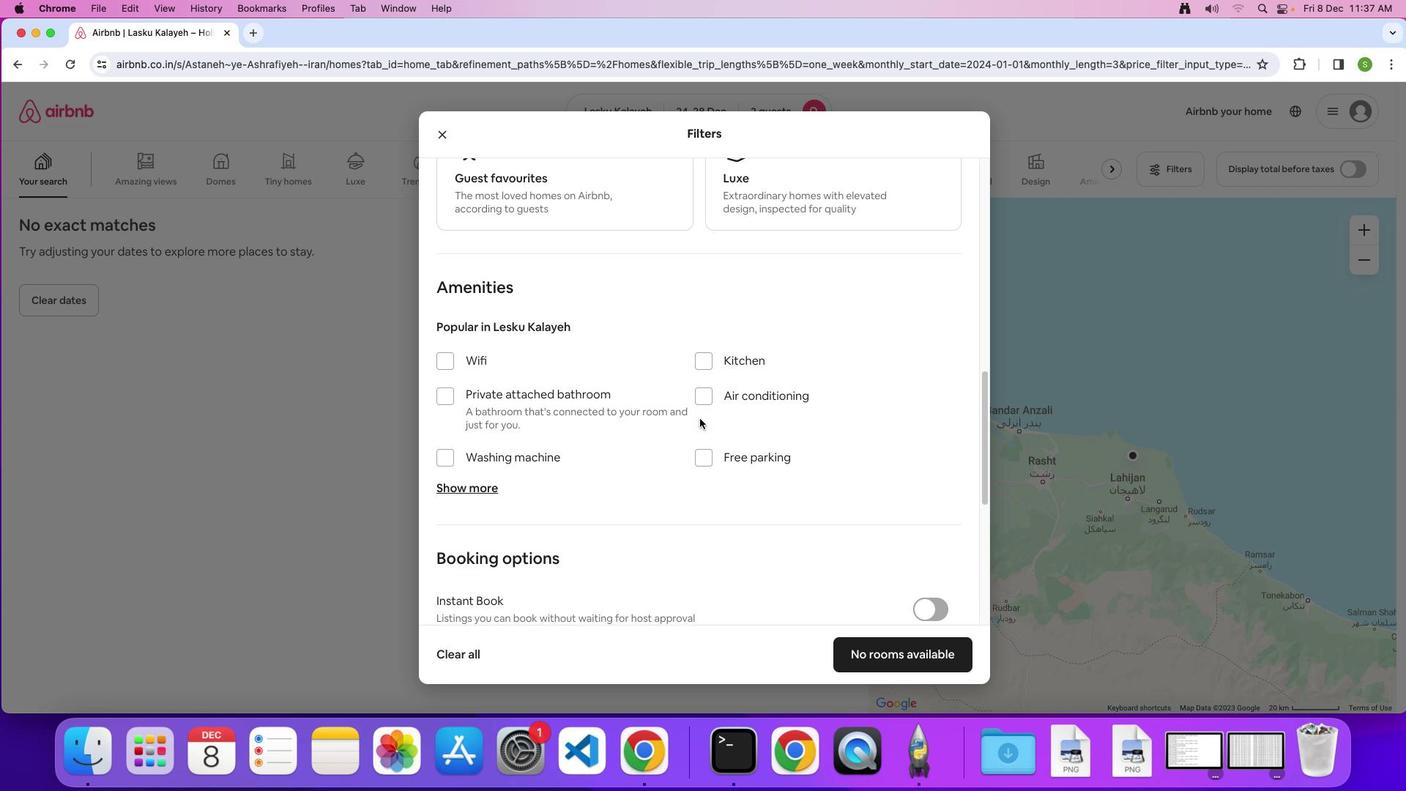 
Action: Mouse scrolled (700, 418) with delta (0, 0)
Screenshot: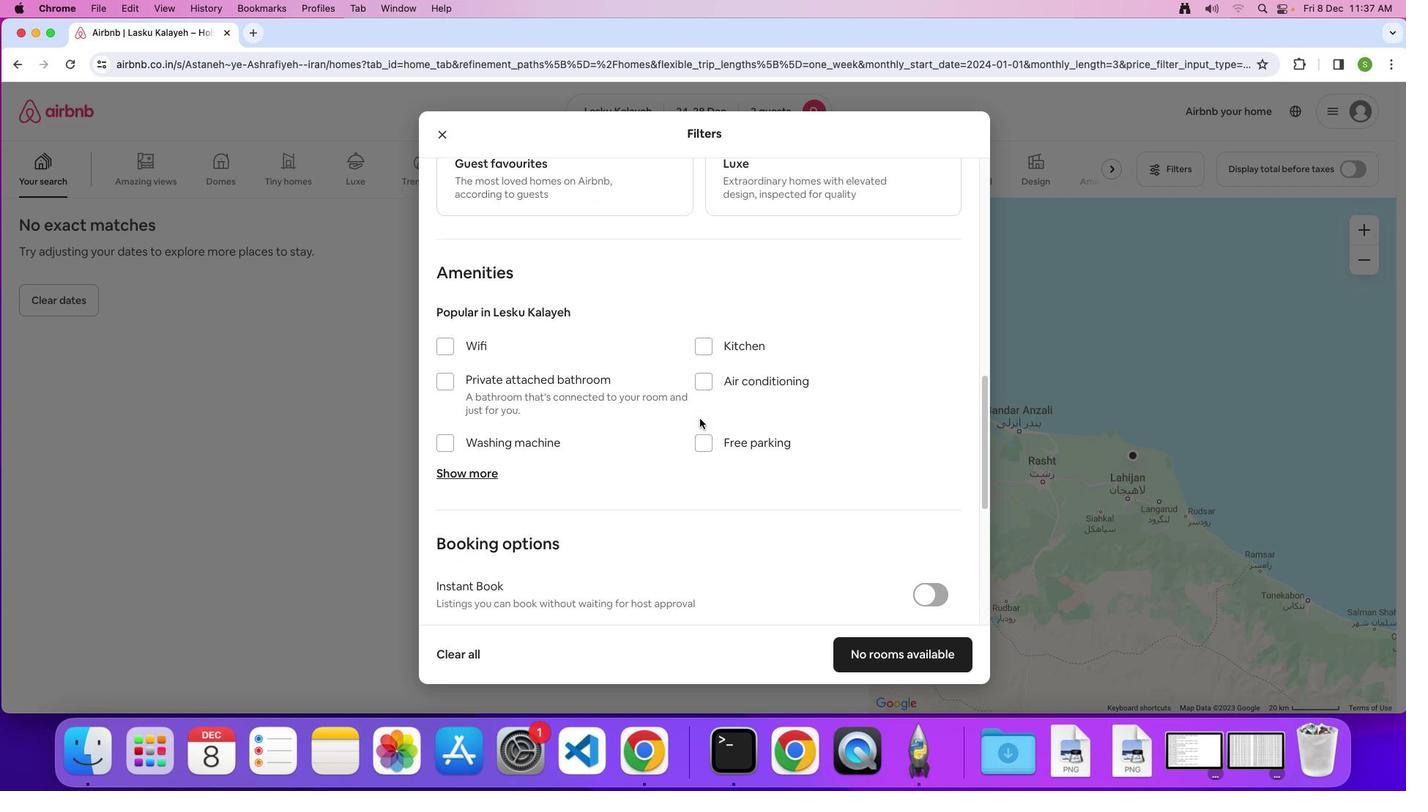 
Action: Mouse scrolled (700, 418) with delta (0, -2)
Screenshot: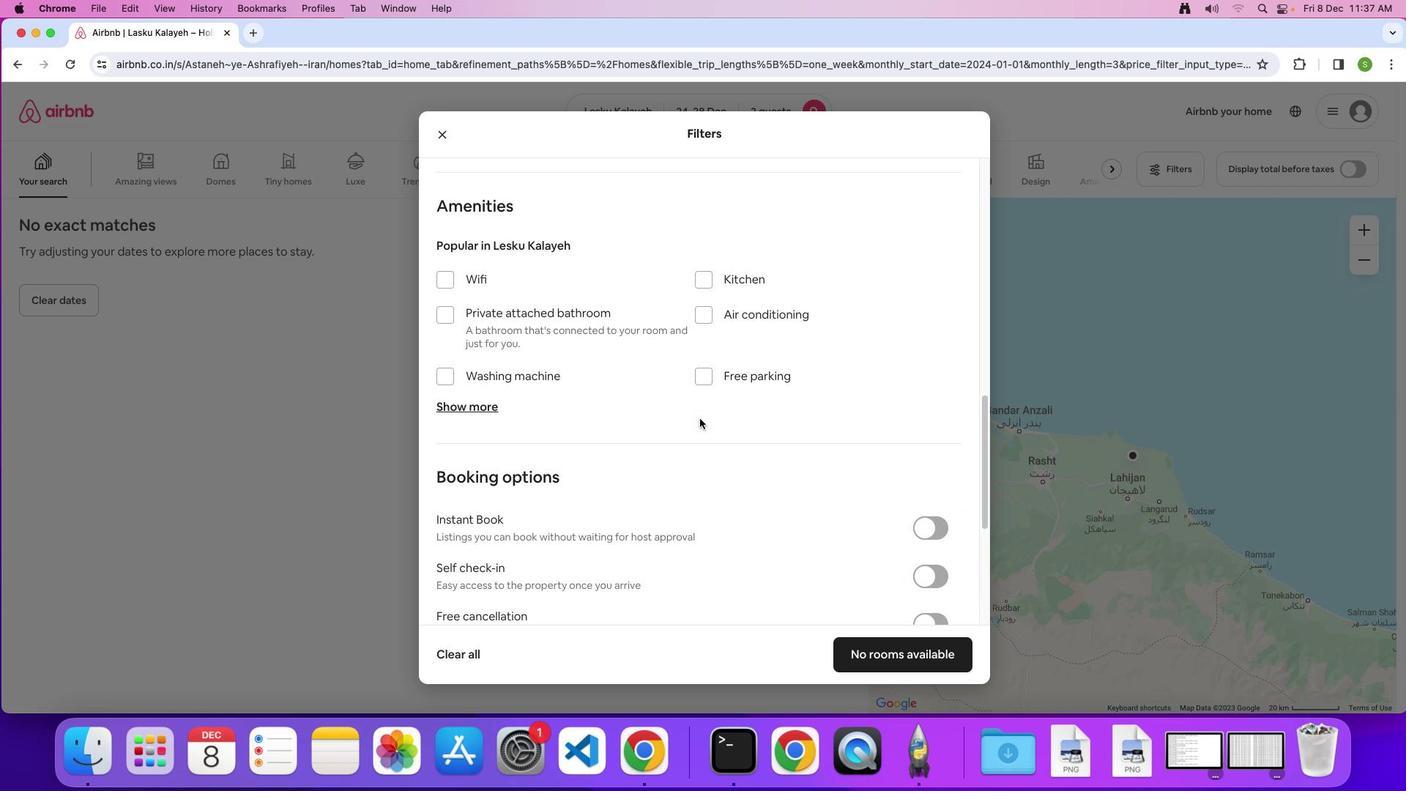 
Action: Mouse scrolled (700, 418) with delta (0, 0)
Screenshot: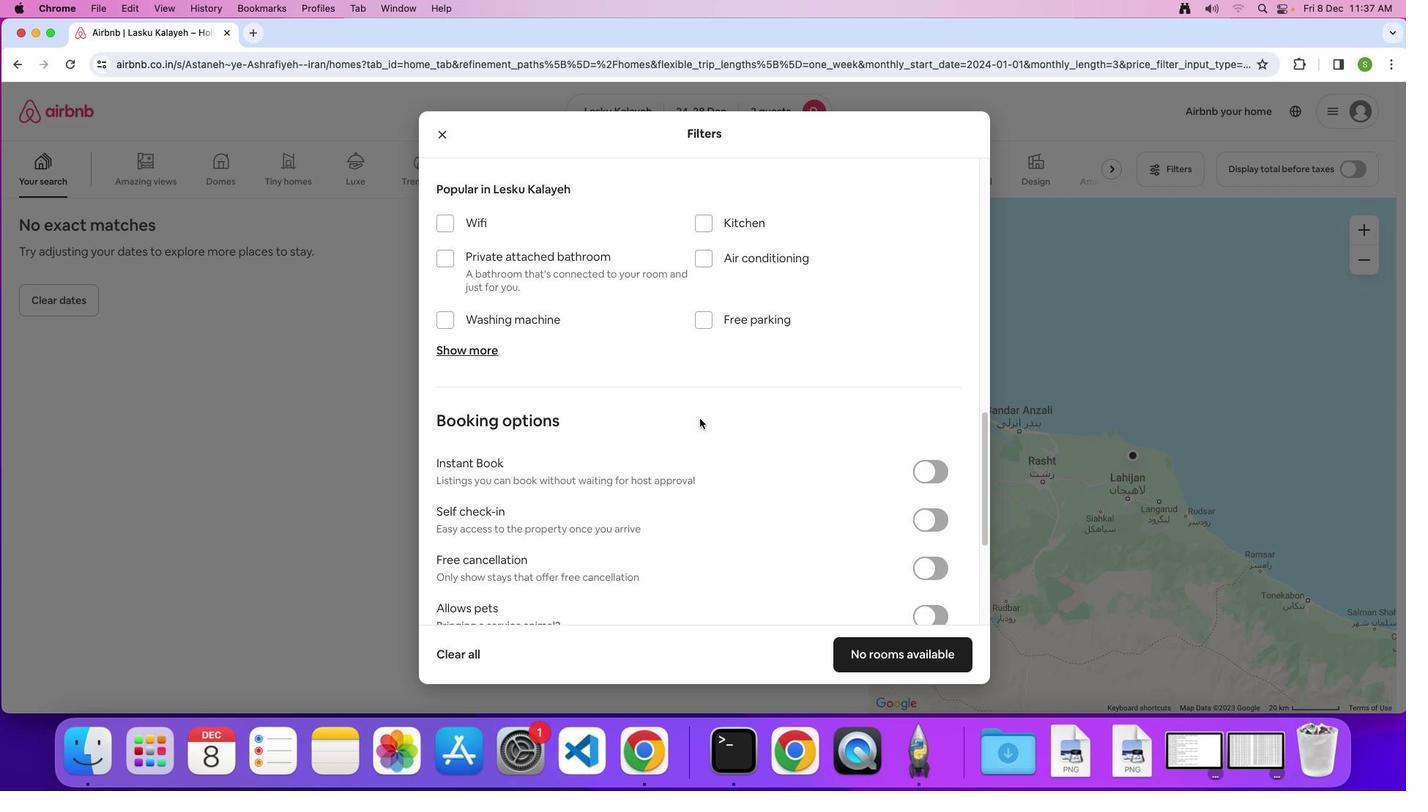 
Action: Mouse scrolled (700, 418) with delta (0, 0)
Screenshot: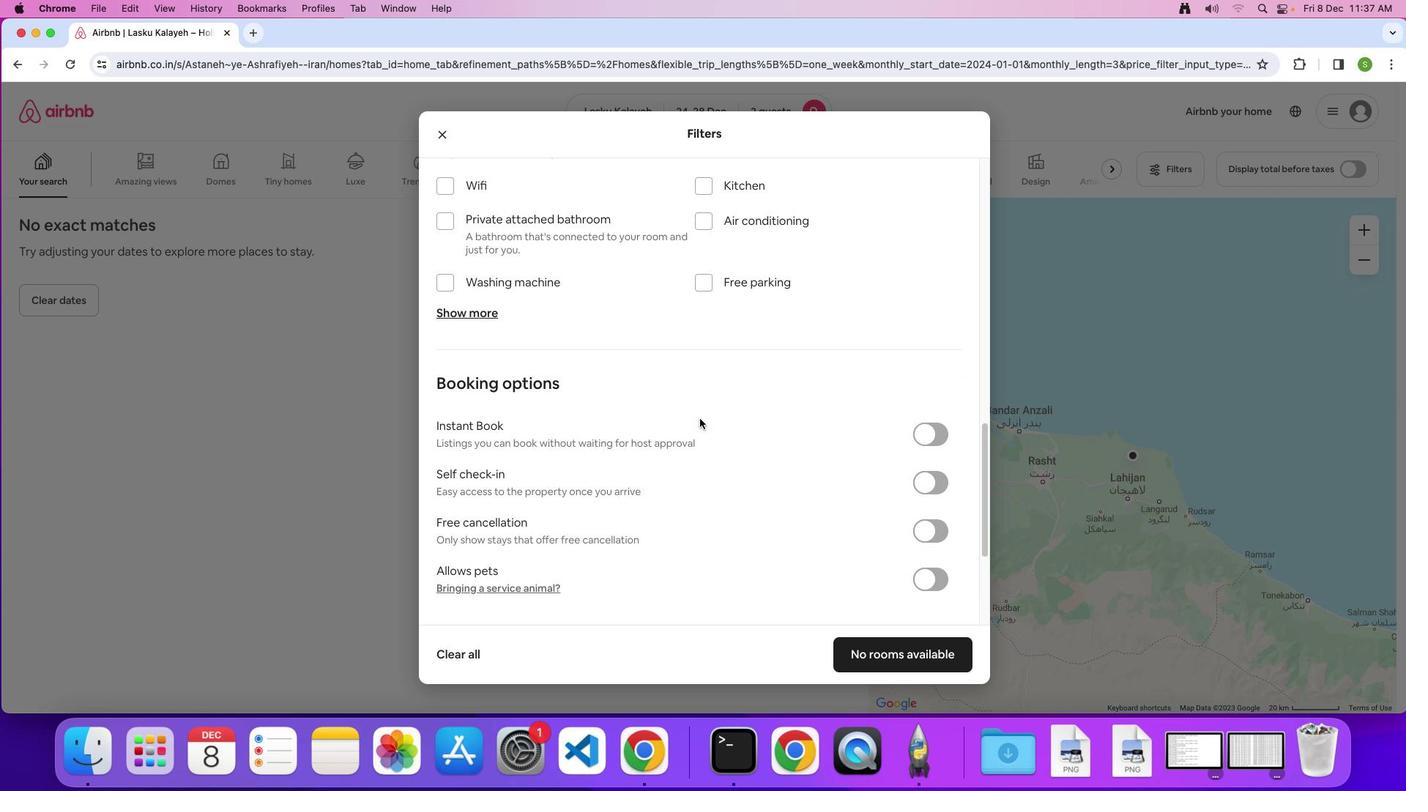 
Action: Mouse scrolled (700, 418) with delta (0, -2)
Screenshot: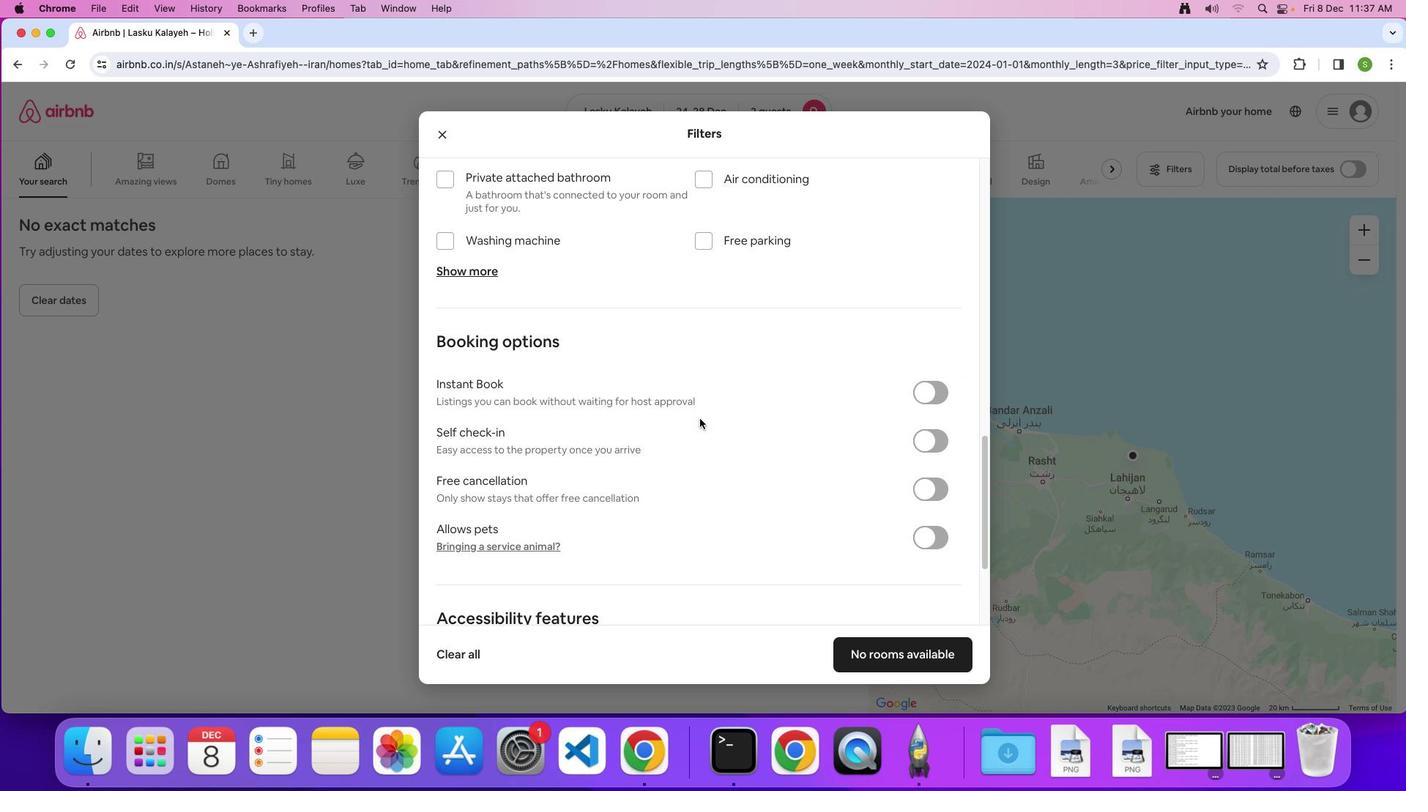 
Action: Mouse scrolled (700, 418) with delta (0, 0)
Screenshot: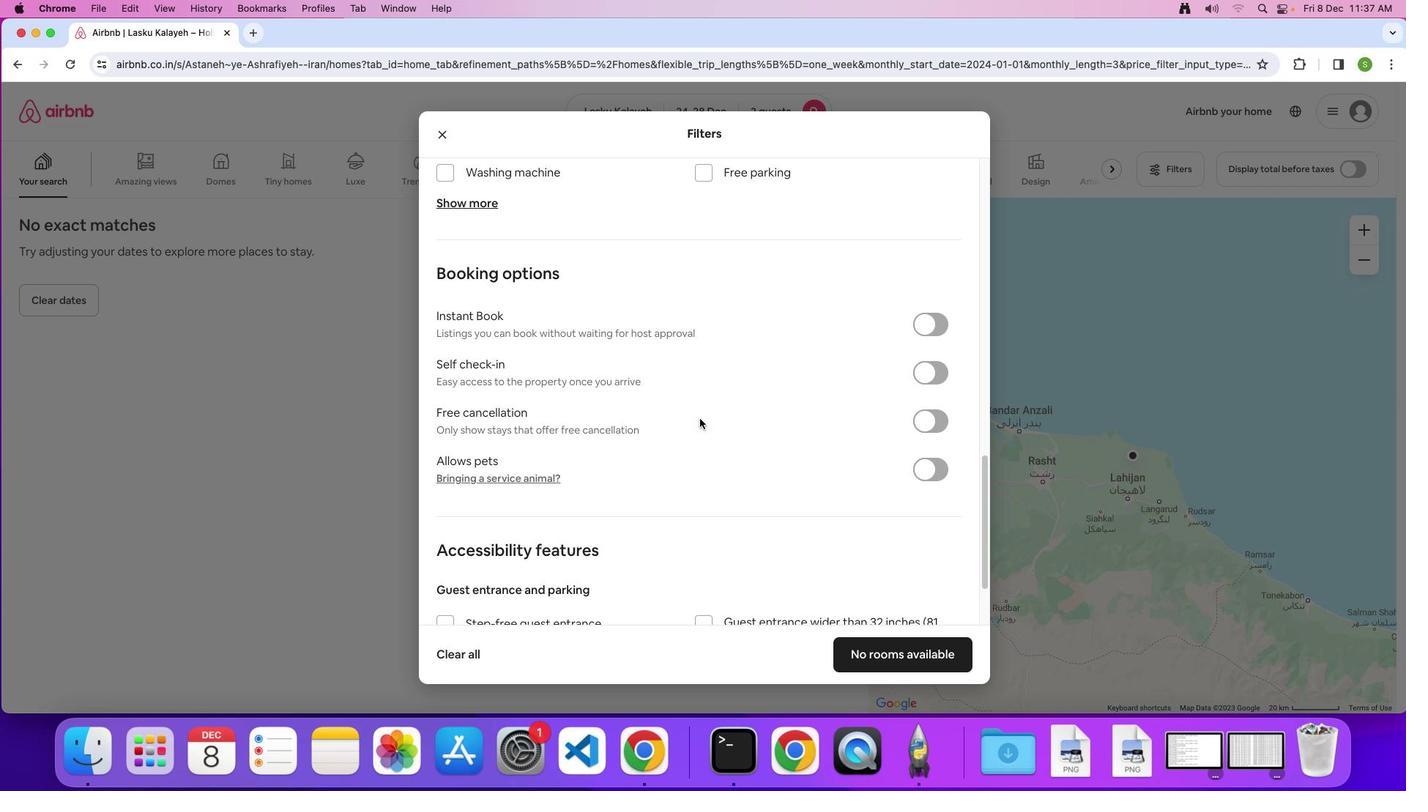 
Action: Mouse scrolled (700, 418) with delta (0, 0)
Screenshot: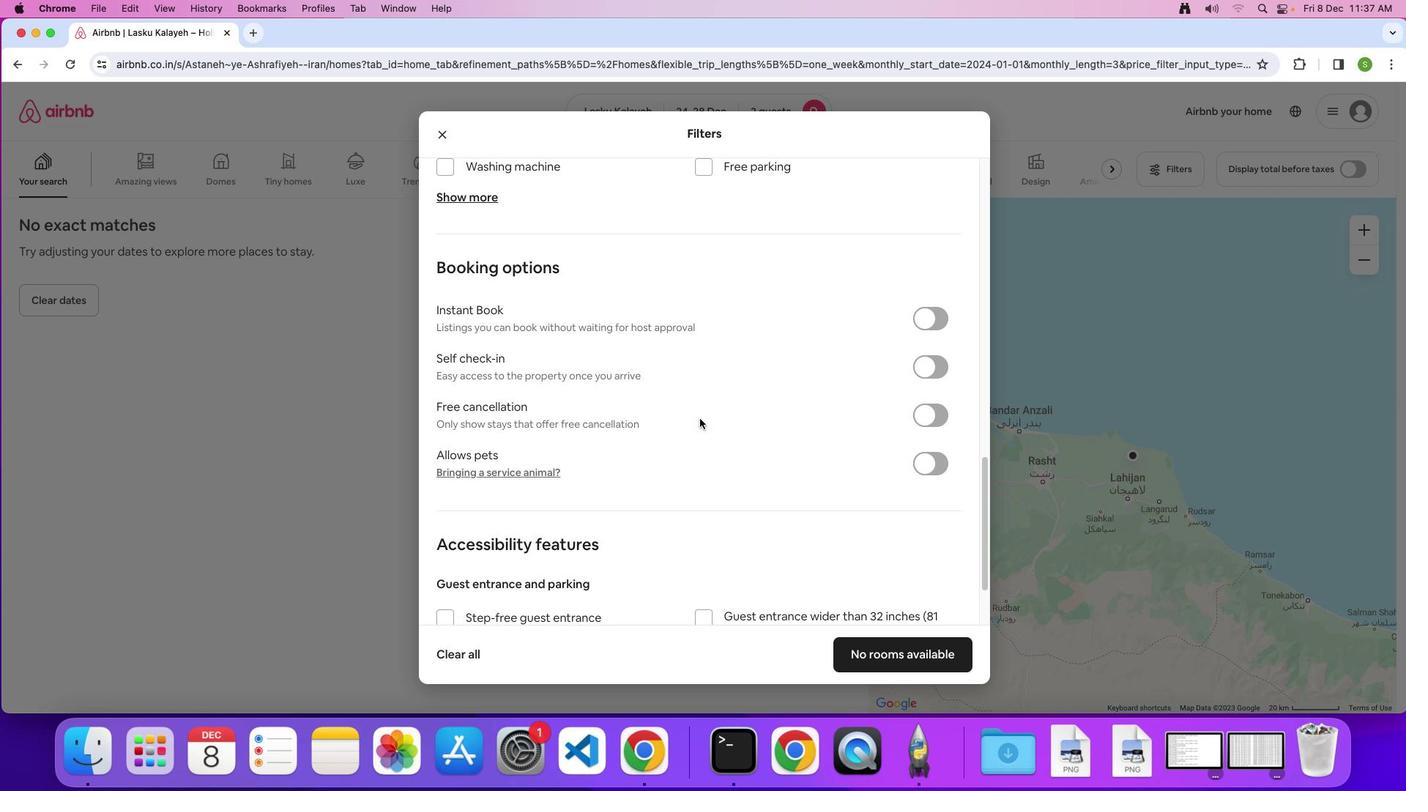 
Action: Mouse scrolled (700, 418) with delta (0, 0)
Screenshot: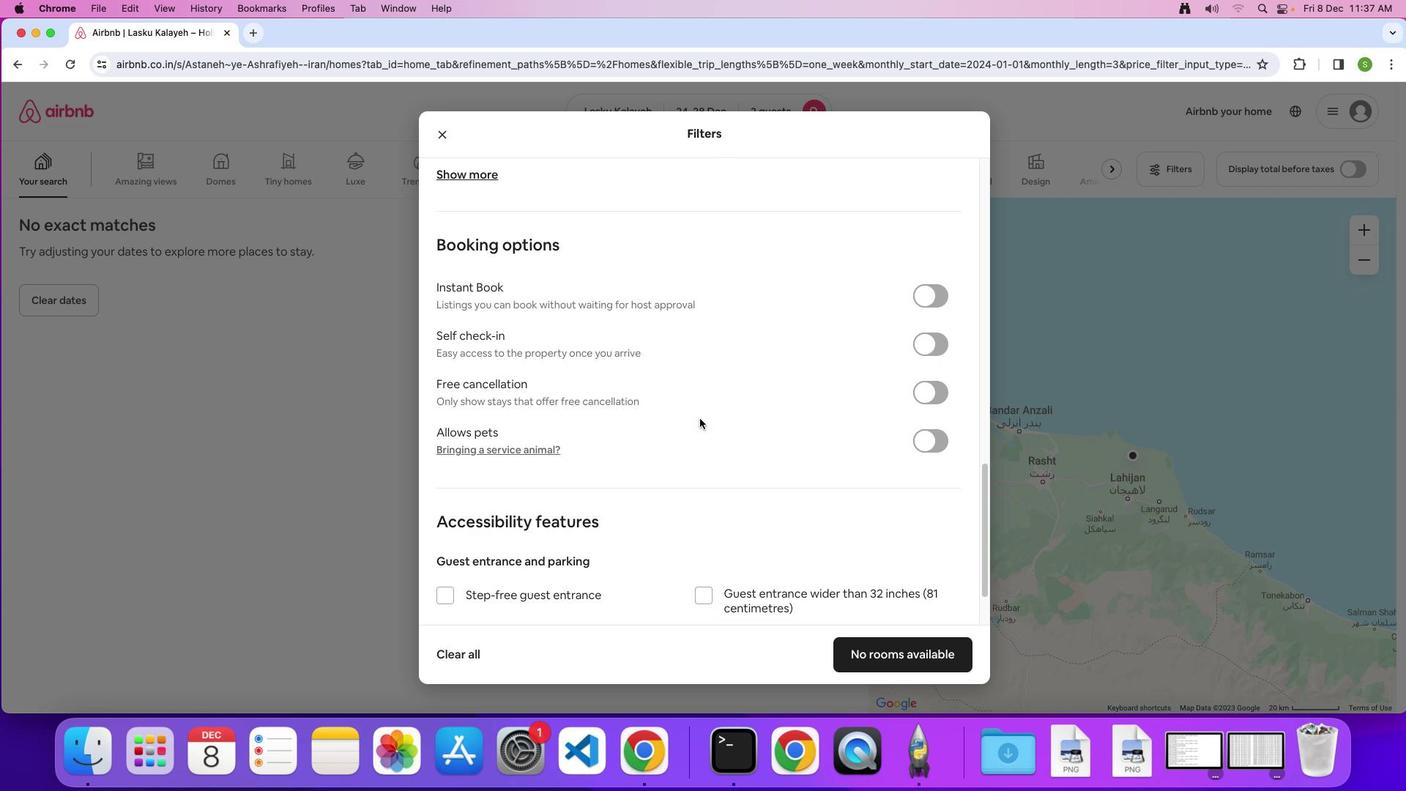 
Action: Mouse scrolled (700, 418) with delta (0, 0)
Screenshot: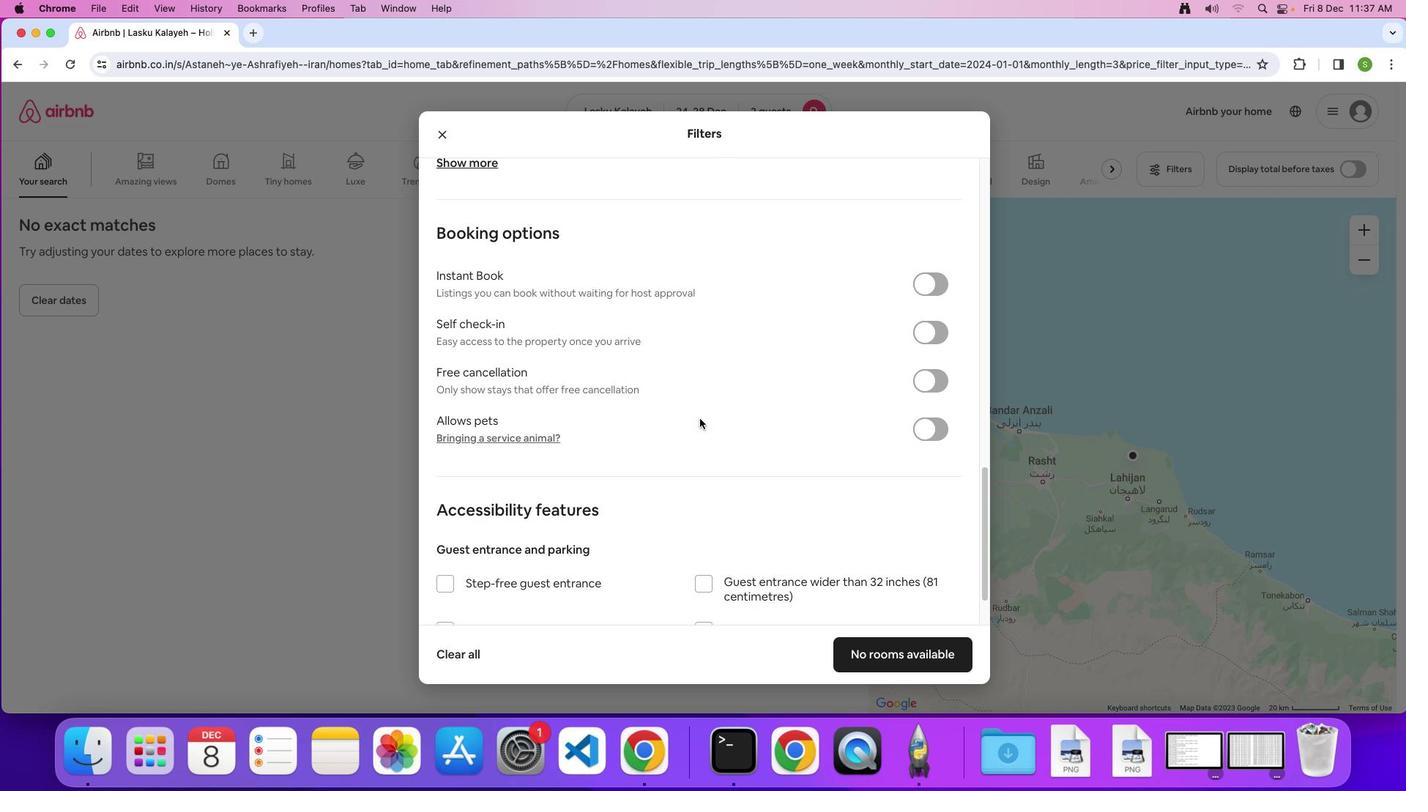 
Action: Mouse scrolled (700, 418) with delta (0, -2)
Screenshot: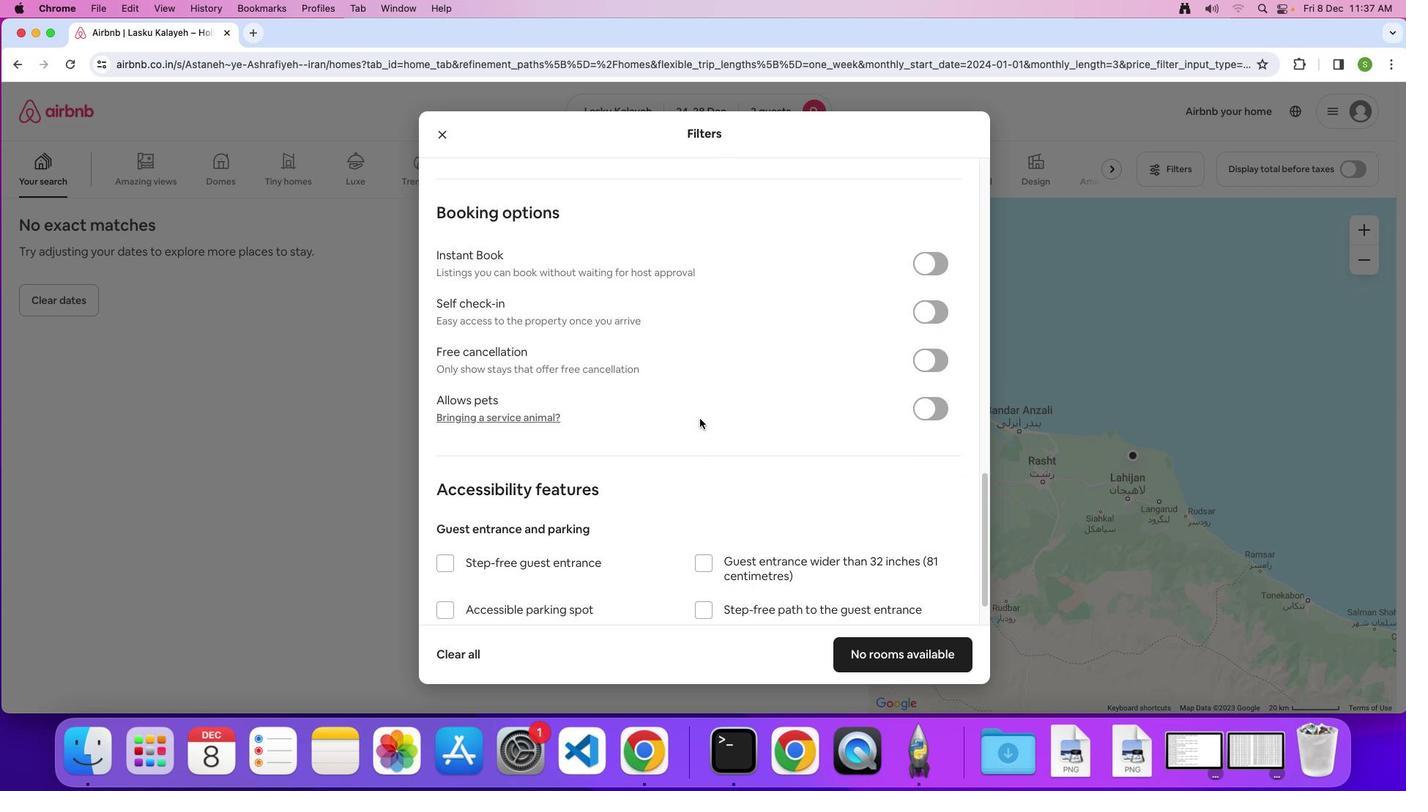 
Action: Mouse scrolled (700, 418) with delta (0, 0)
Screenshot: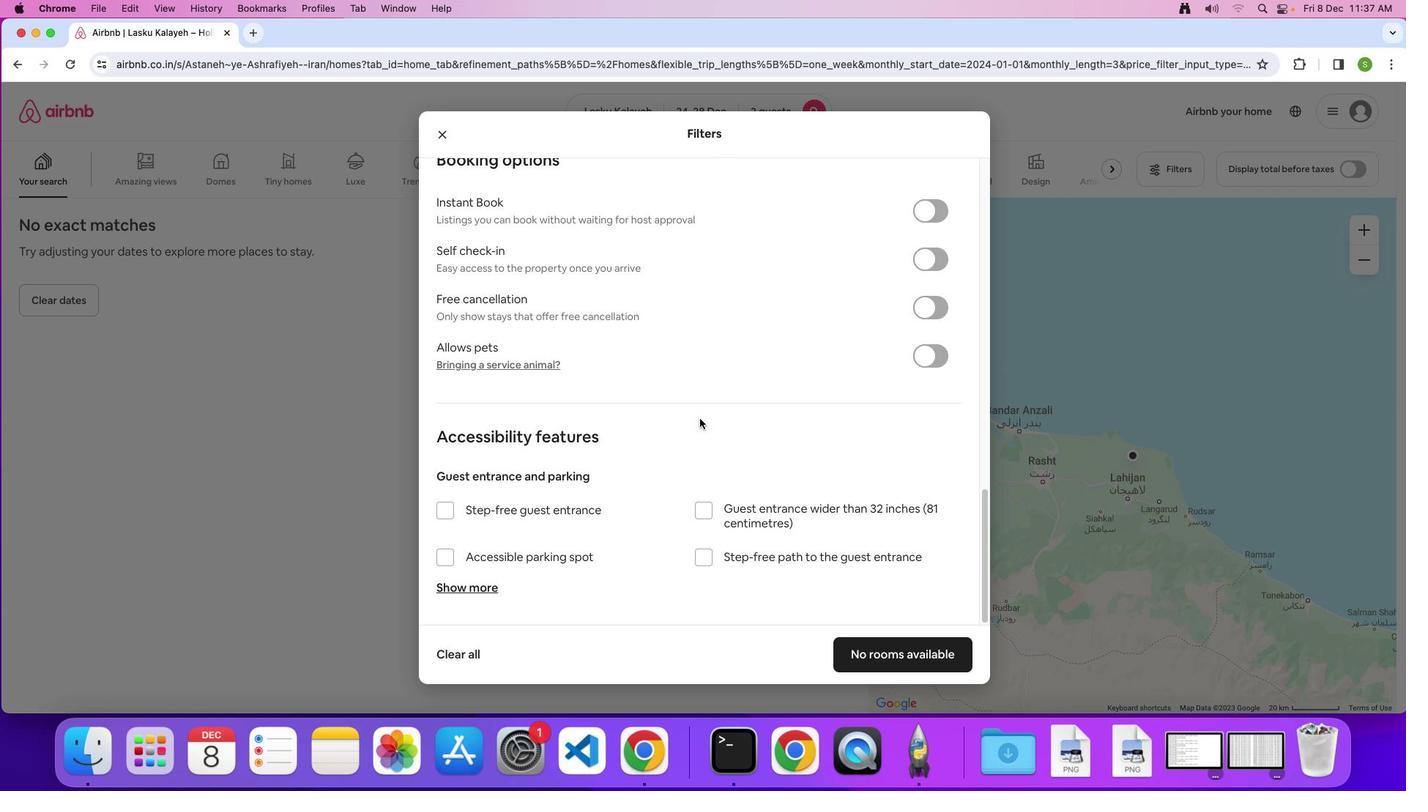 
Action: Mouse scrolled (700, 418) with delta (0, 0)
Screenshot: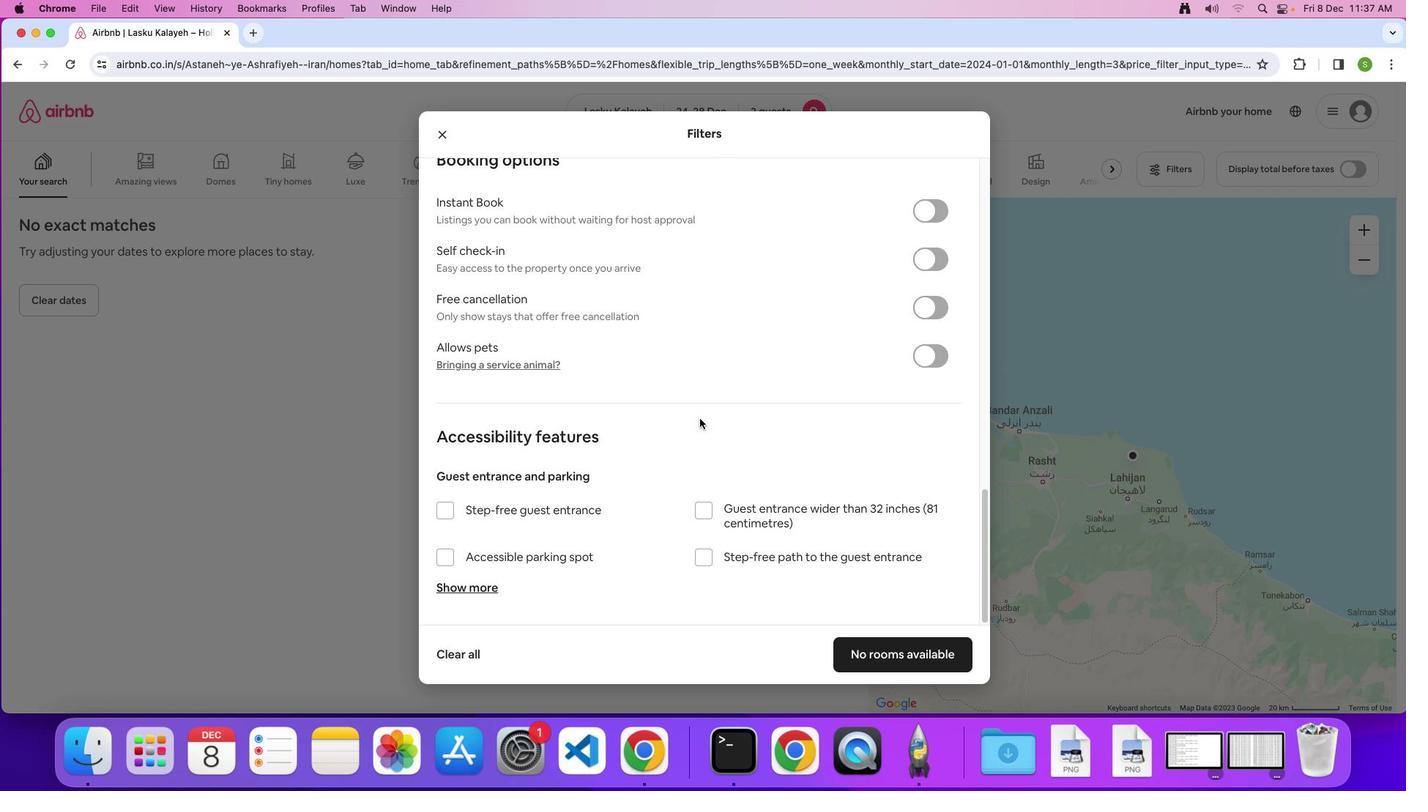 
Action: Mouse scrolled (700, 418) with delta (0, -2)
Screenshot: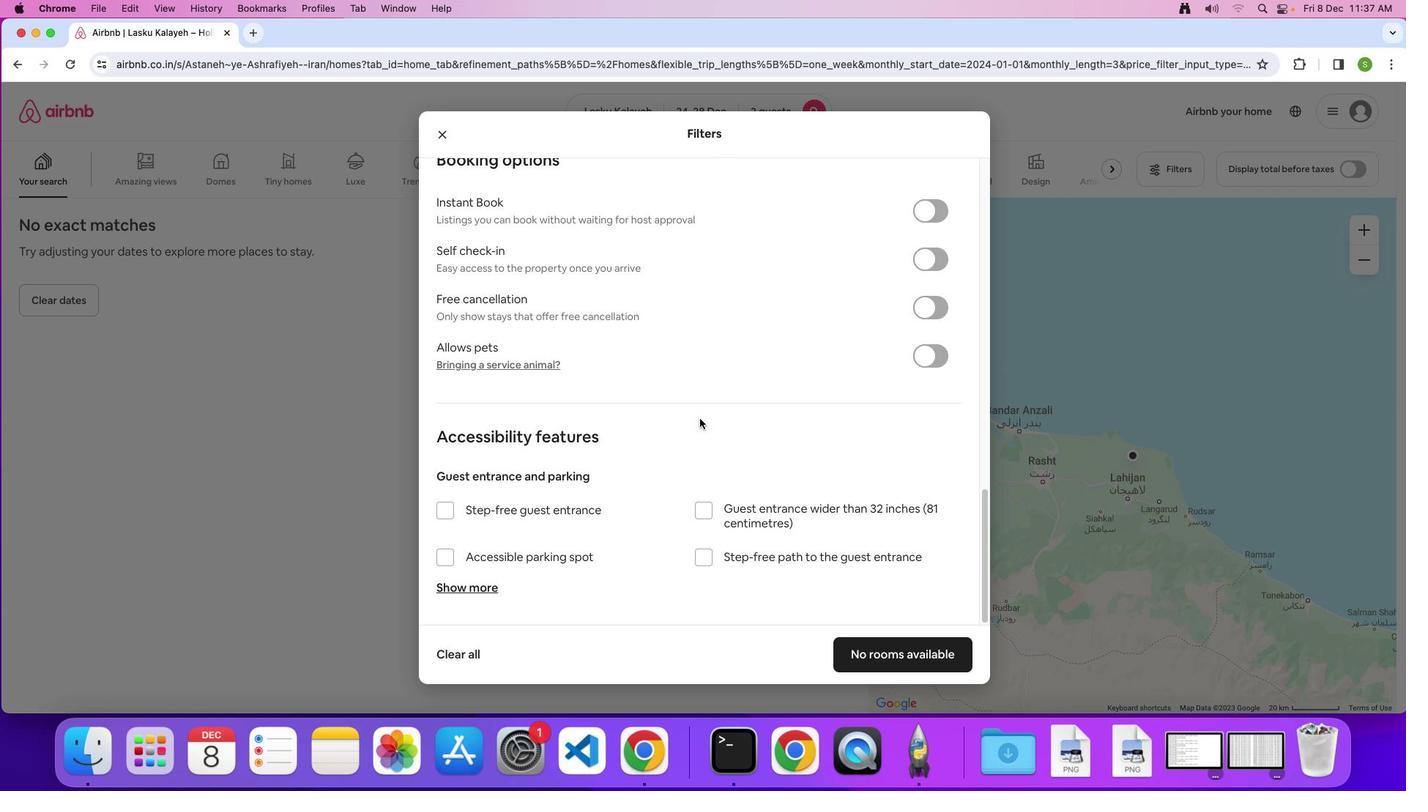 
Action: Mouse scrolled (700, 418) with delta (0, -4)
Screenshot: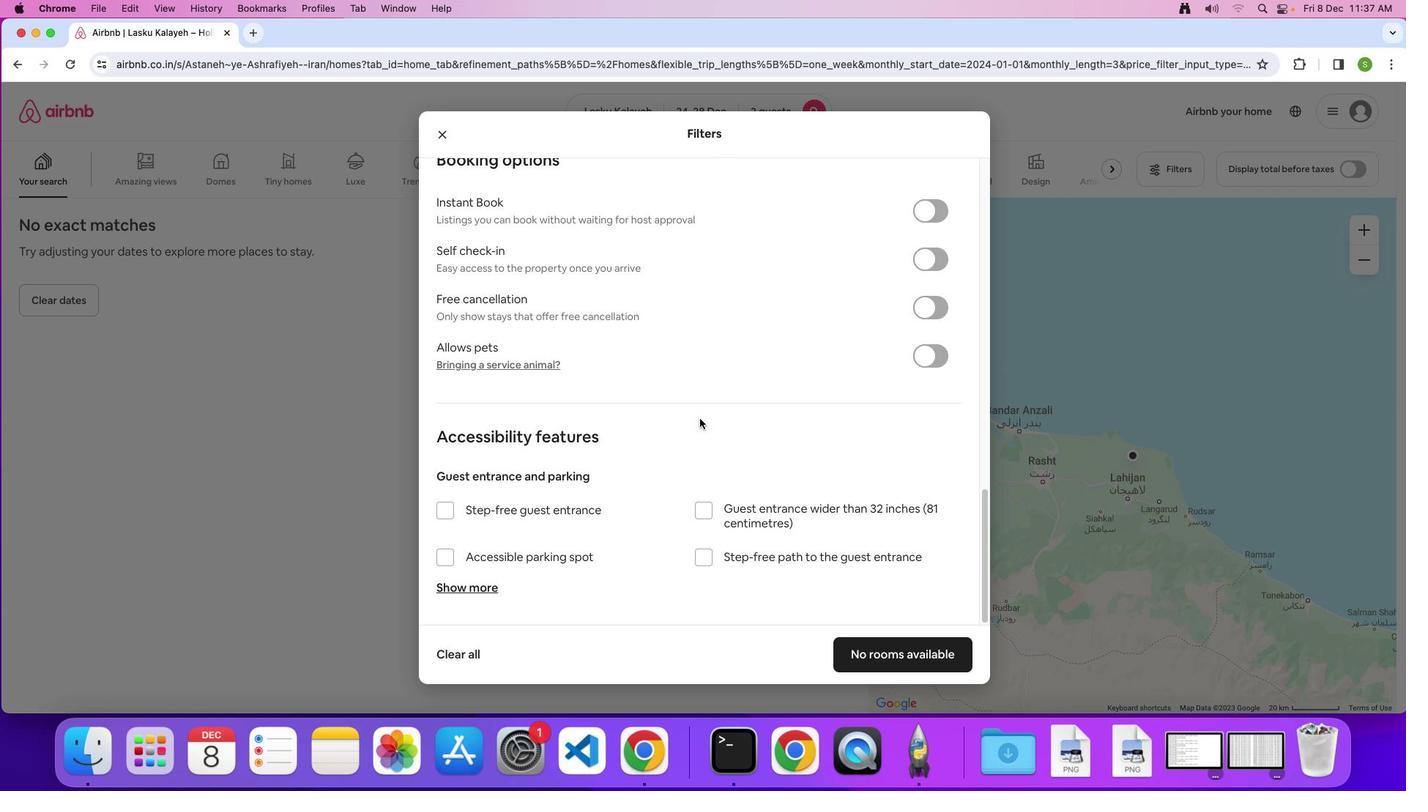 
Action: Mouse scrolled (700, 418) with delta (0, 0)
Screenshot: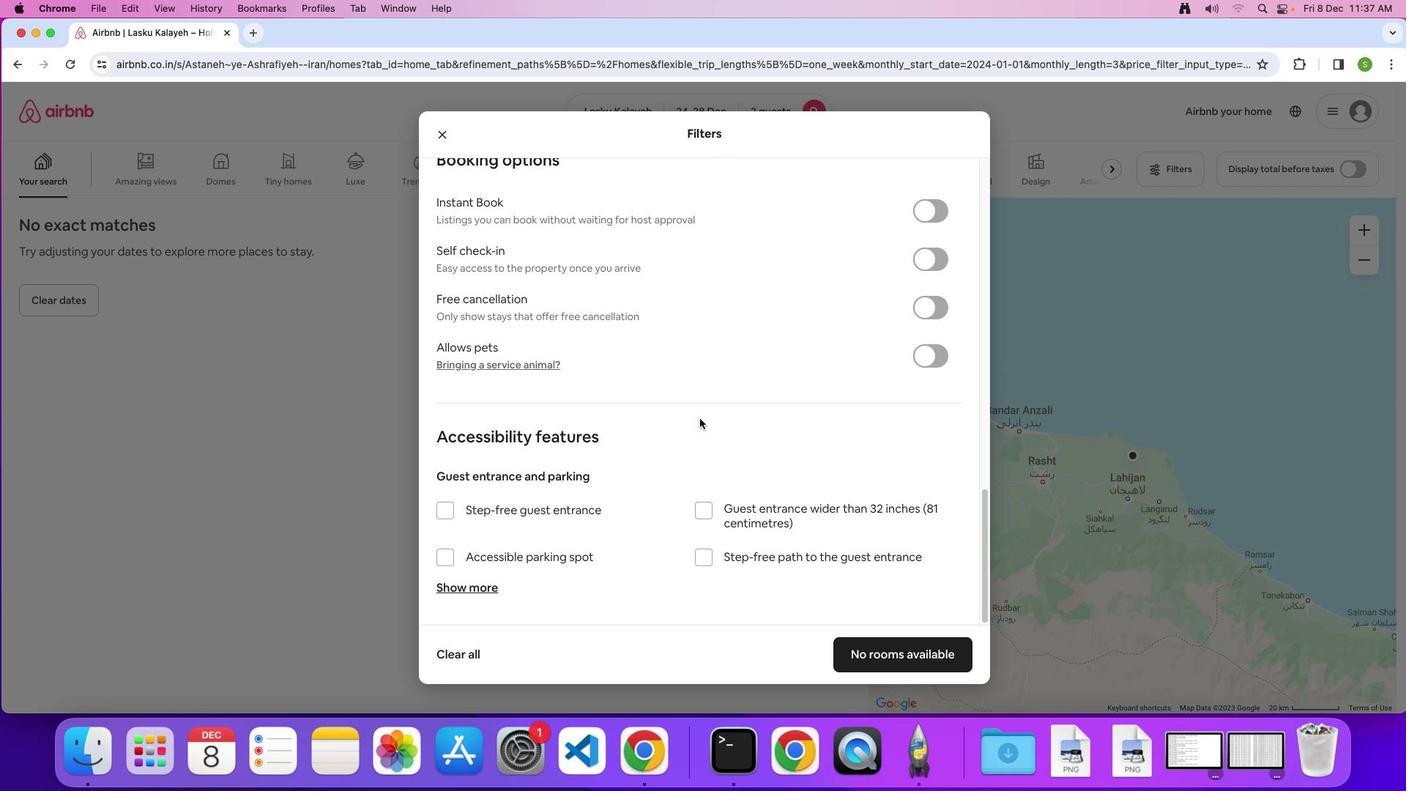 
Action: Mouse scrolled (700, 418) with delta (0, 0)
Screenshot: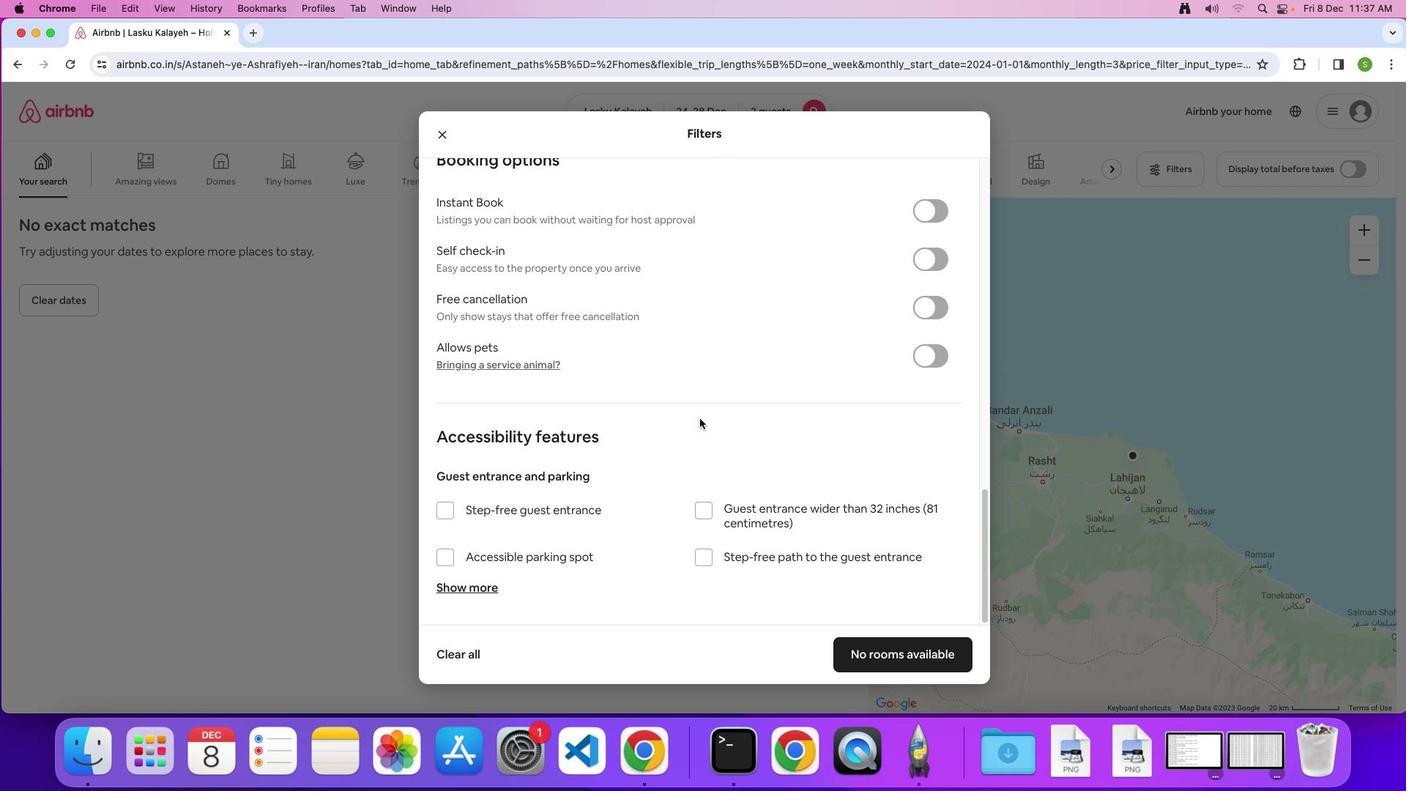 
Action: Mouse moved to (882, 646)
Screenshot: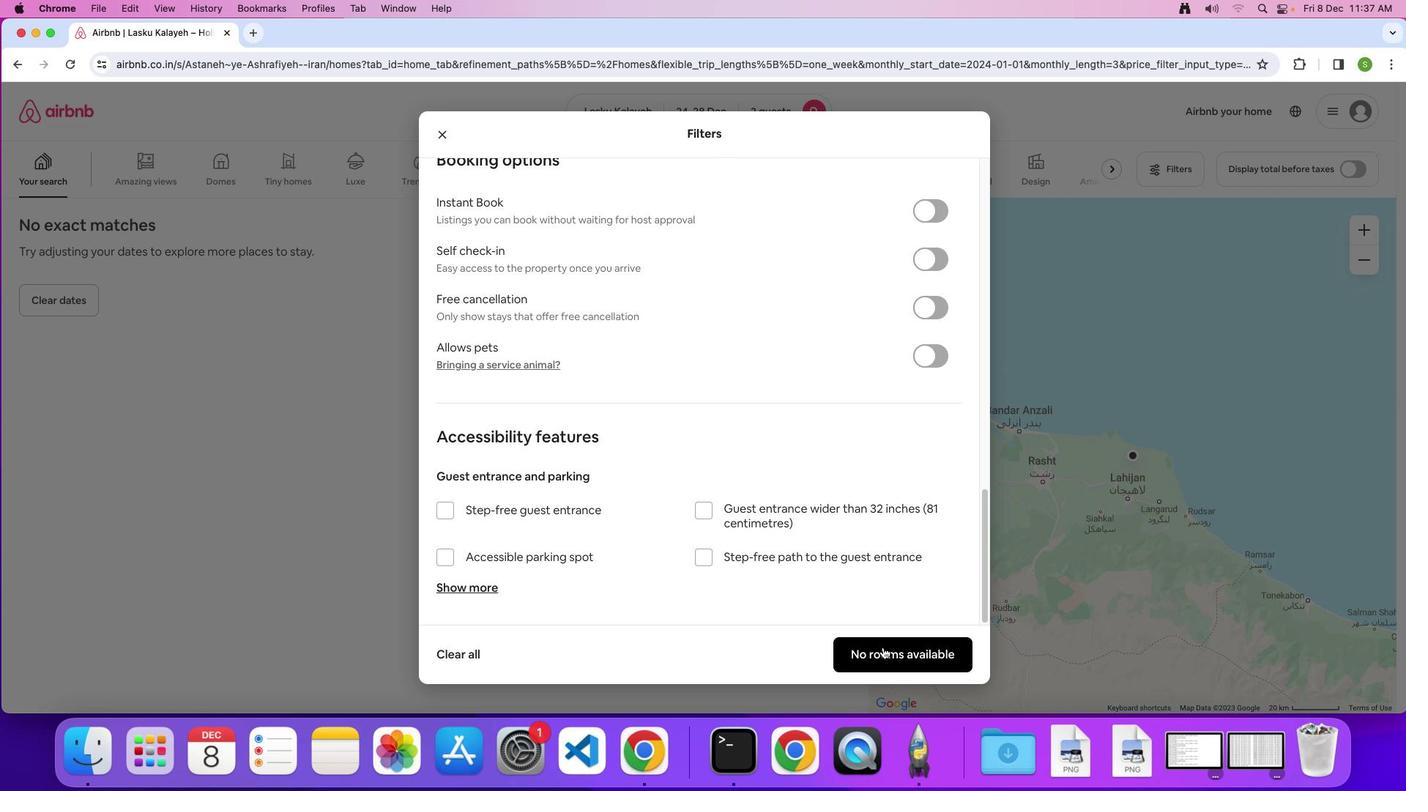
Action: Mouse pressed left at (882, 646)
Screenshot: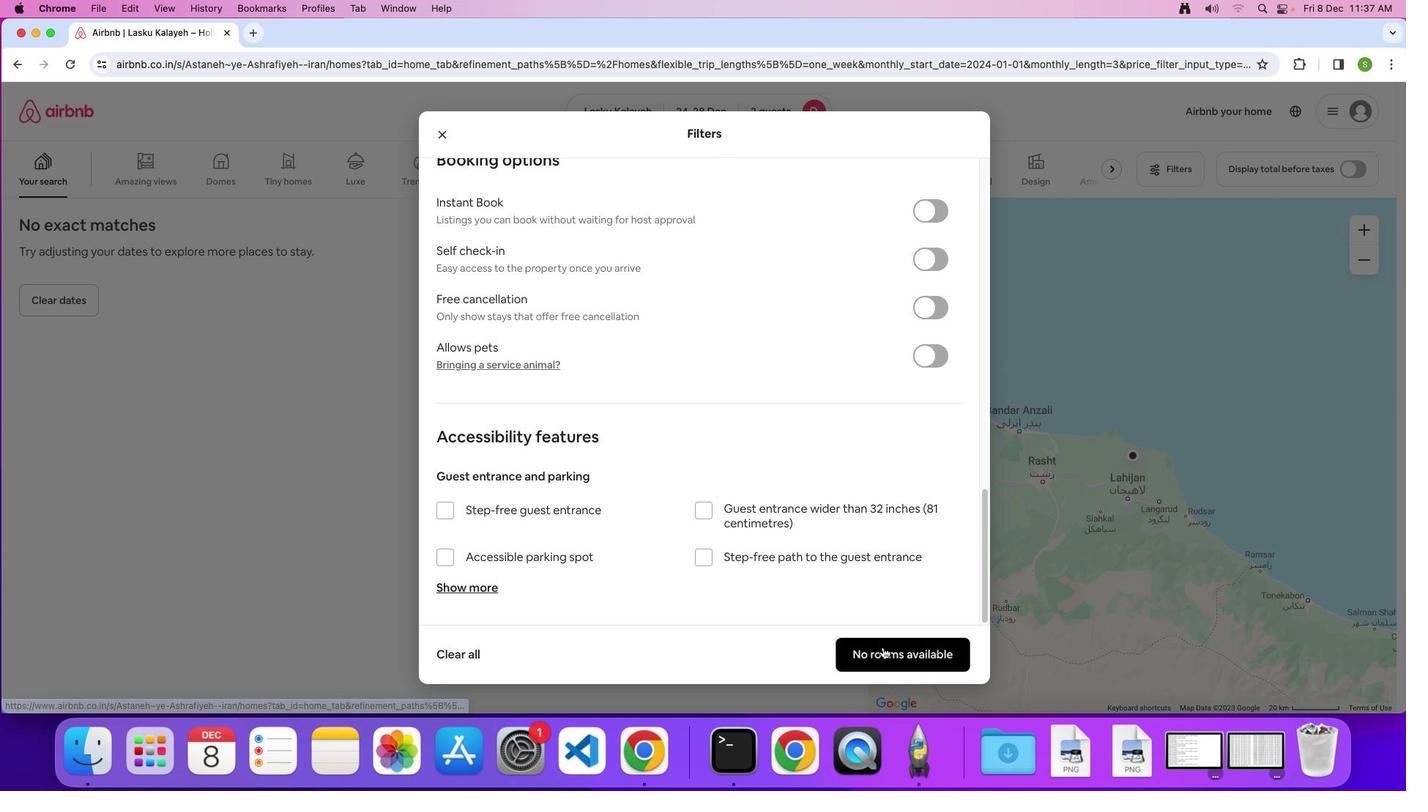 
Action: Mouse moved to (684, 362)
Screenshot: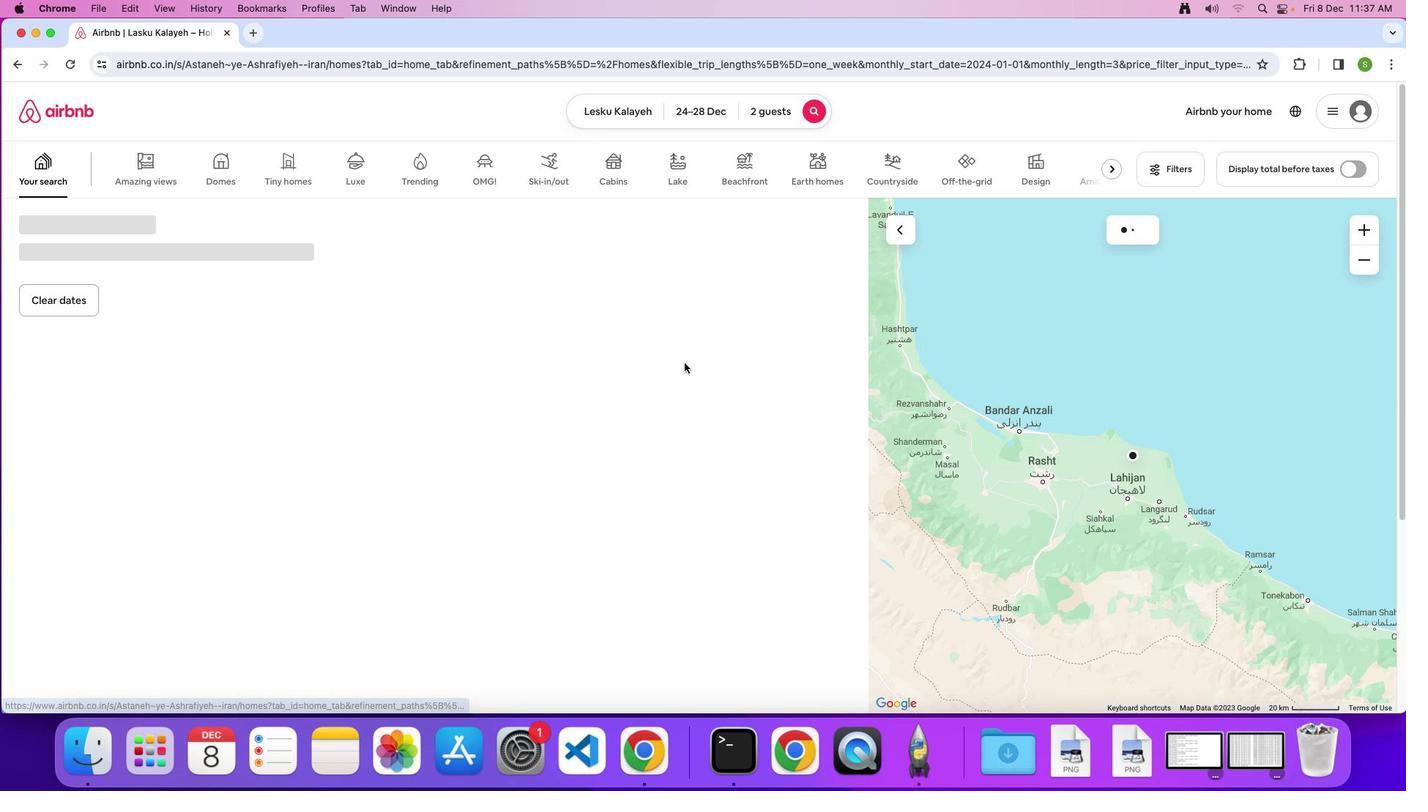 
